 Task: Find connections with filter location Hlybokaye with filter topic #healthylifestyle with filter profile language German with filter current company Unisys with filter school M.G.M's Jawaharlal Nehru College of Engineering with filter industry Abrasives and Nonmetallic Minerals Manufacturing with filter service category Tax Preparation with filter keywords title Painter
Action: Mouse moved to (232, 285)
Screenshot: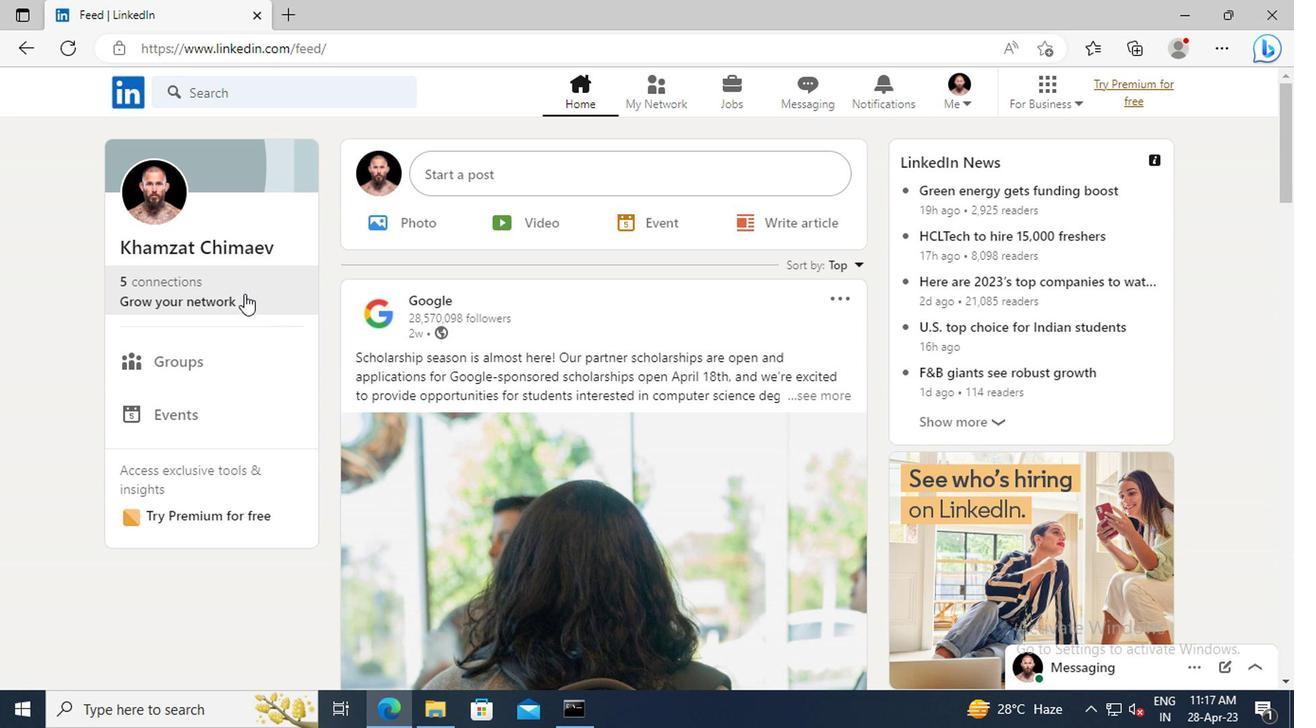 
Action: Mouse pressed left at (232, 285)
Screenshot: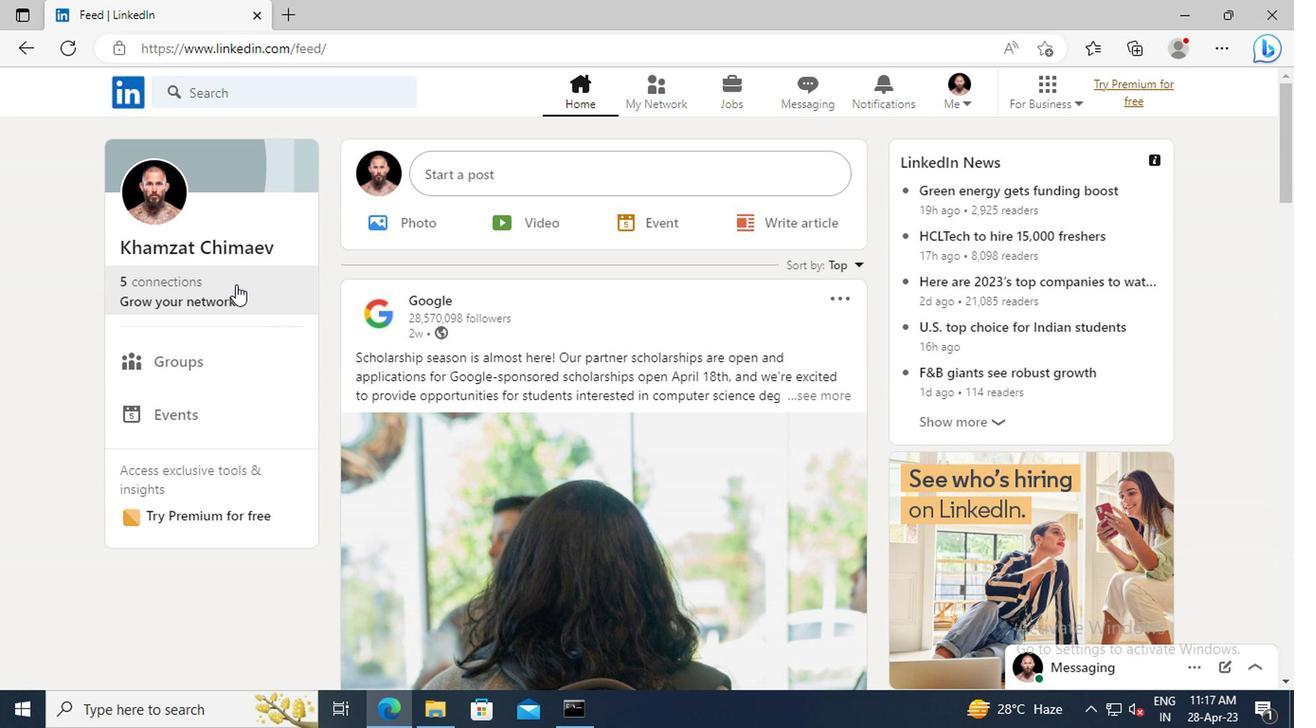 
Action: Mouse moved to (217, 202)
Screenshot: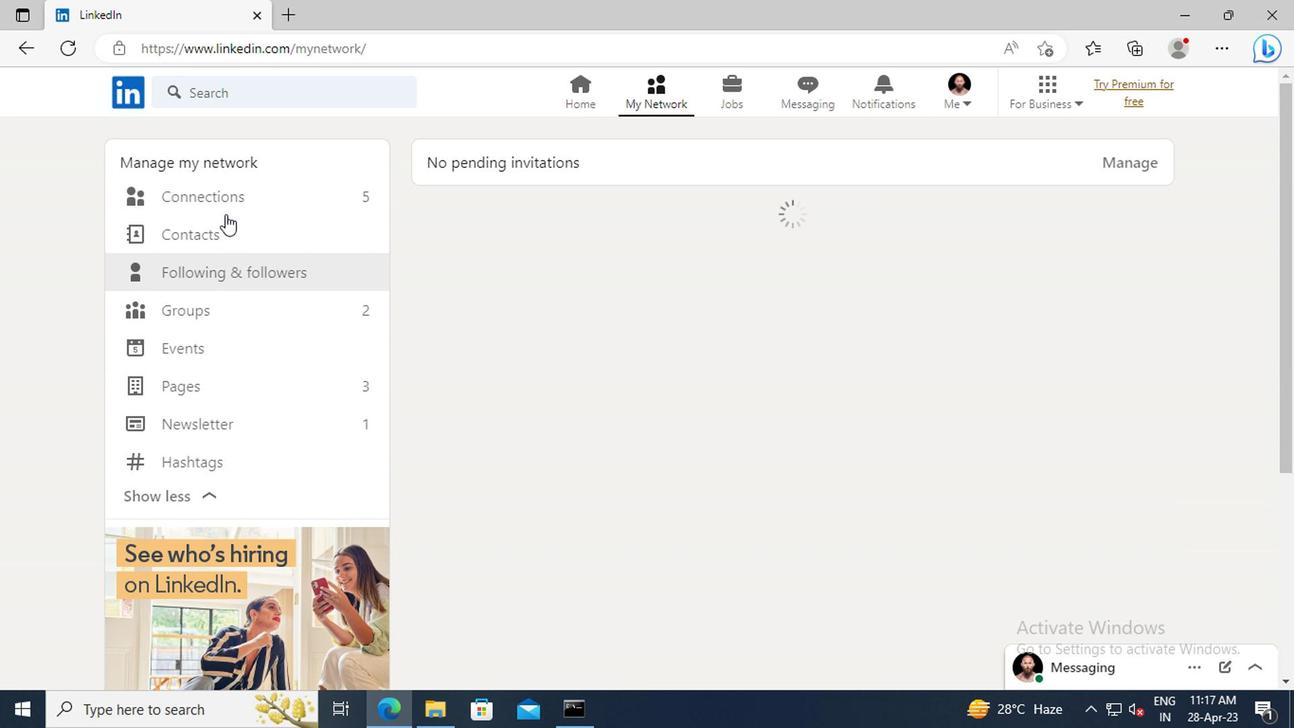 
Action: Mouse pressed left at (217, 202)
Screenshot: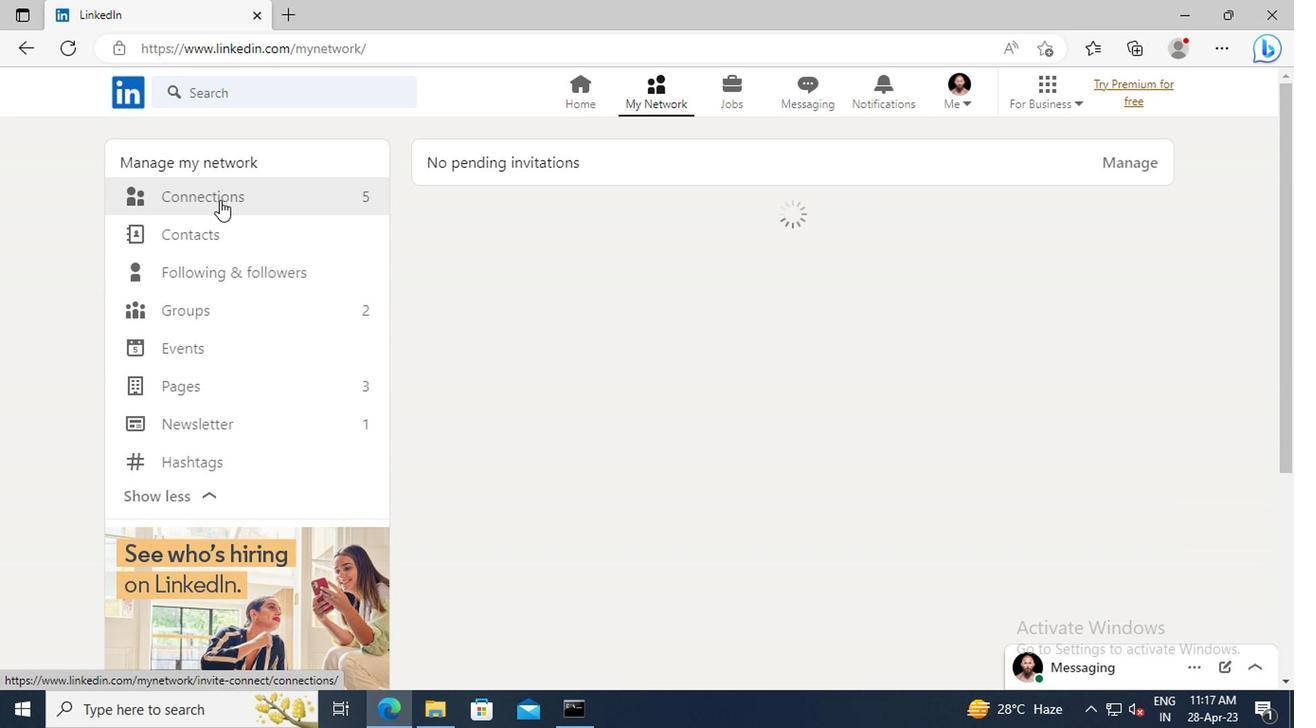 
Action: Mouse moved to (757, 206)
Screenshot: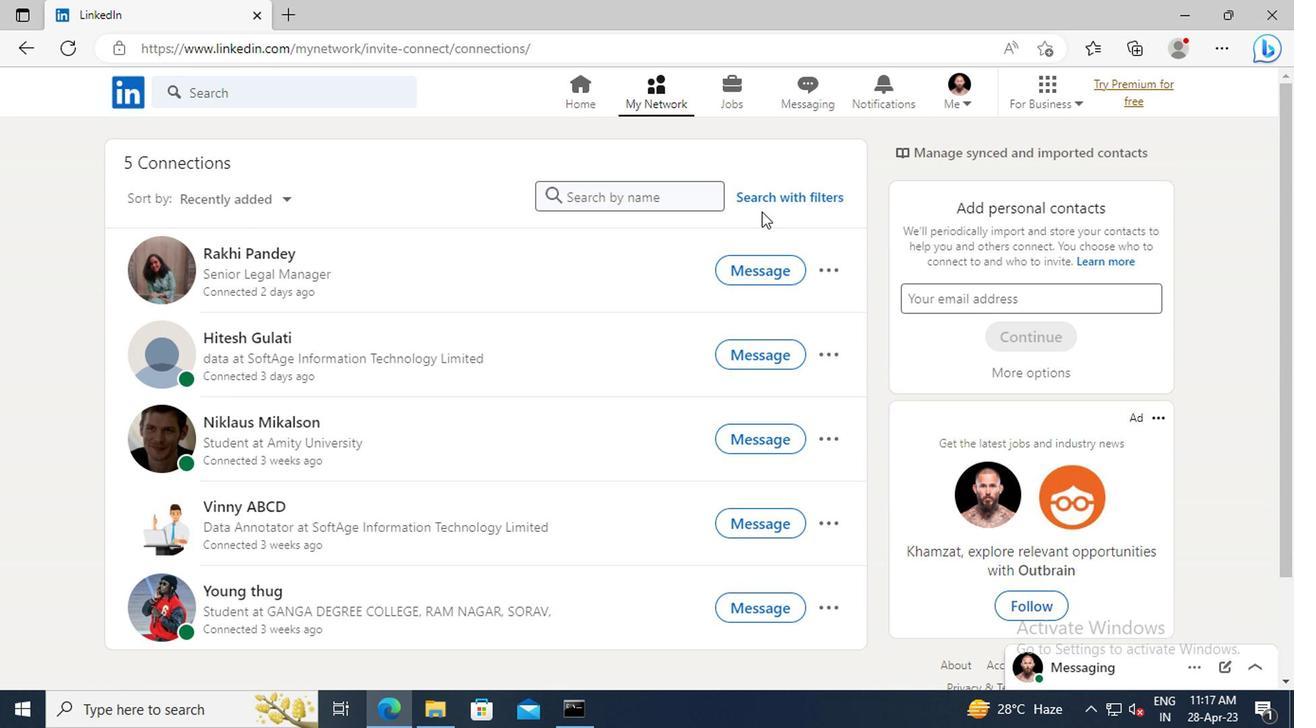 
Action: Mouse pressed left at (757, 206)
Screenshot: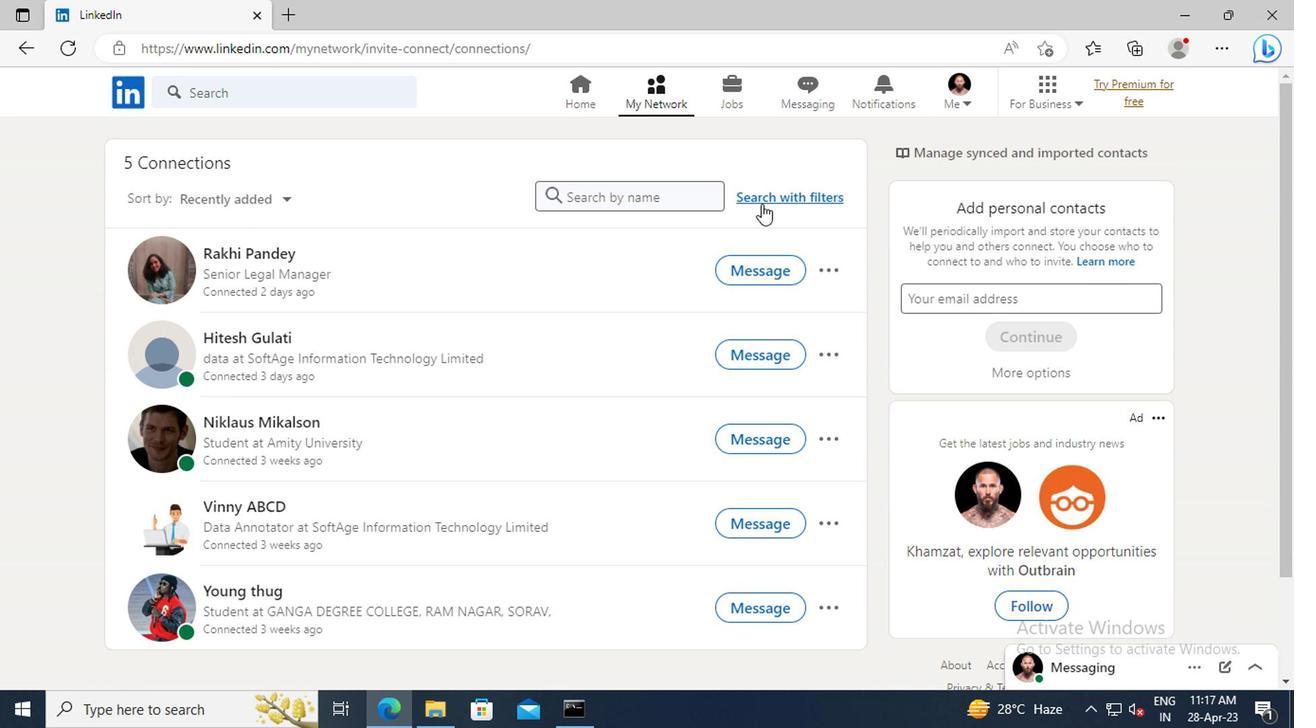 
Action: Mouse moved to (719, 153)
Screenshot: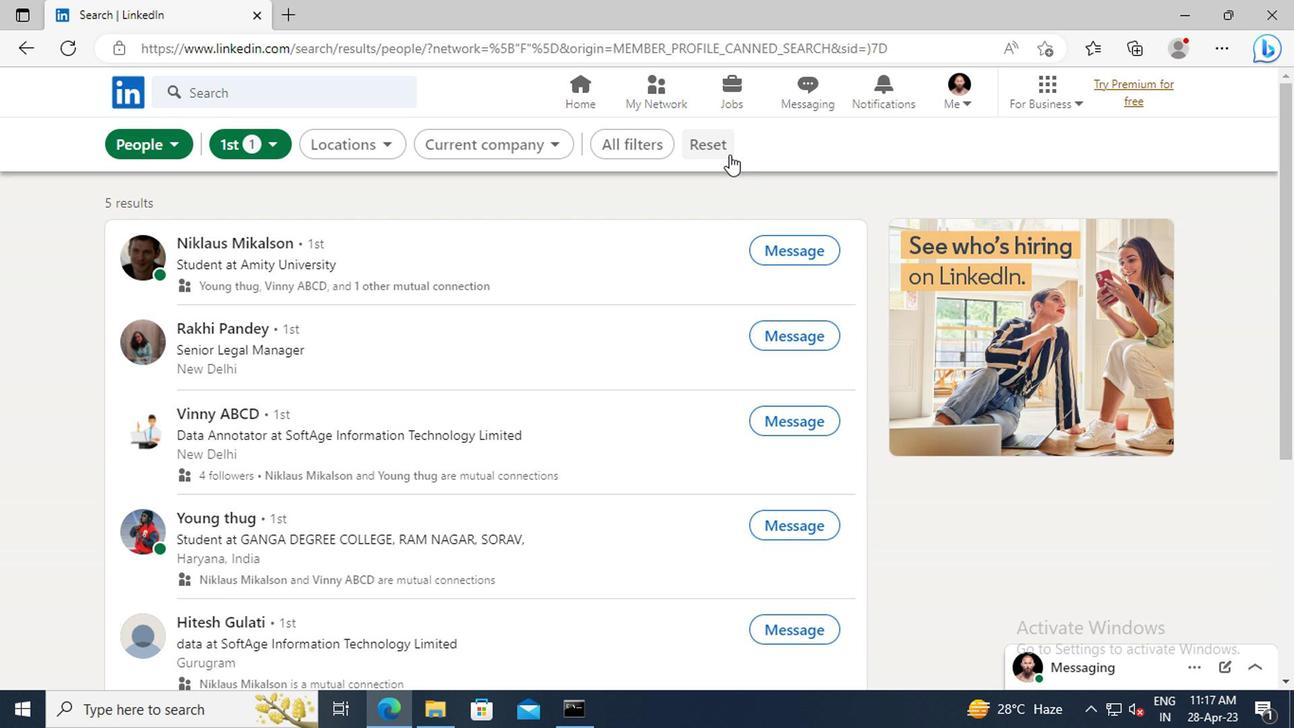 
Action: Mouse pressed left at (719, 153)
Screenshot: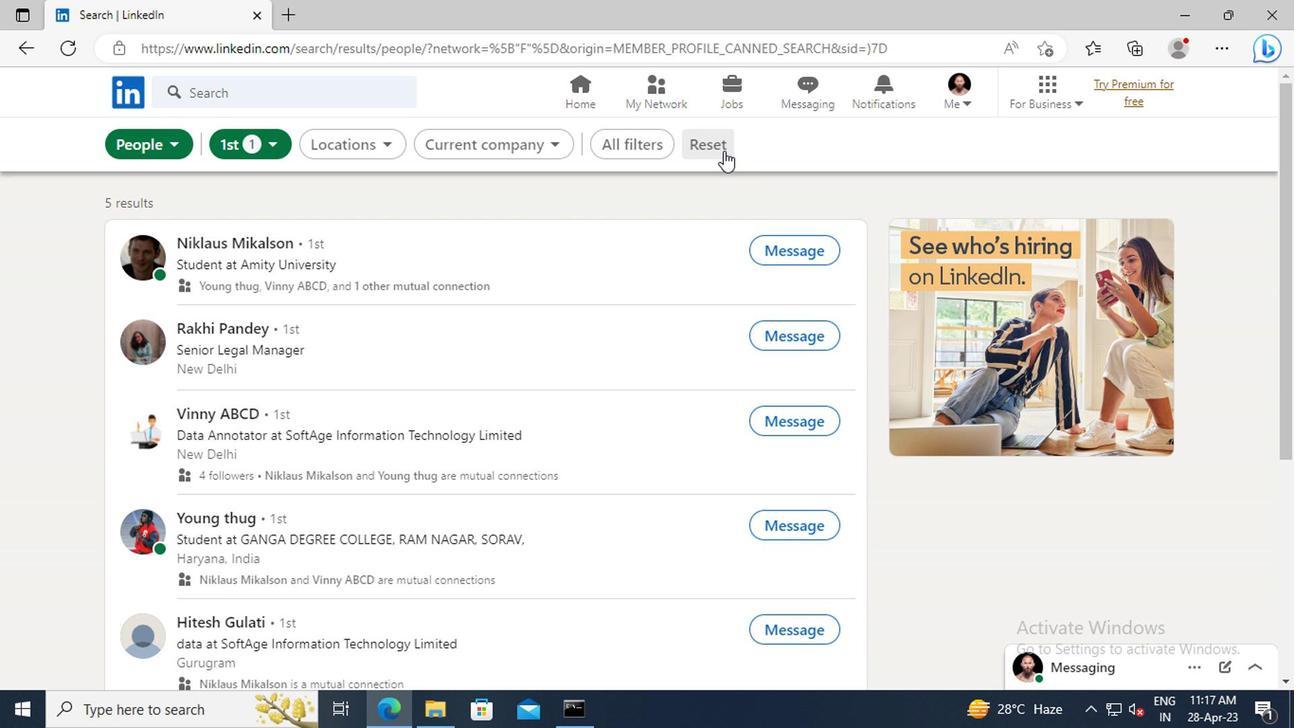
Action: Mouse moved to (688, 150)
Screenshot: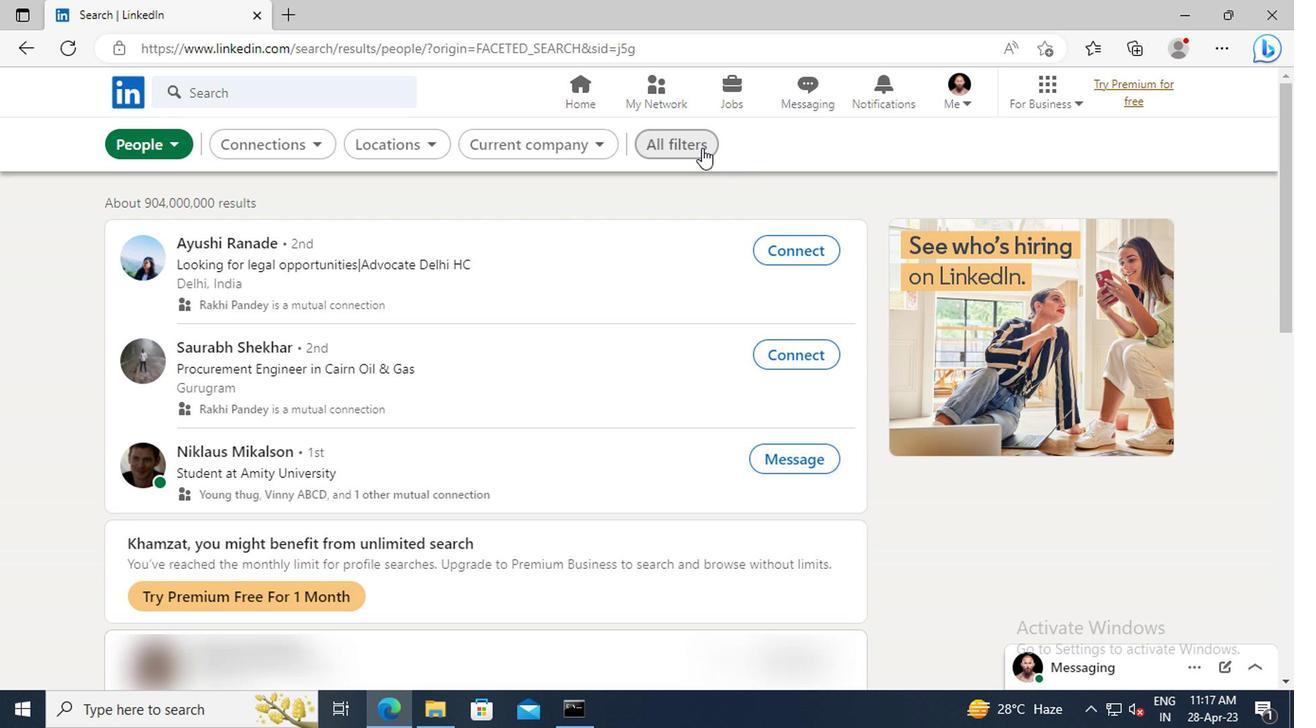 
Action: Mouse pressed left at (688, 150)
Screenshot: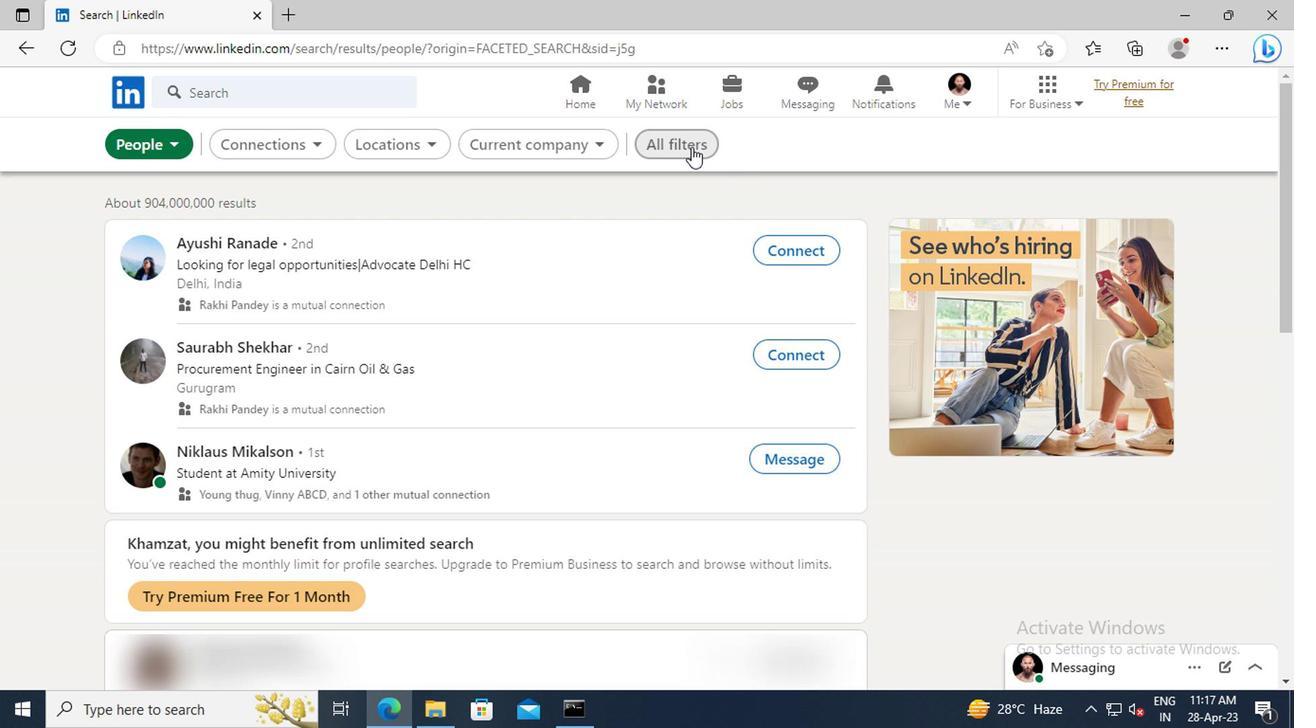 
Action: Mouse moved to (1110, 366)
Screenshot: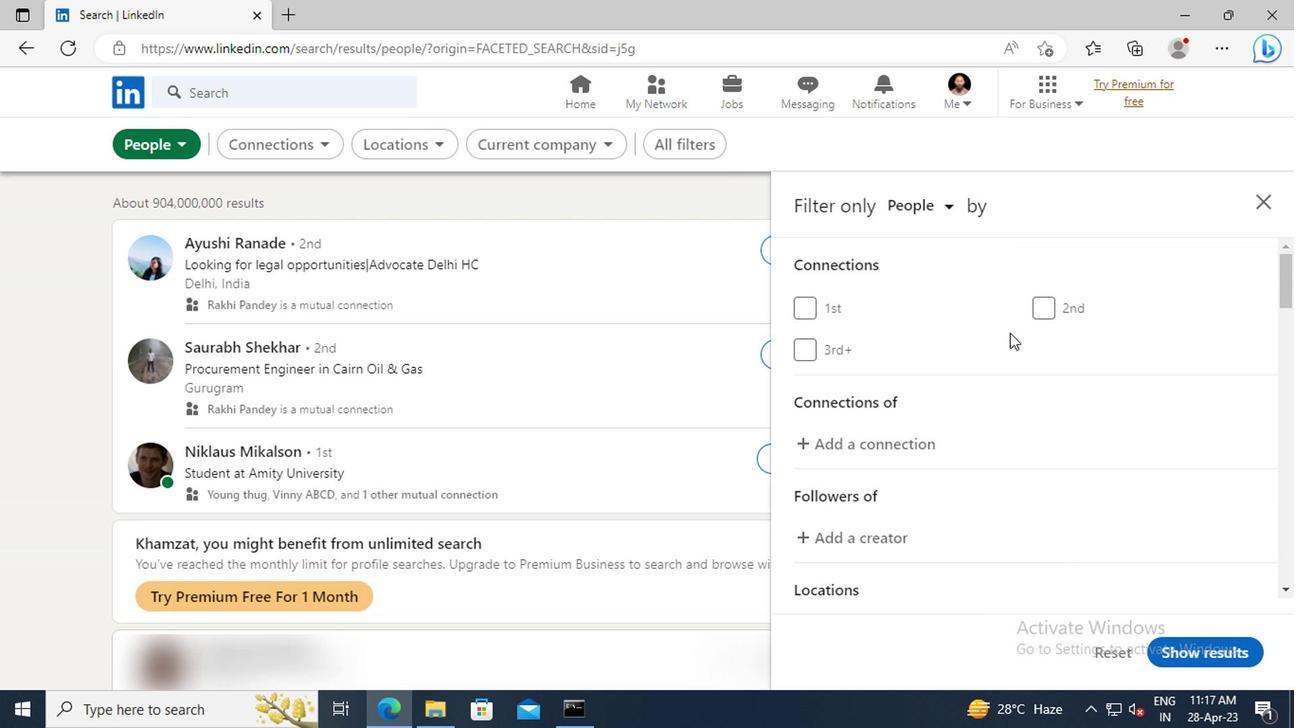 
Action: Mouse scrolled (1110, 364) with delta (0, -1)
Screenshot: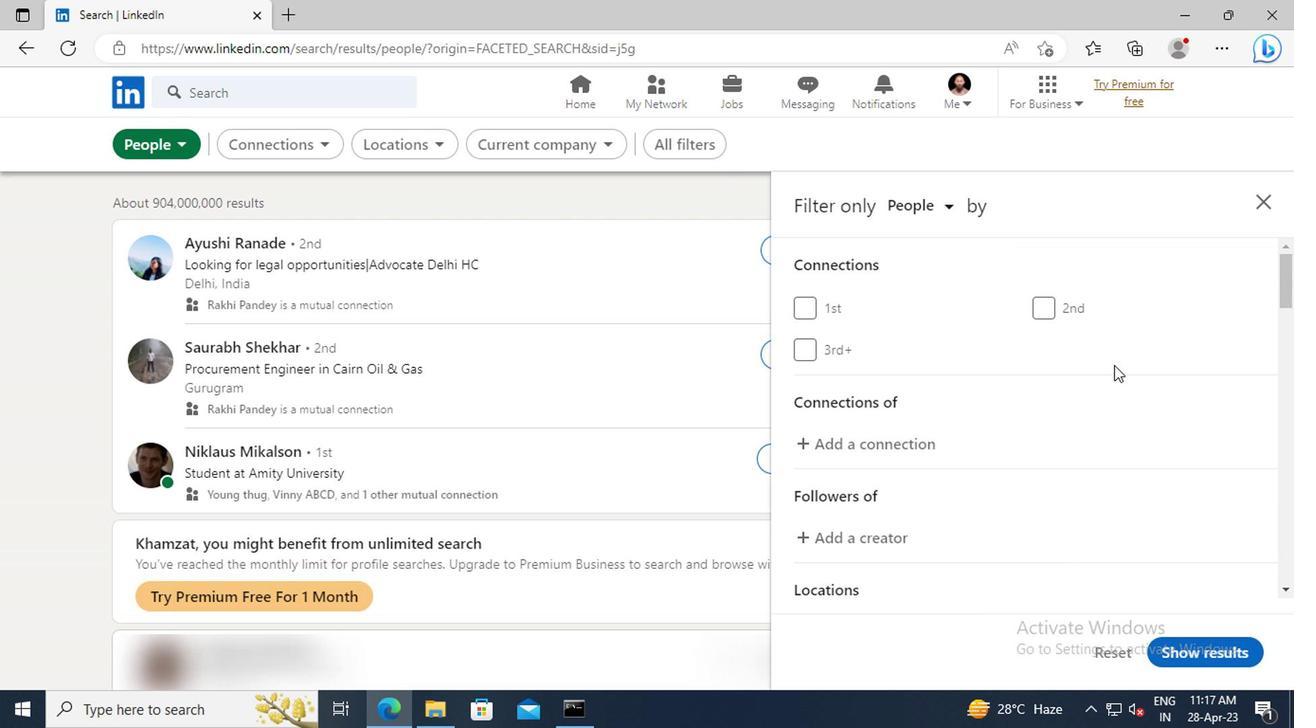 
Action: Mouse scrolled (1110, 364) with delta (0, -1)
Screenshot: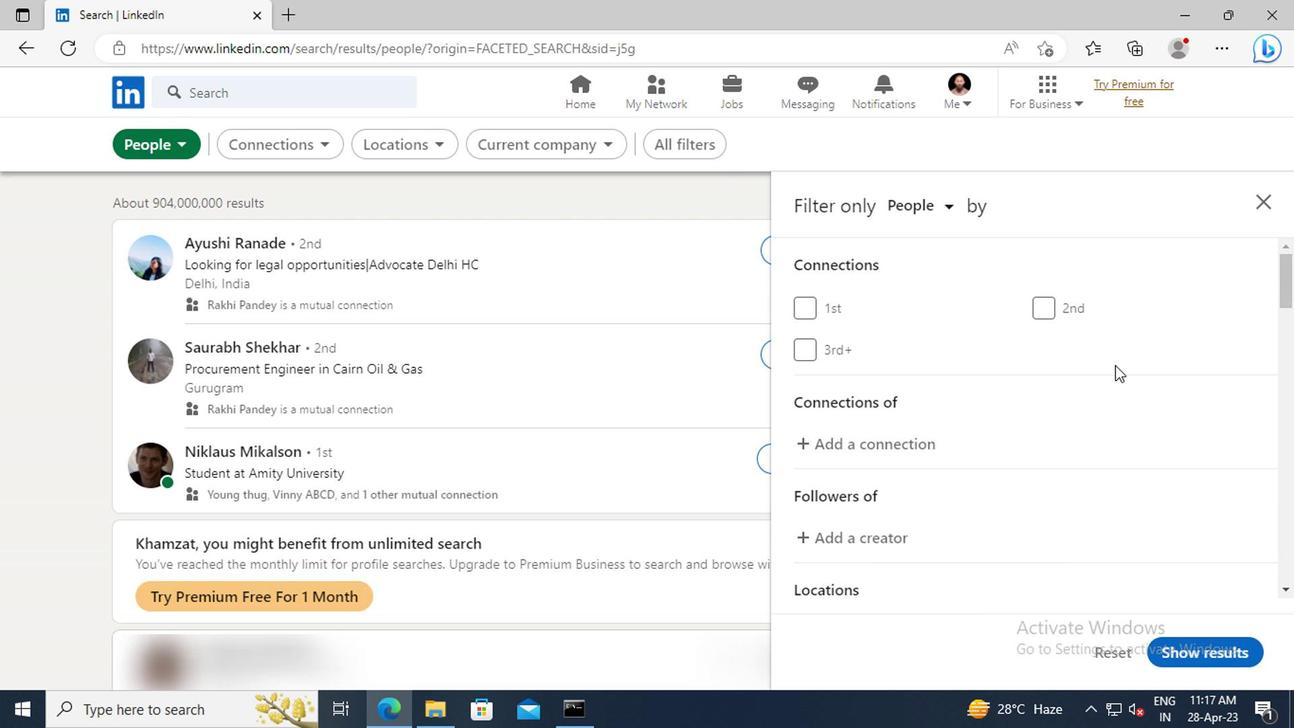 
Action: Mouse scrolled (1110, 364) with delta (0, -1)
Screenshot: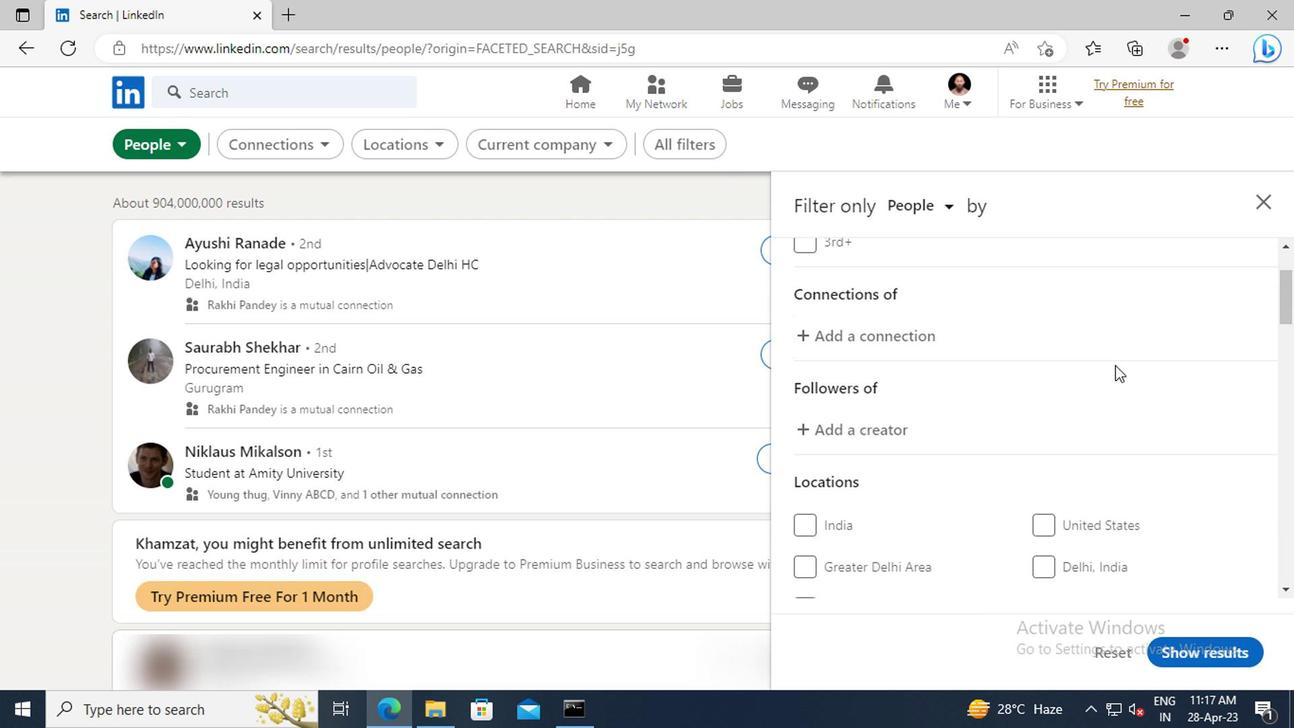 
Action: Mouse scrolled (1110, 364) with delta (0, -1)
Screenshot: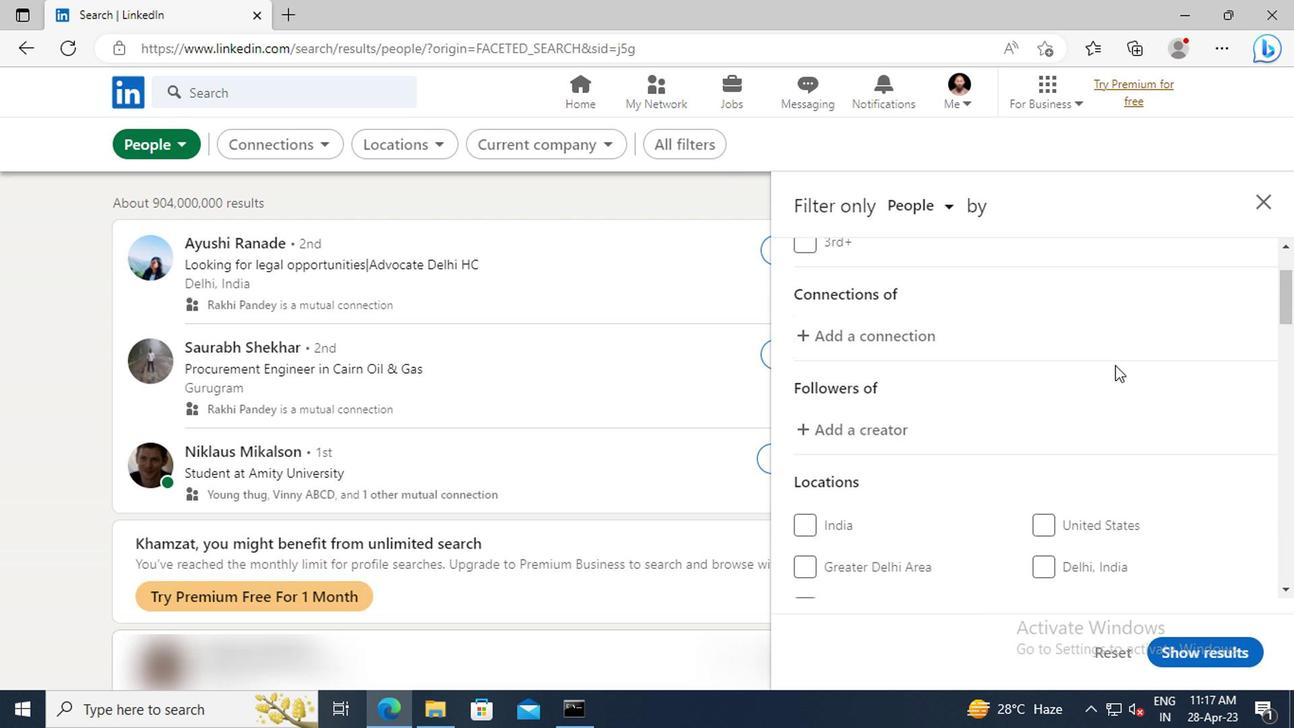 
Action: Mouse scrolled (1110, 364) with delta (0, -1)
Screenshot: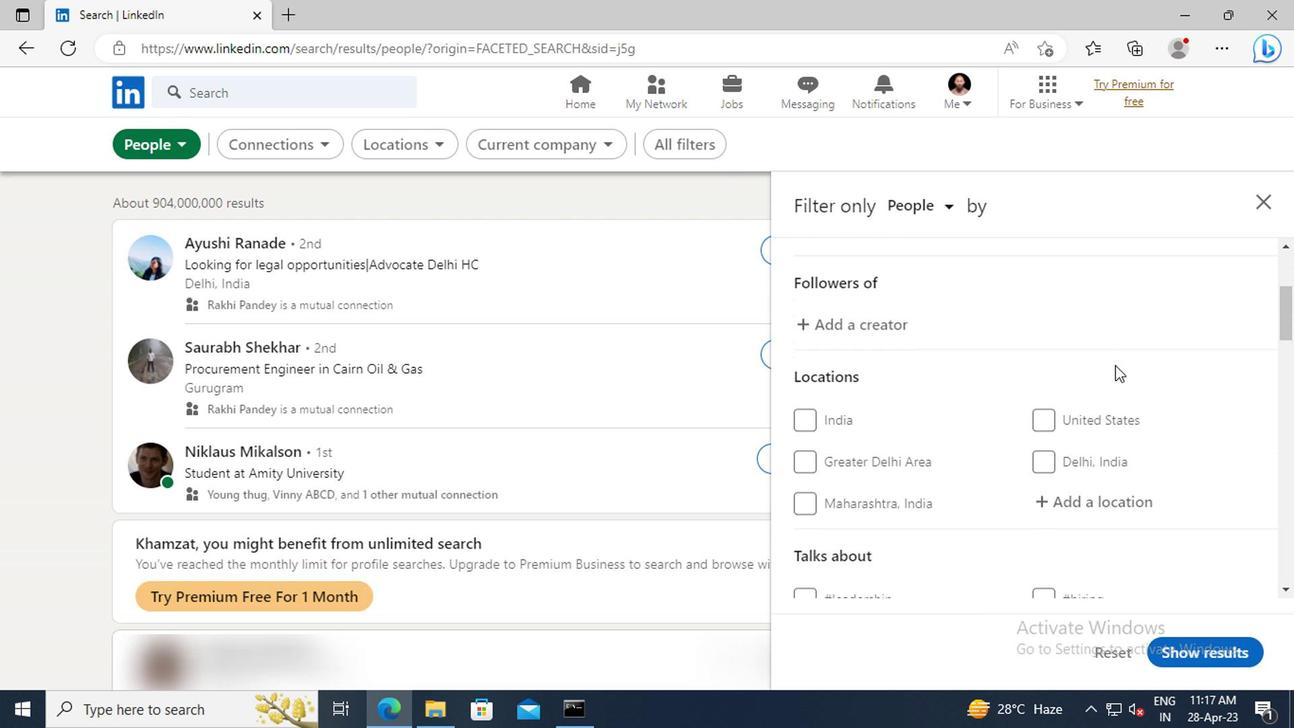 
Action: Mouse scrolled (1110, 364) with delta (0, -1)
Screenshot: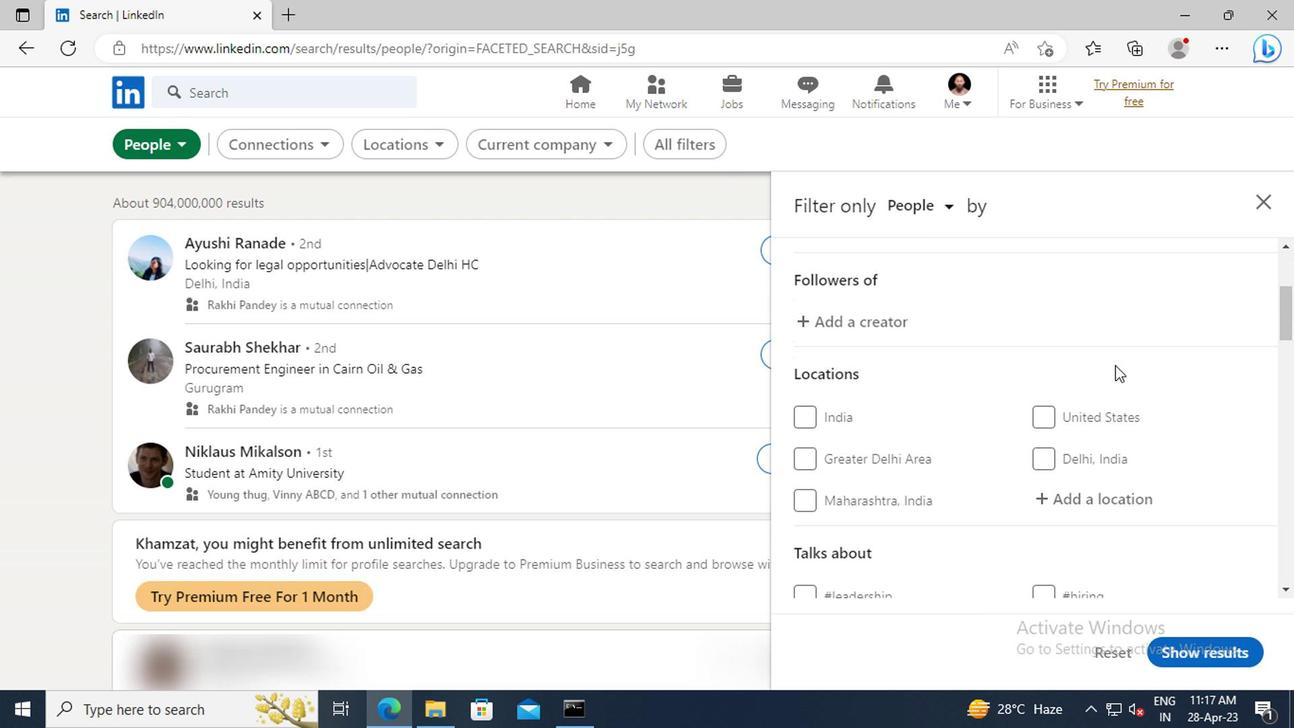 
Action: Mouse moved to (1065, 385)
Screenshot: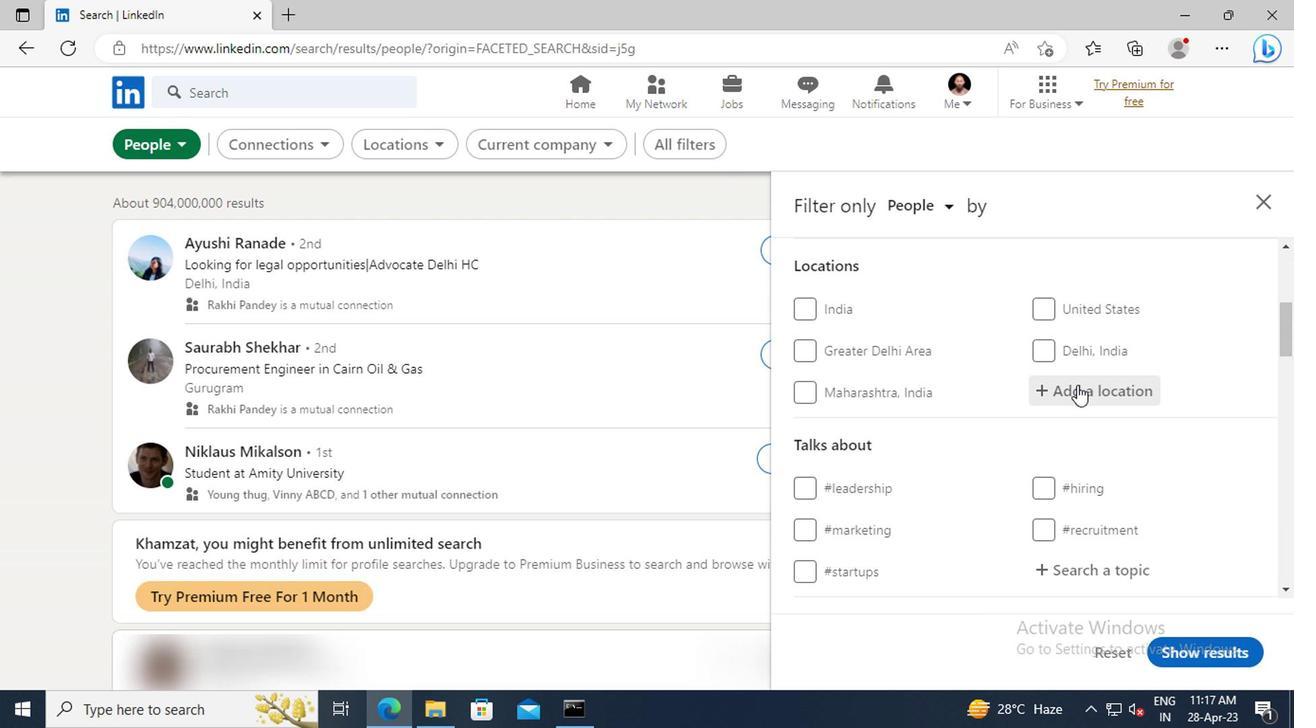 
Action: Mouse pressed left at (1065, 385)
Screenshot: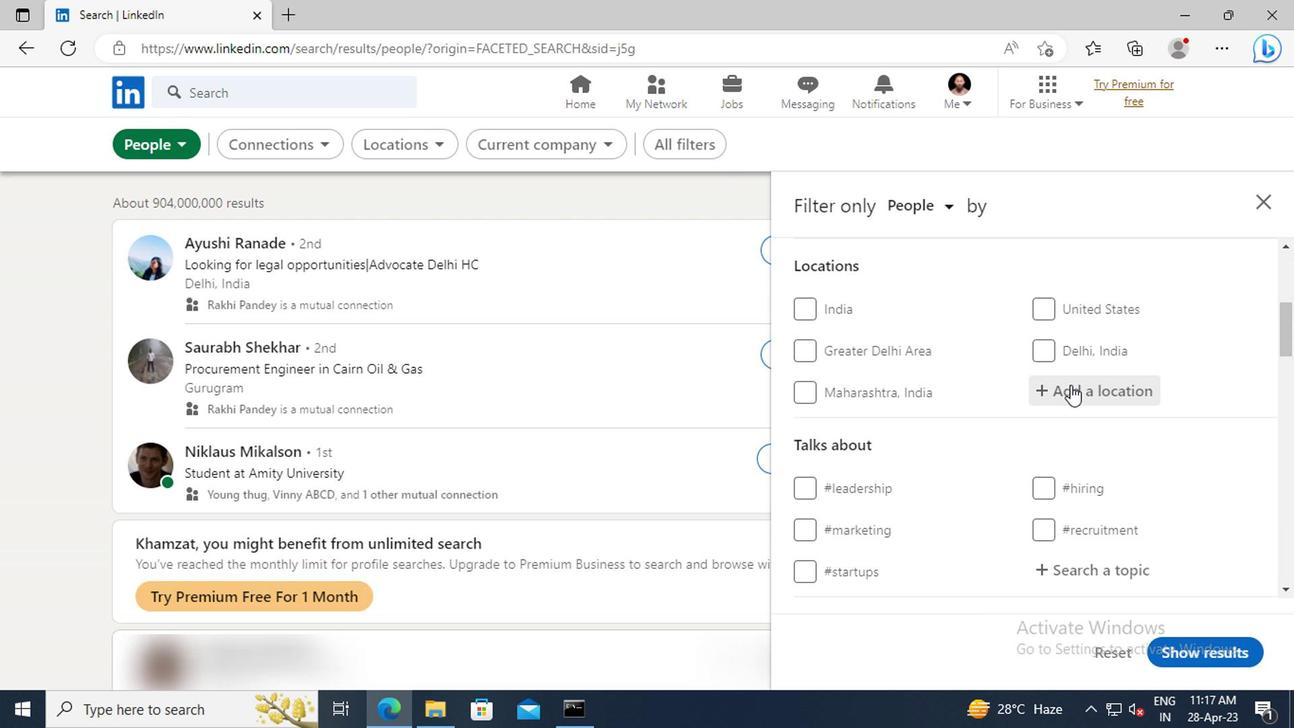 
Action: Key pressed <Key.shift>HLYBOKAYE<Key.enter>
Screenshot: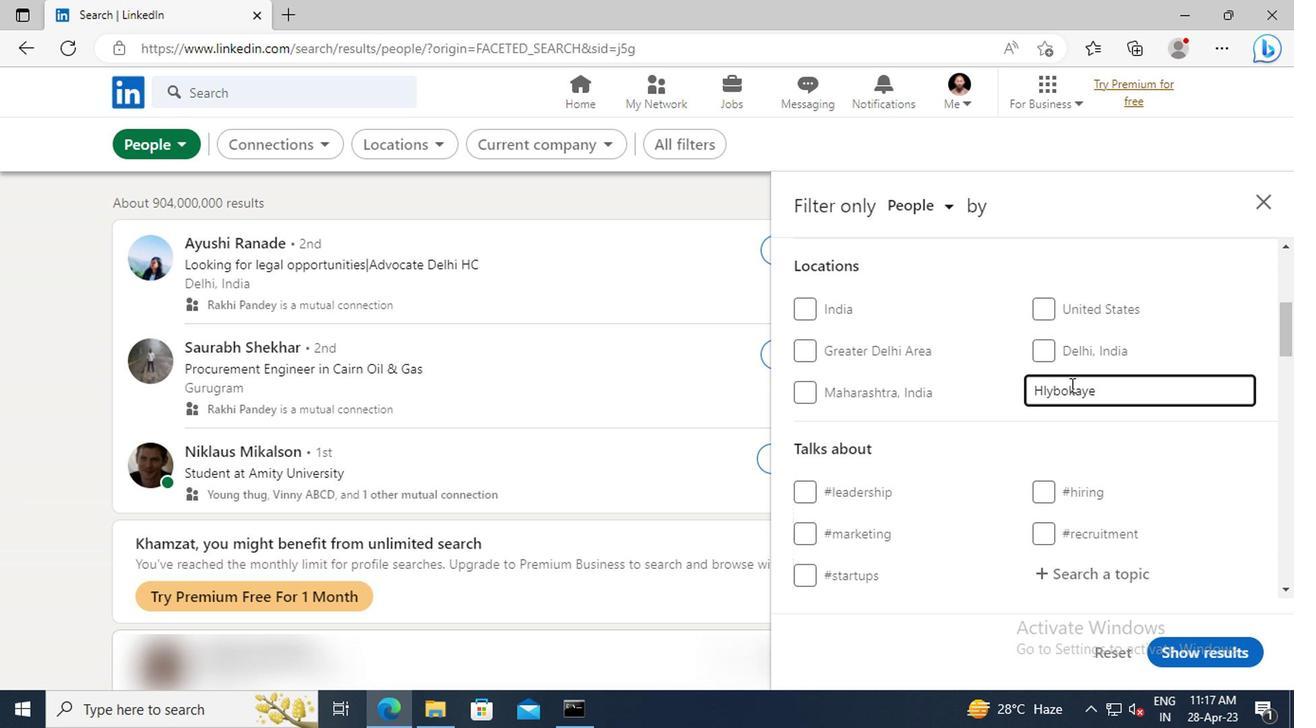 
Action: Mouse moved to (1077, 395)
Screenshot: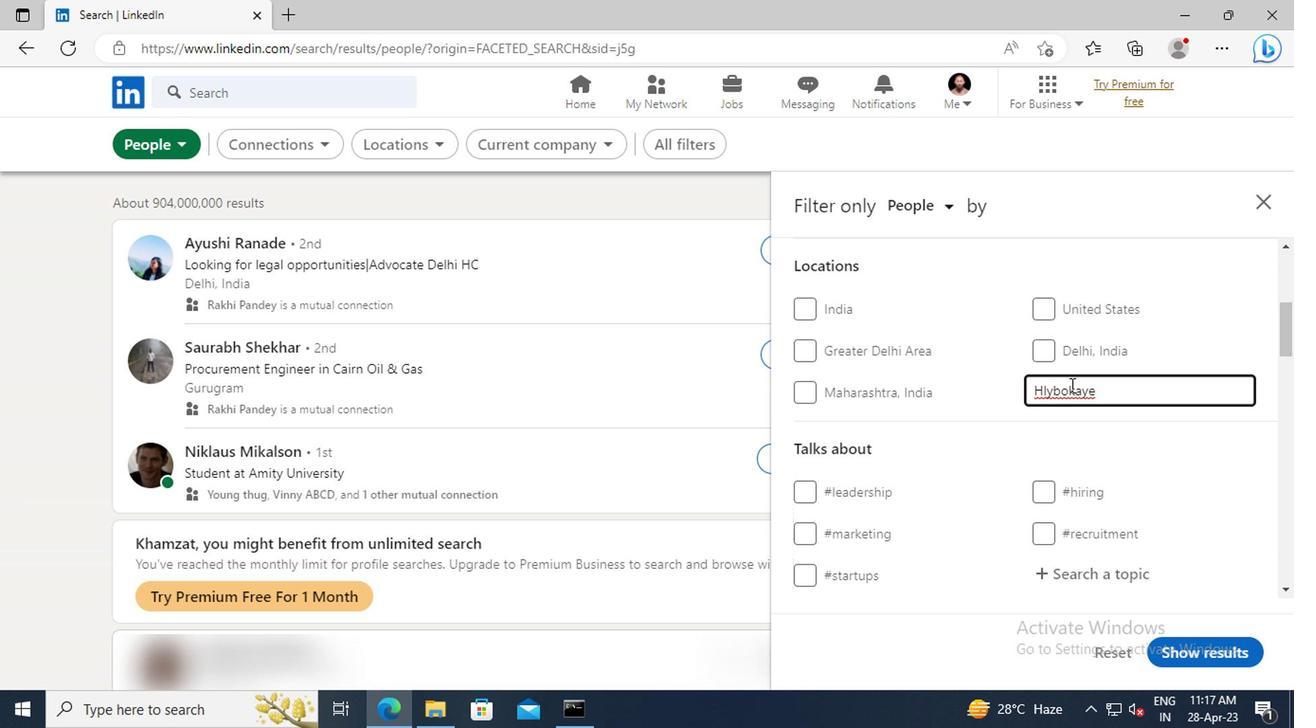 
Action: Mouse scrolled (1077, 393) with delta (0, -1)
Screenshot: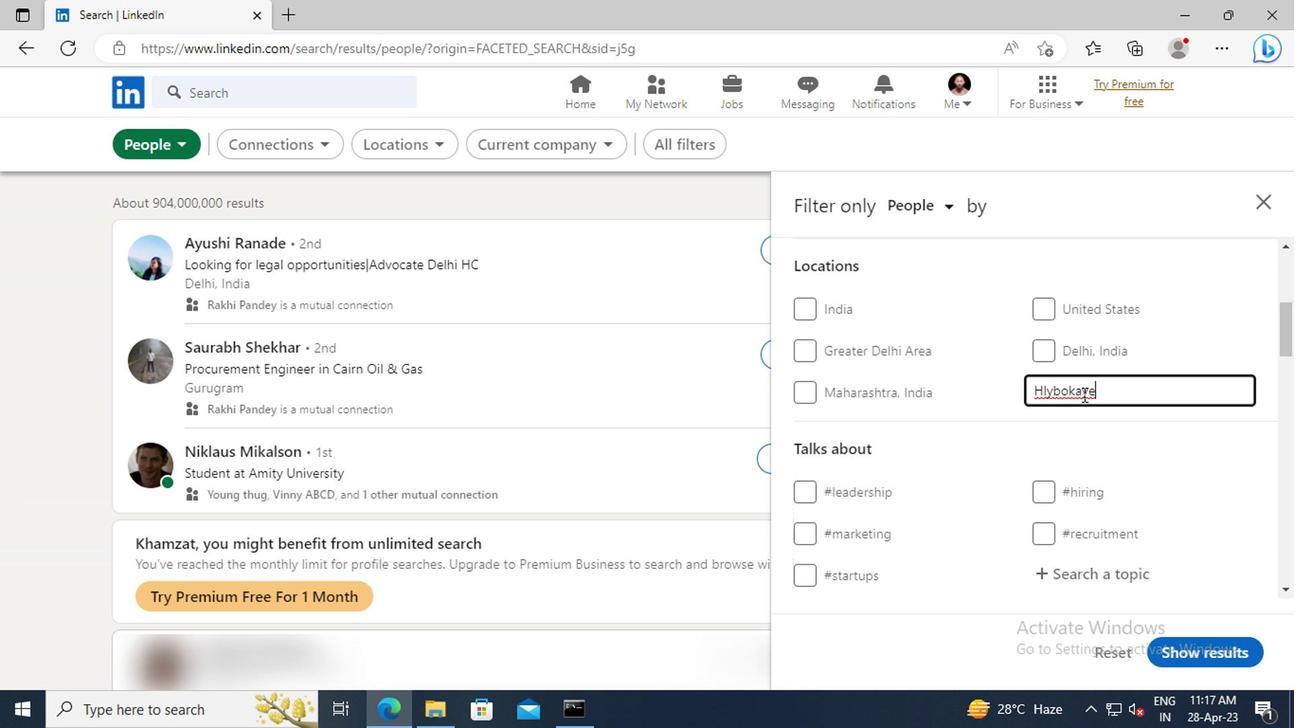
Action: Mouse scrolled (1077, 393) with delta (0, -1)
Screenshot: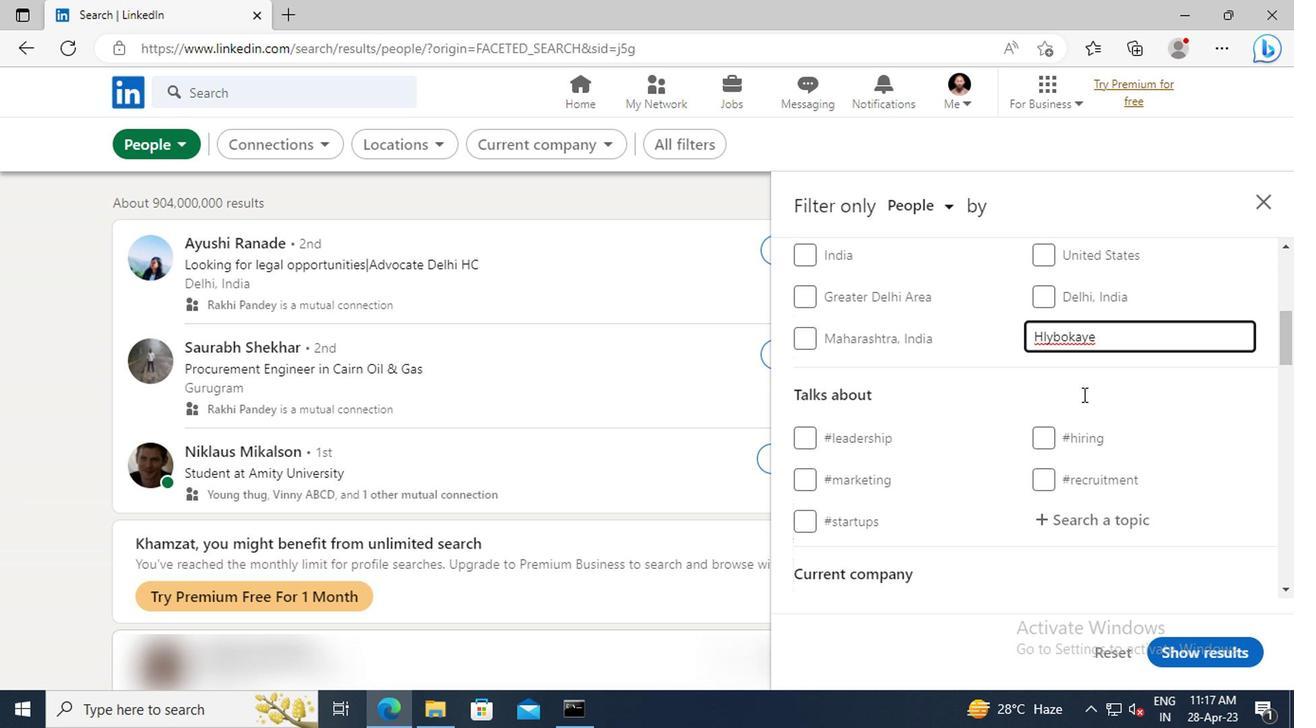 
Action: Mouse scrolled (1077, 393) with delta (0, -1)
Screenshot: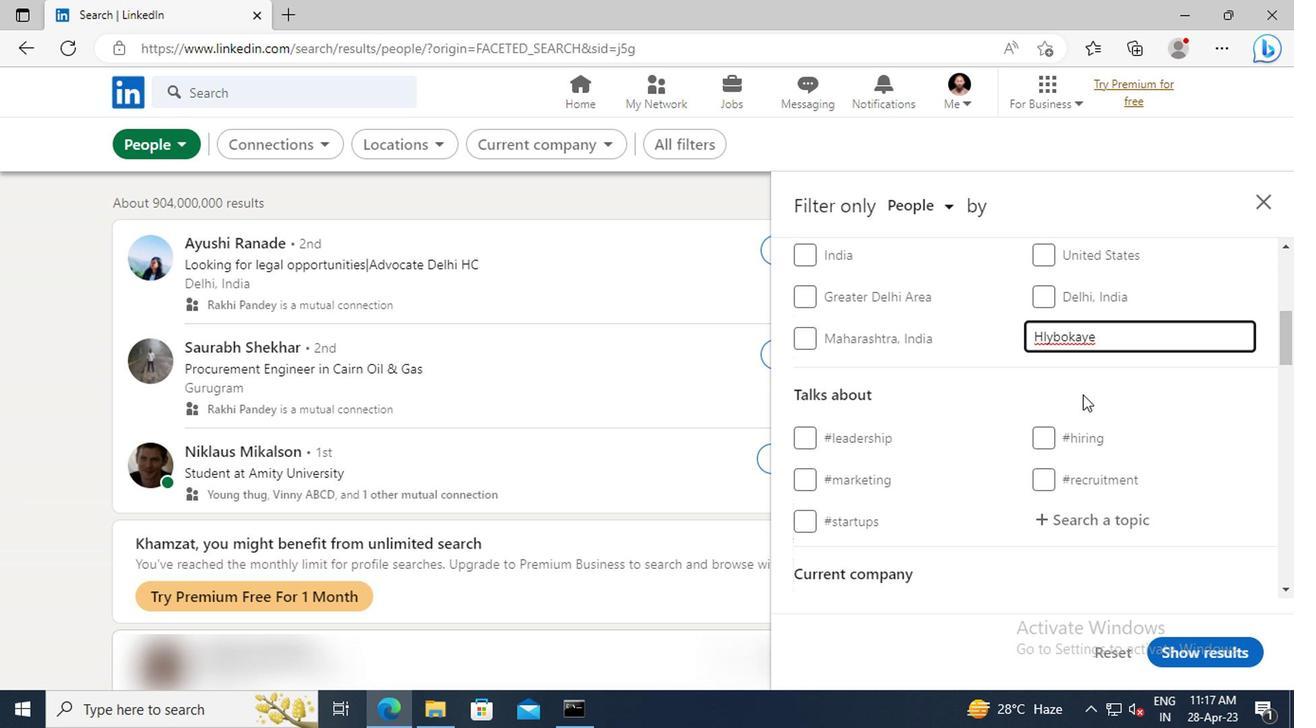 
Action: Mouse moved to (1070, 410)
Screenshot: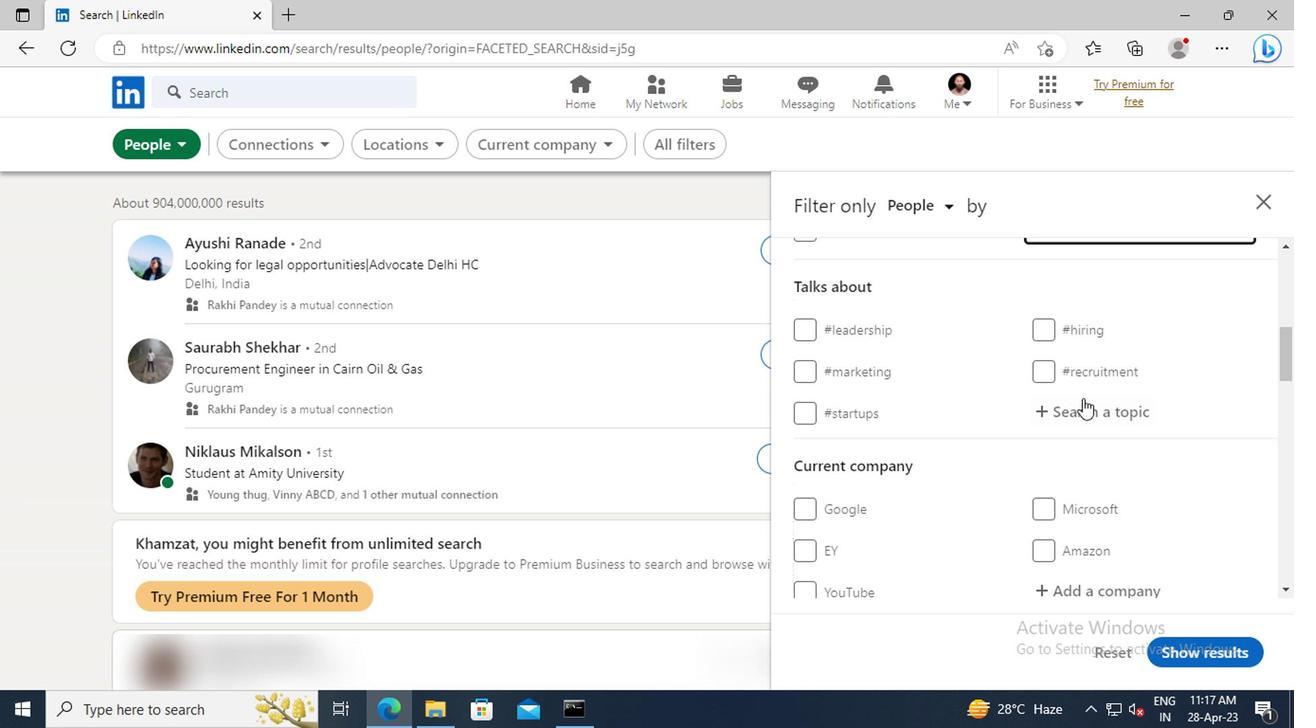 
Action: Mouse pressed left at (1070, 410)
Screenshot: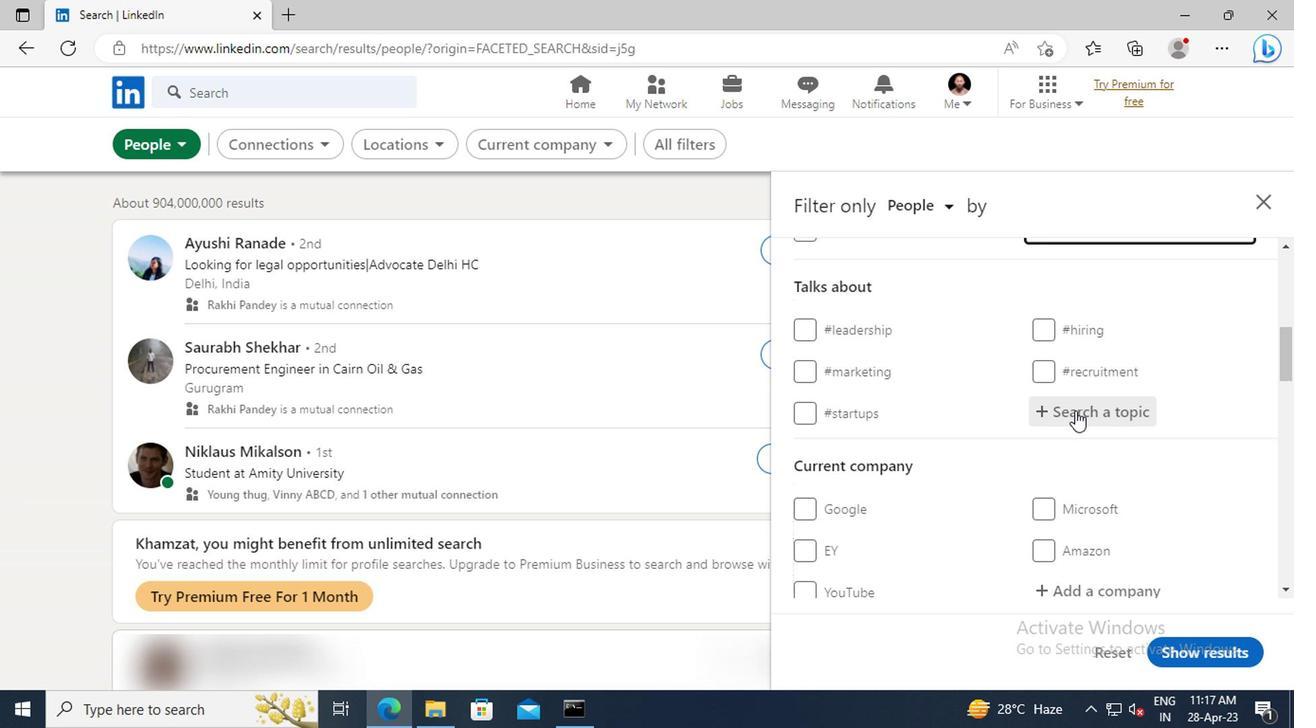 
Action: Key pressed HEALTHYLIFESTYLE
Screenshot: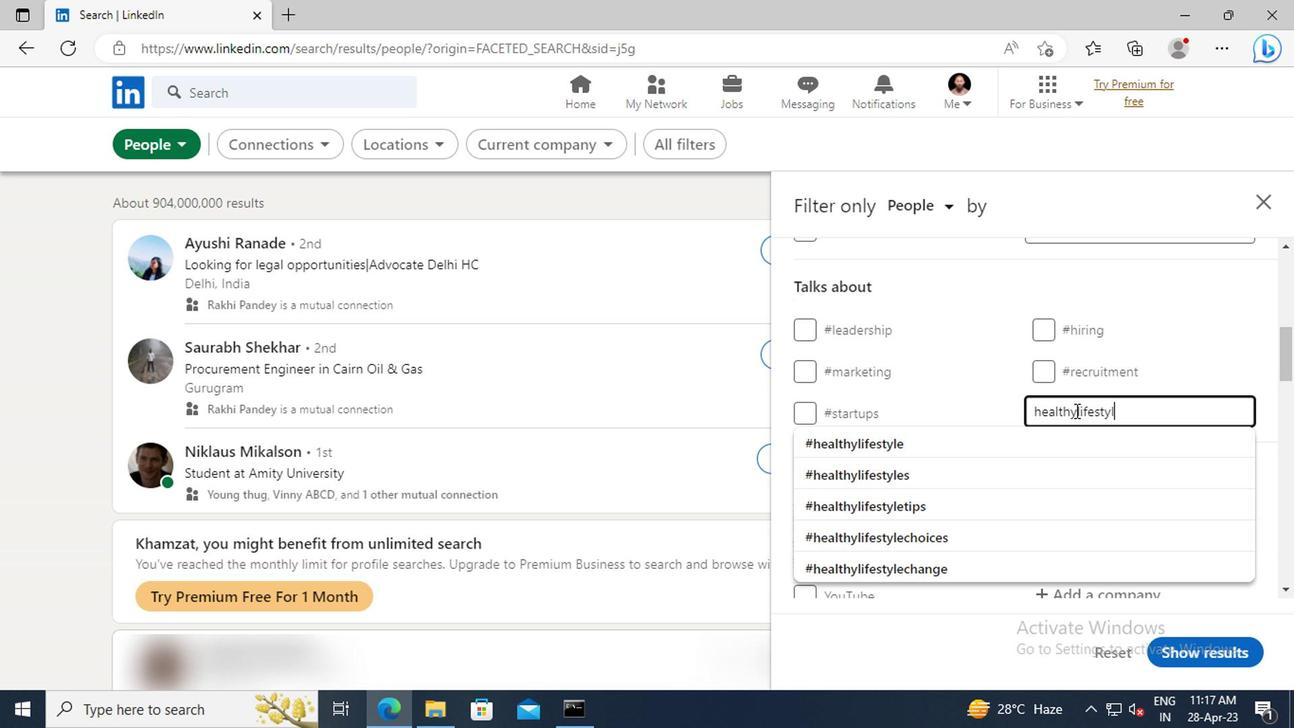 
Action: Mouse moved to (1072, 439)
Screenshot: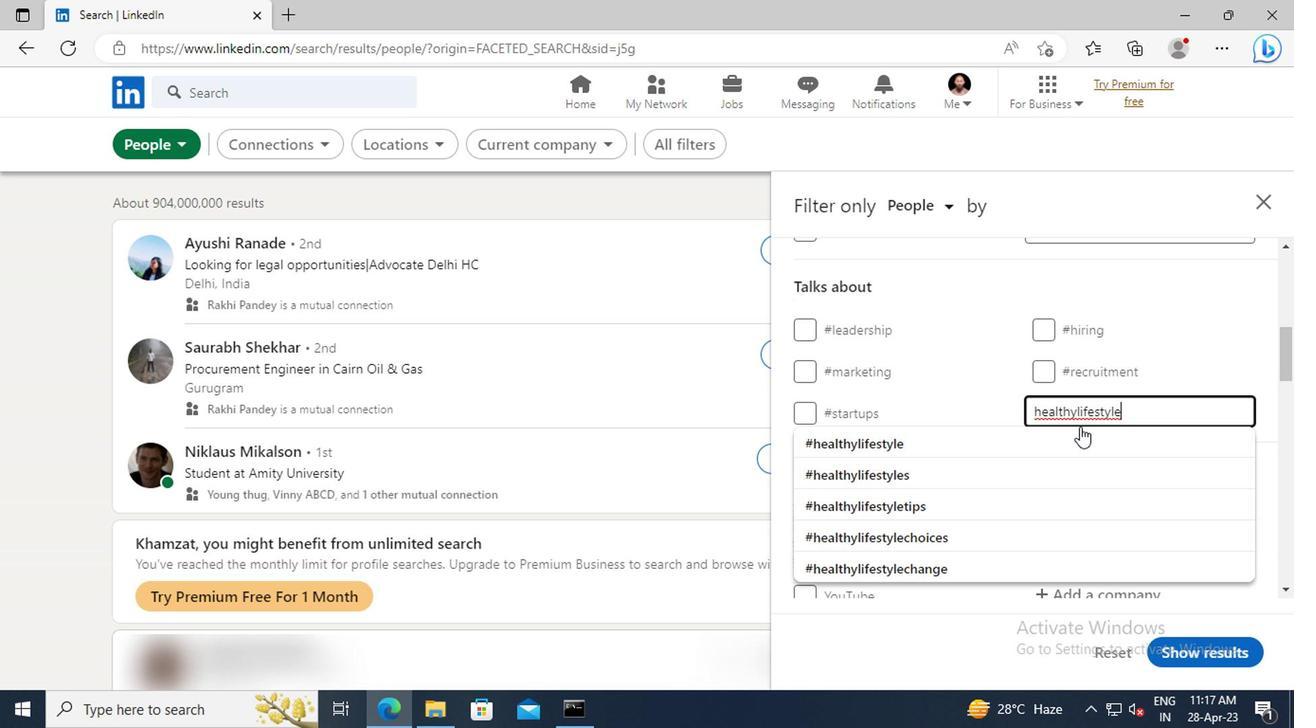 
Action: Mouse pressed left at (1072, 439)
Screenshot: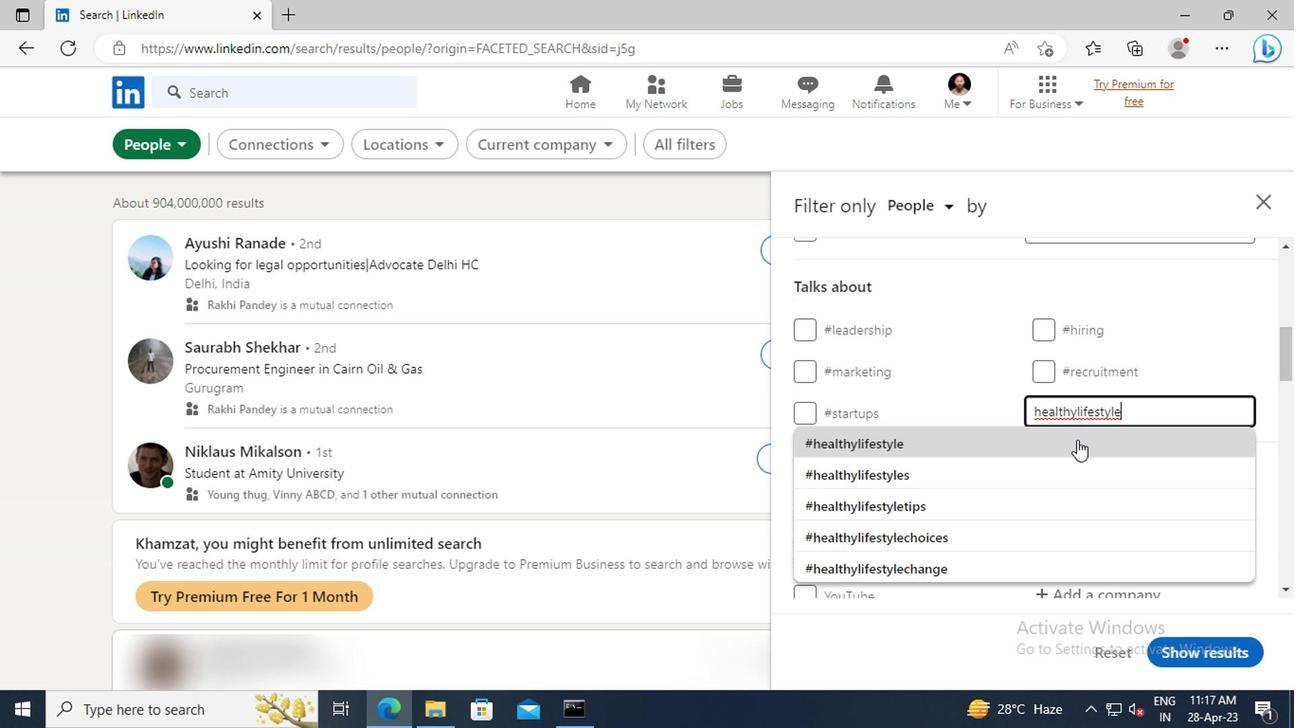 
Action: Mouse moved to (1067, 395)
Screenshot: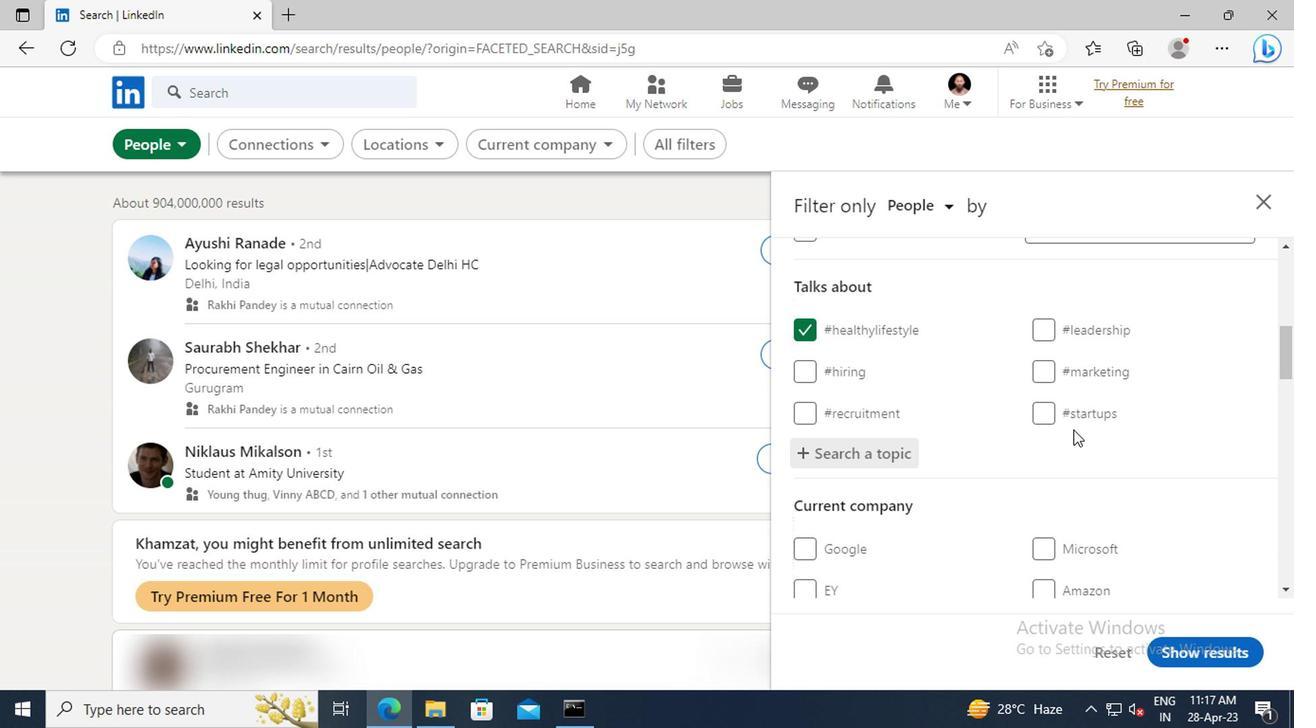 
Action: Mouse scrolled (1067, 393) with delta (0, -1)
Screenshot: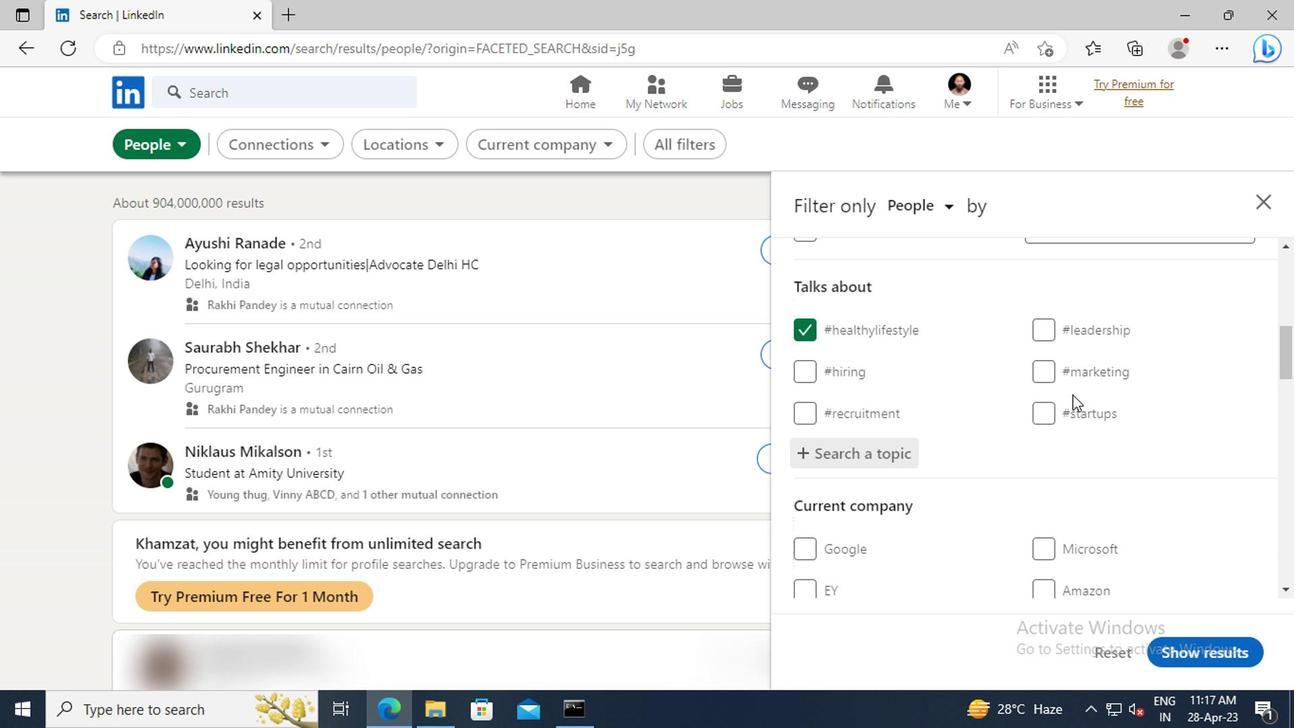 
Action: Mouse scrolled (1067, 393) with delta (0, -1)
Screenshot: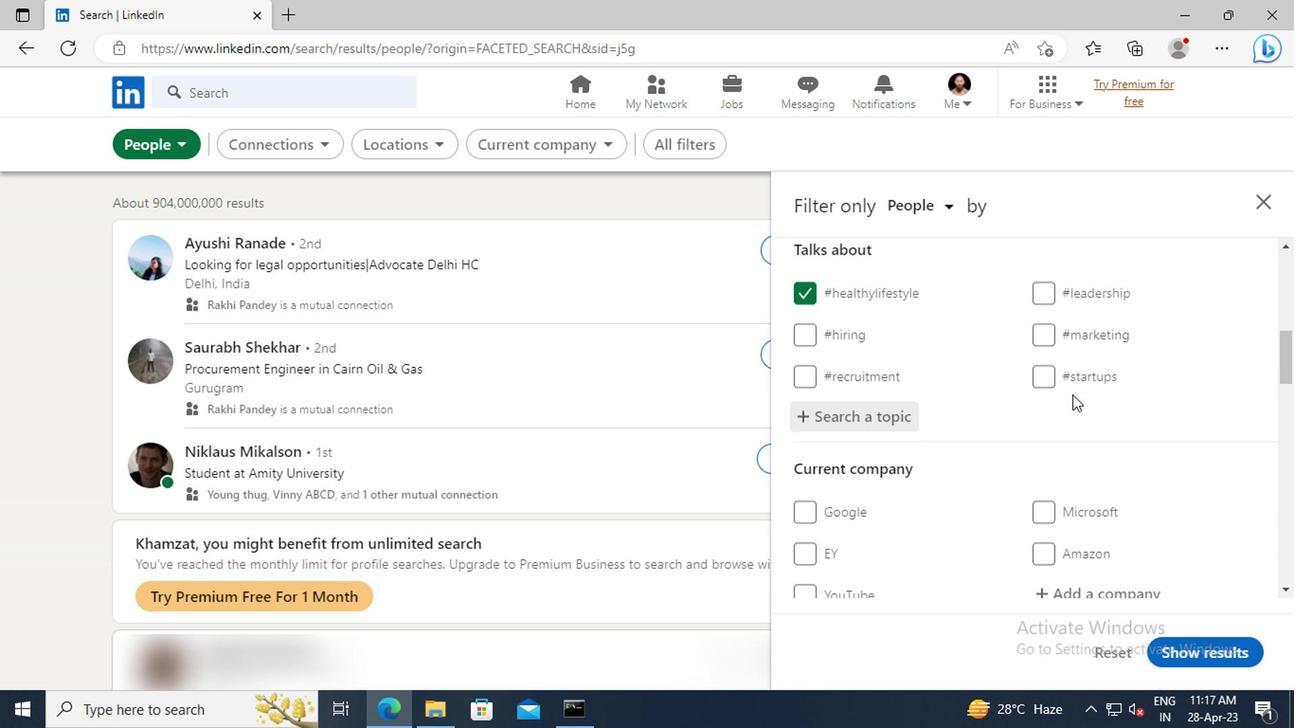 
Action: Mouse scrolled (1067, 393) with delta (0, -1)
Screenshot: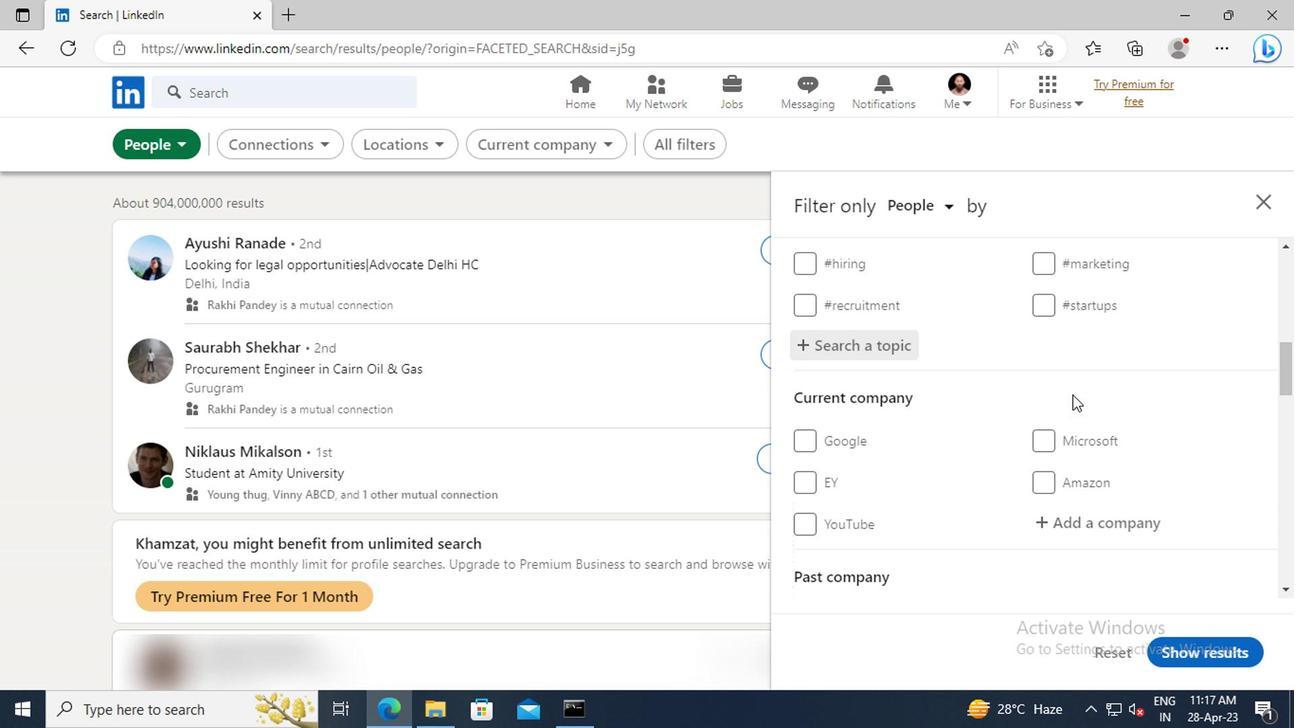
Action: Mouse scrolled (1067, 393) with delta (0, -1)
Screenshot: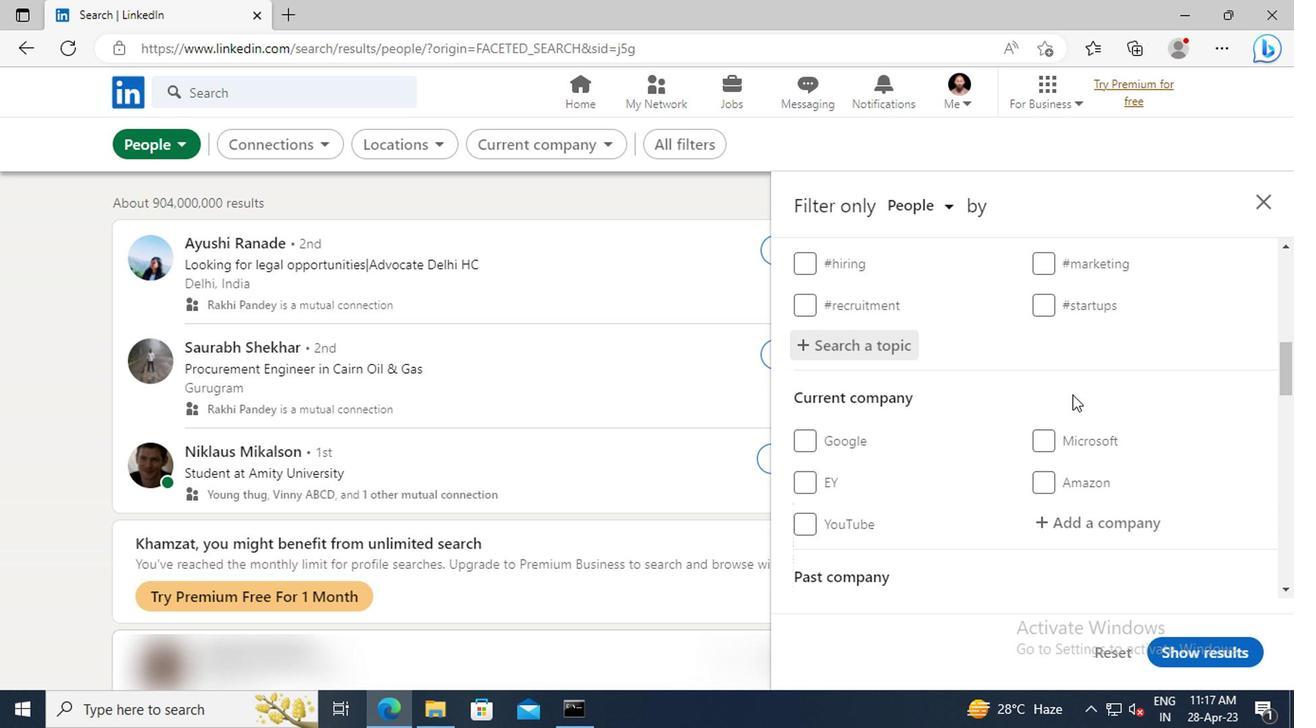 
Action: Mouse scrolled (1067, 393) with delta (0, -1)
Screenshot: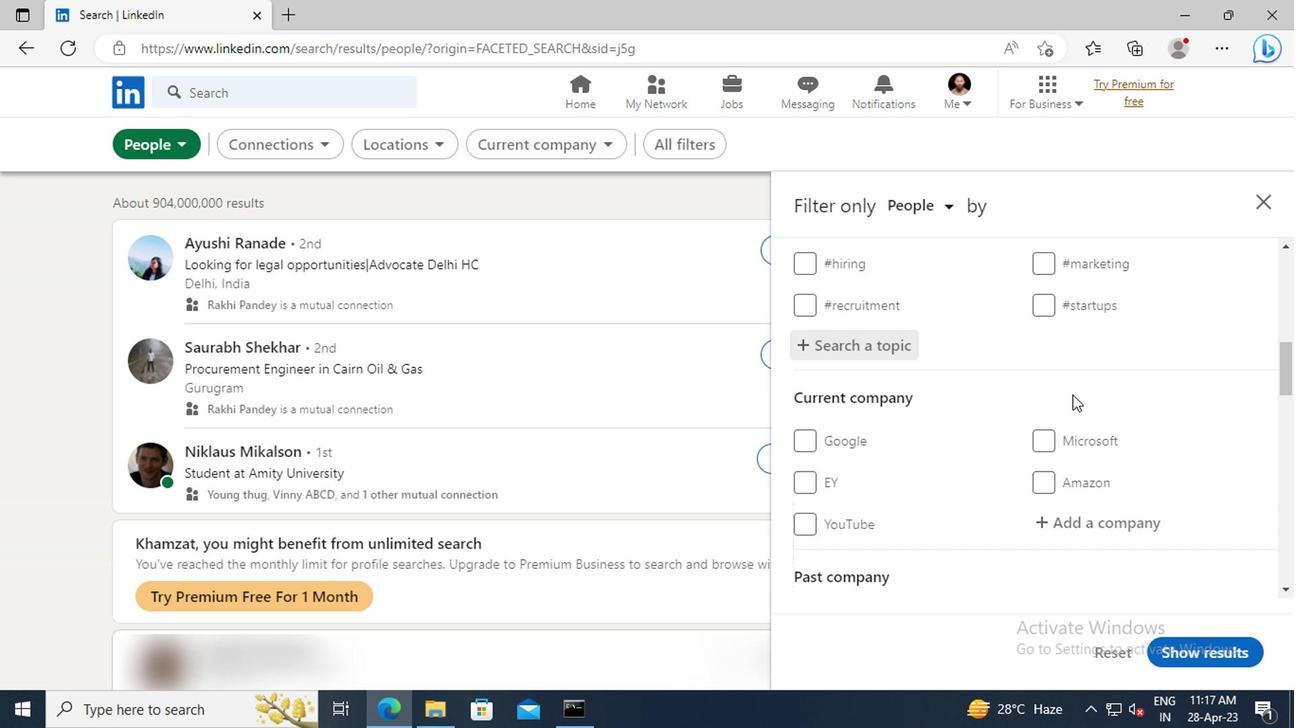 
Action: Mouse scrolled (1067, 393) with delta (0, -1)
Screenshot: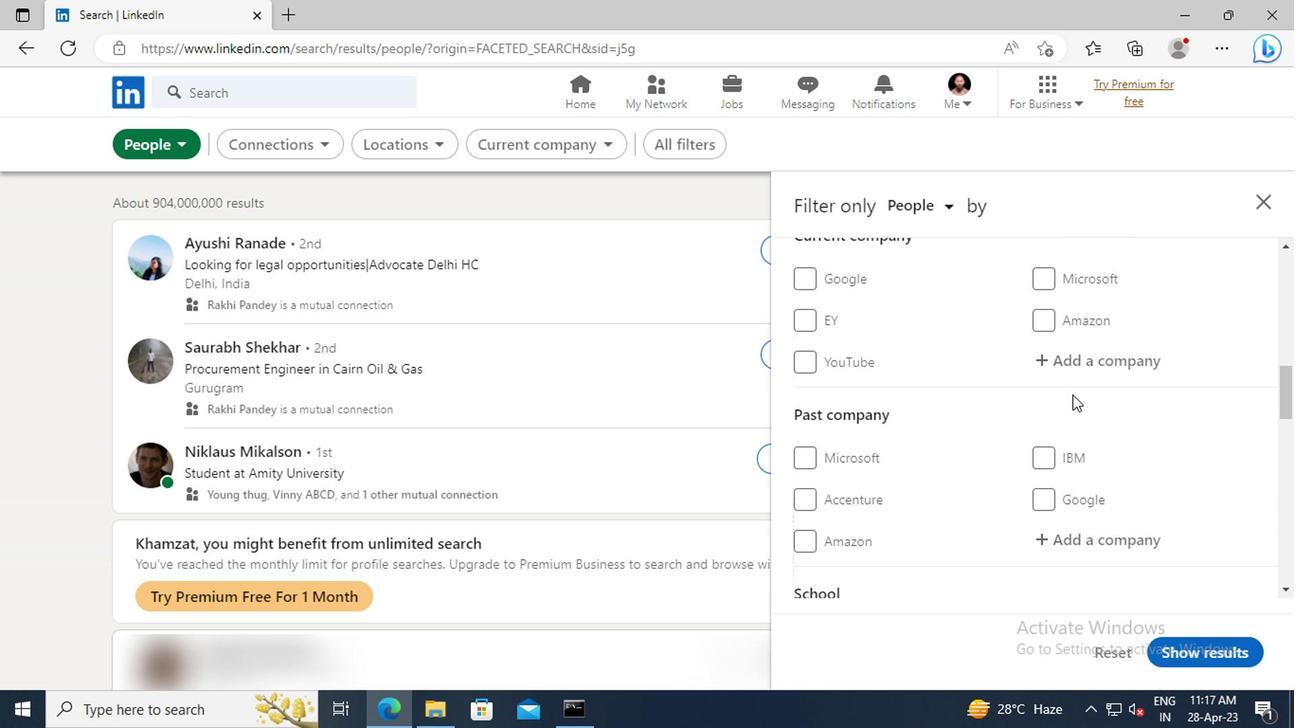 
Action: Mouse scrolled (1067, 393) with delta (0, -1)
Screenshot: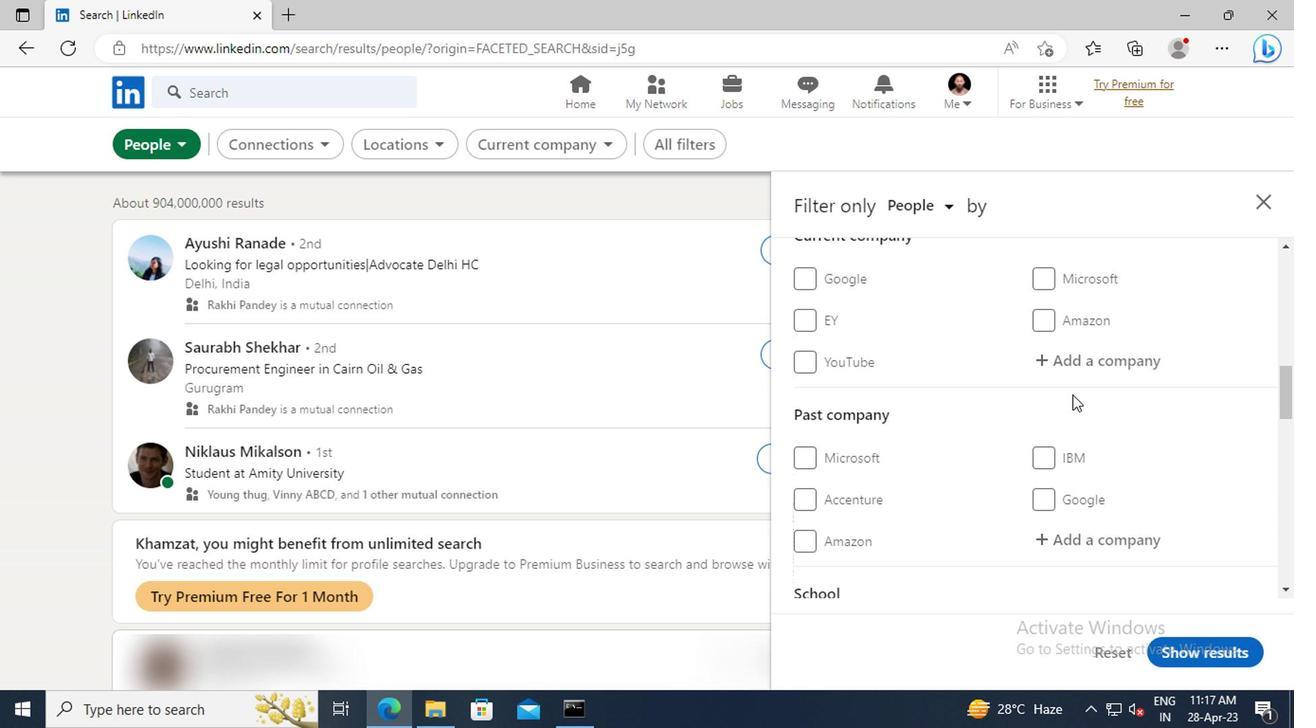 
Action: Mouse scrolled (1067, 393) with delta (0, -1)
Screenshot: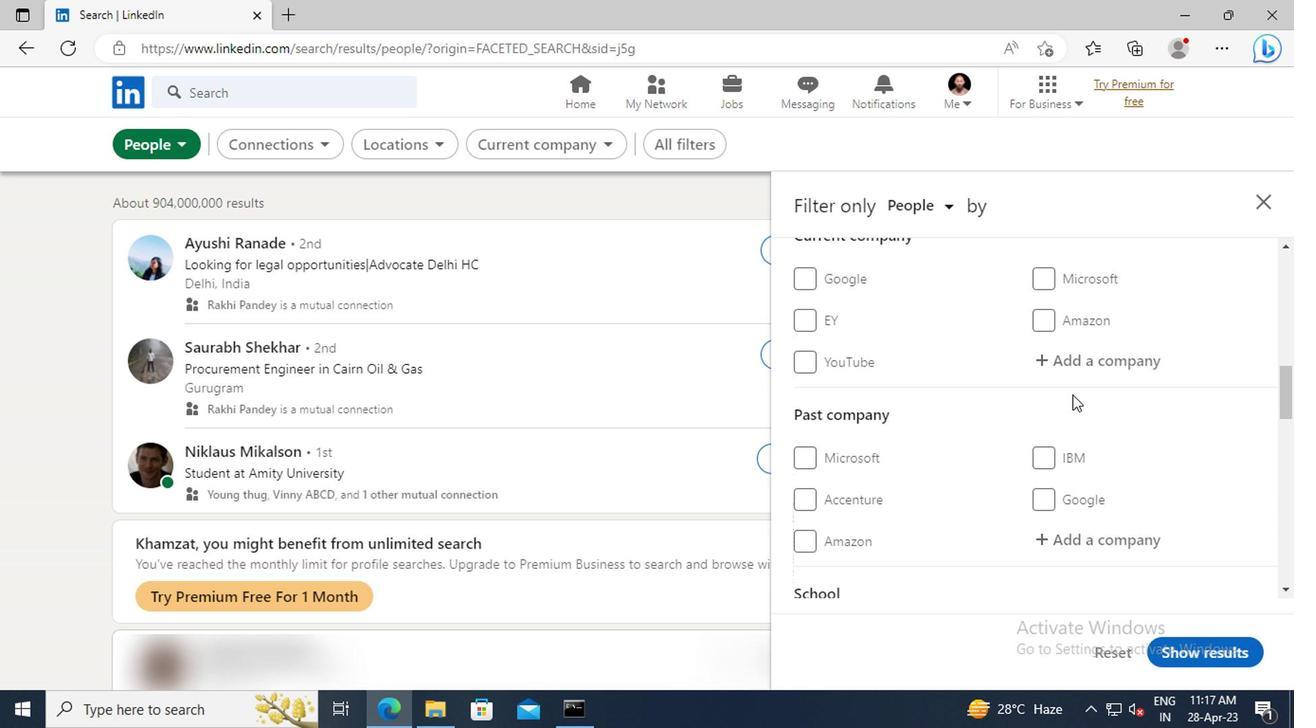 
Action: Mouse scrolled (1067, 393) with delta (0, -1)
Screenshot: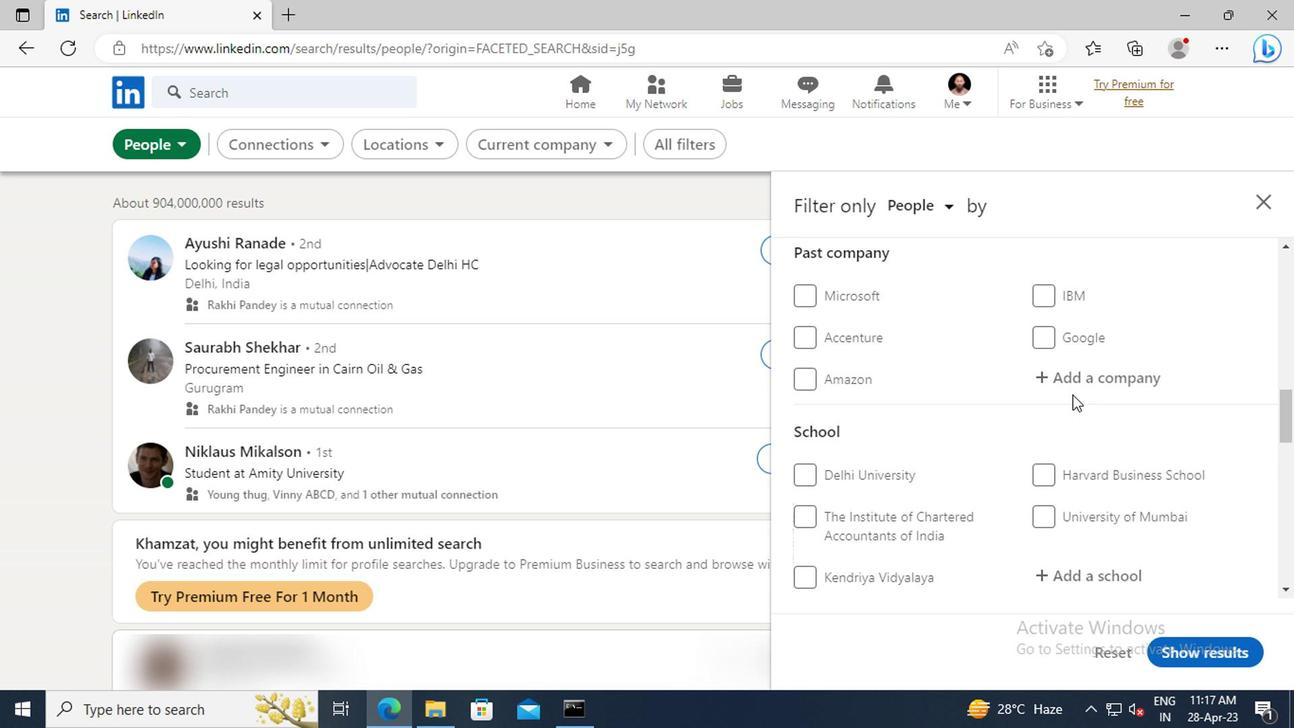 
Action: Mouse scrolled (1067, 393) with delta (0, -1)
Screenshot: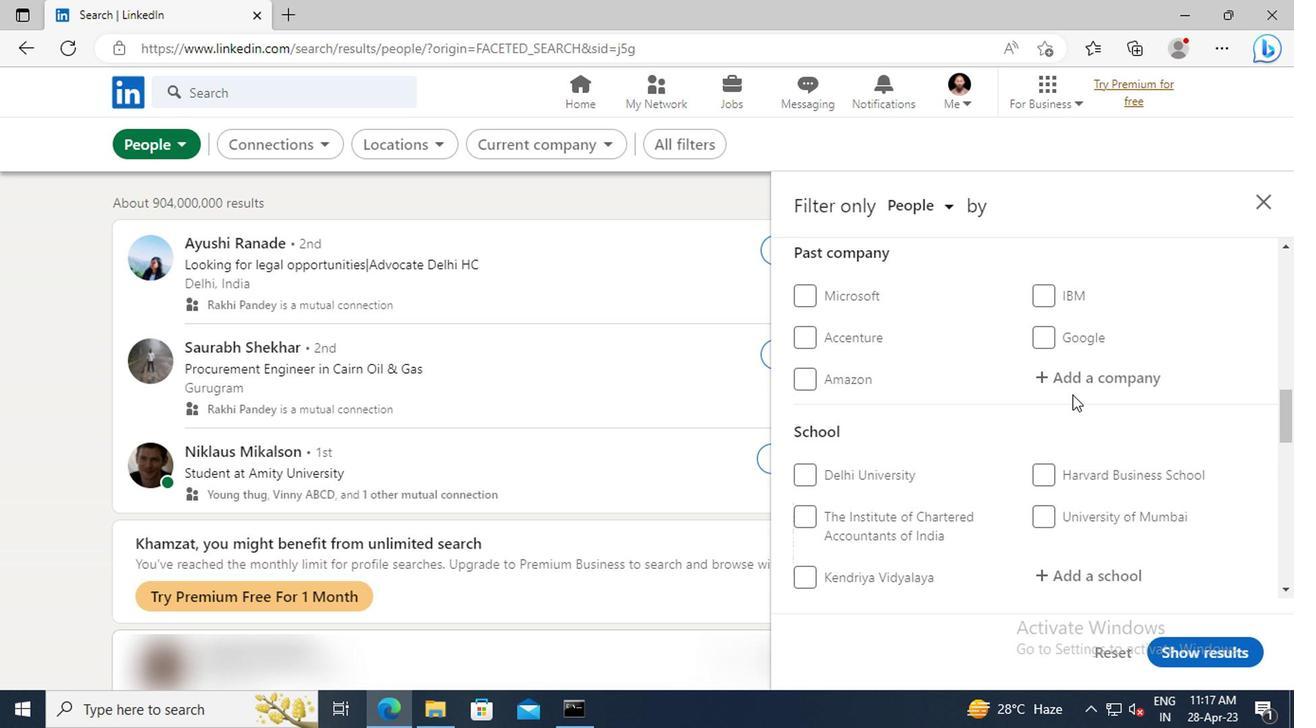 
Action: Mouse scrolled (1067, 393) with delta (0, -1)
Screenshot: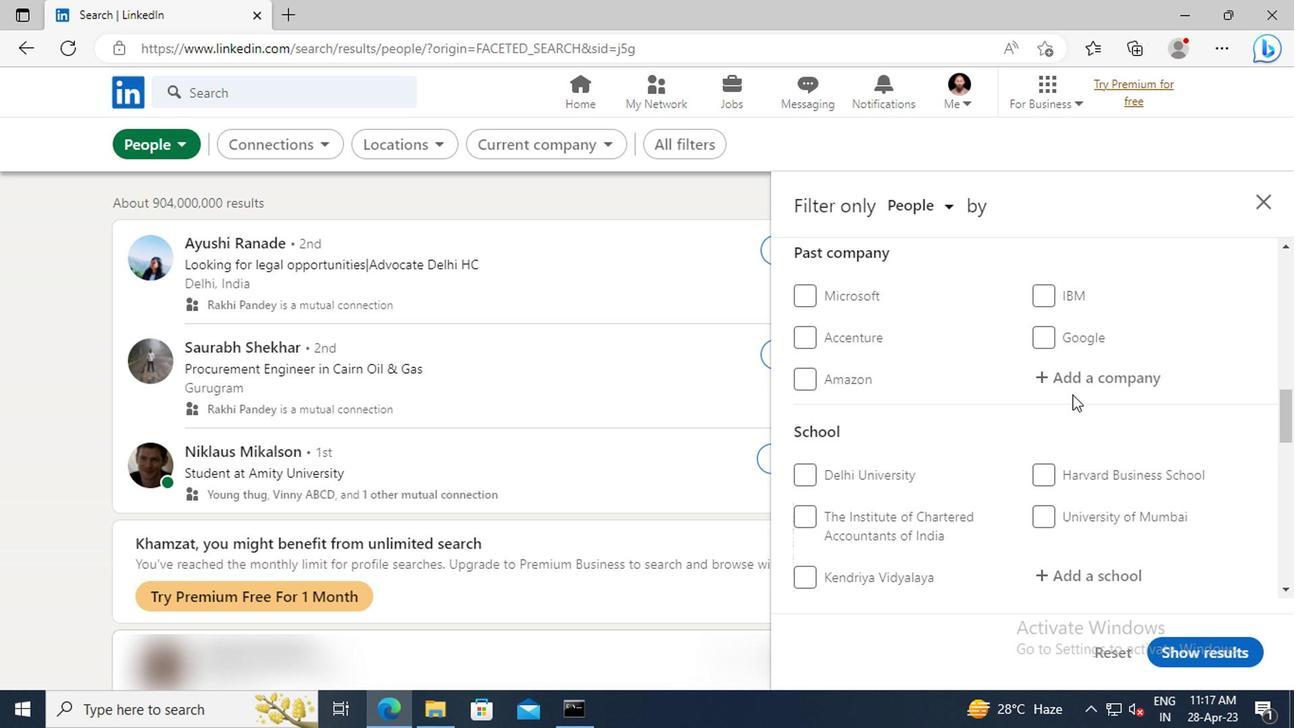 
Action: Mouse scrolled (1067, 393) with delta (0, -1)
Screenshot: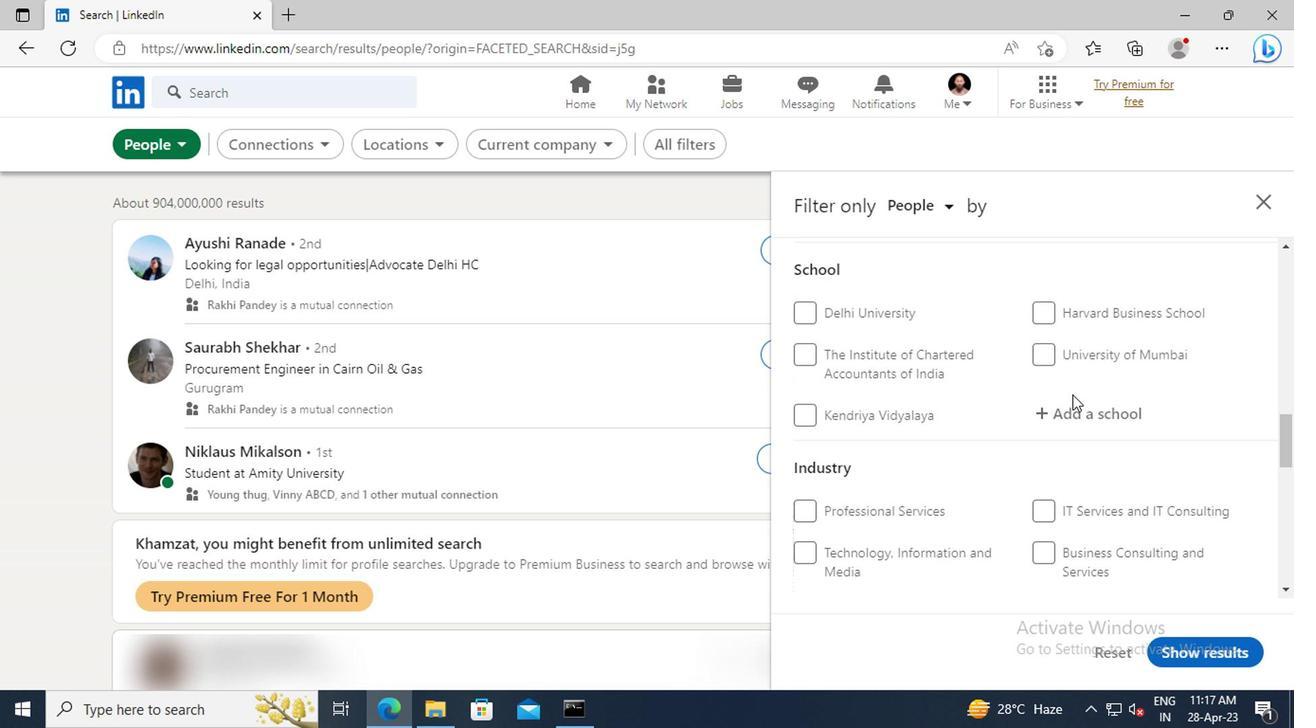 
Action: Mouse scrolled (1067, 393) with delta (0, -1)
Screenshot: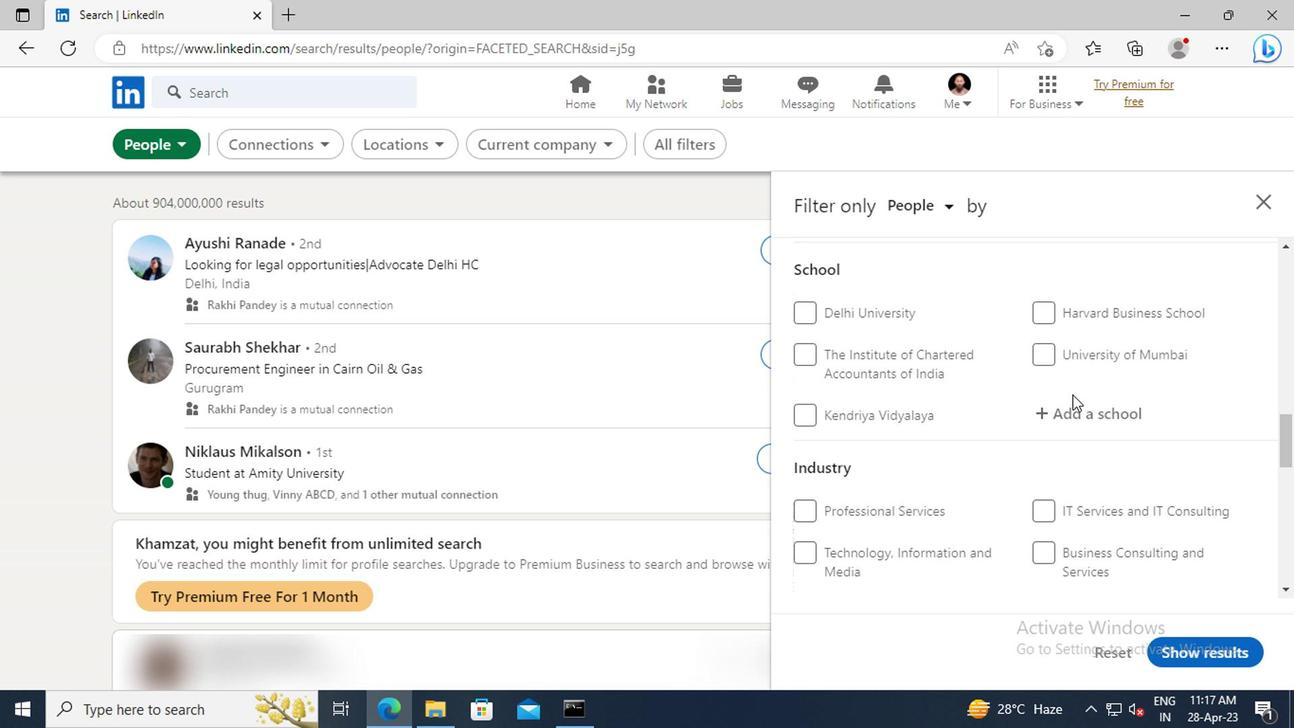 
Action: Mouse scrolled (1067, 393) with delta (0, -1)
Screenshot: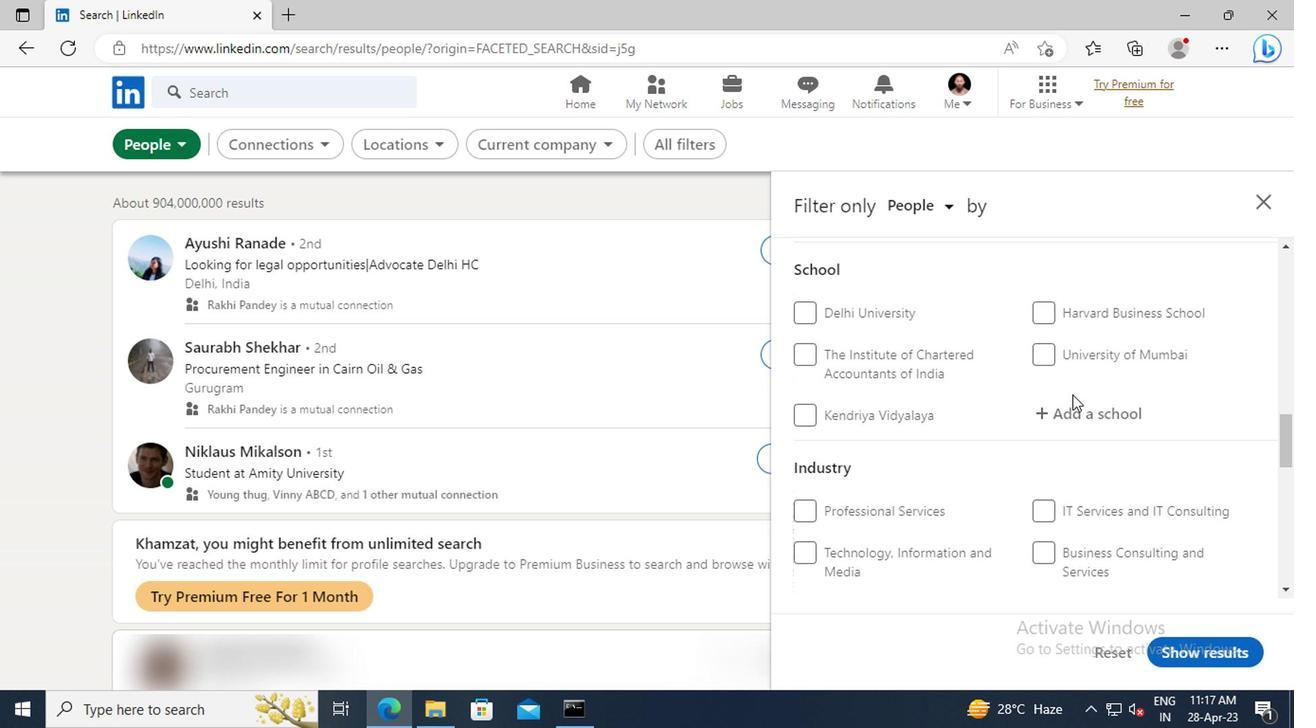 
Action: Mouse scrolled (1067, 393) with delta (0, -1)
Screenshot: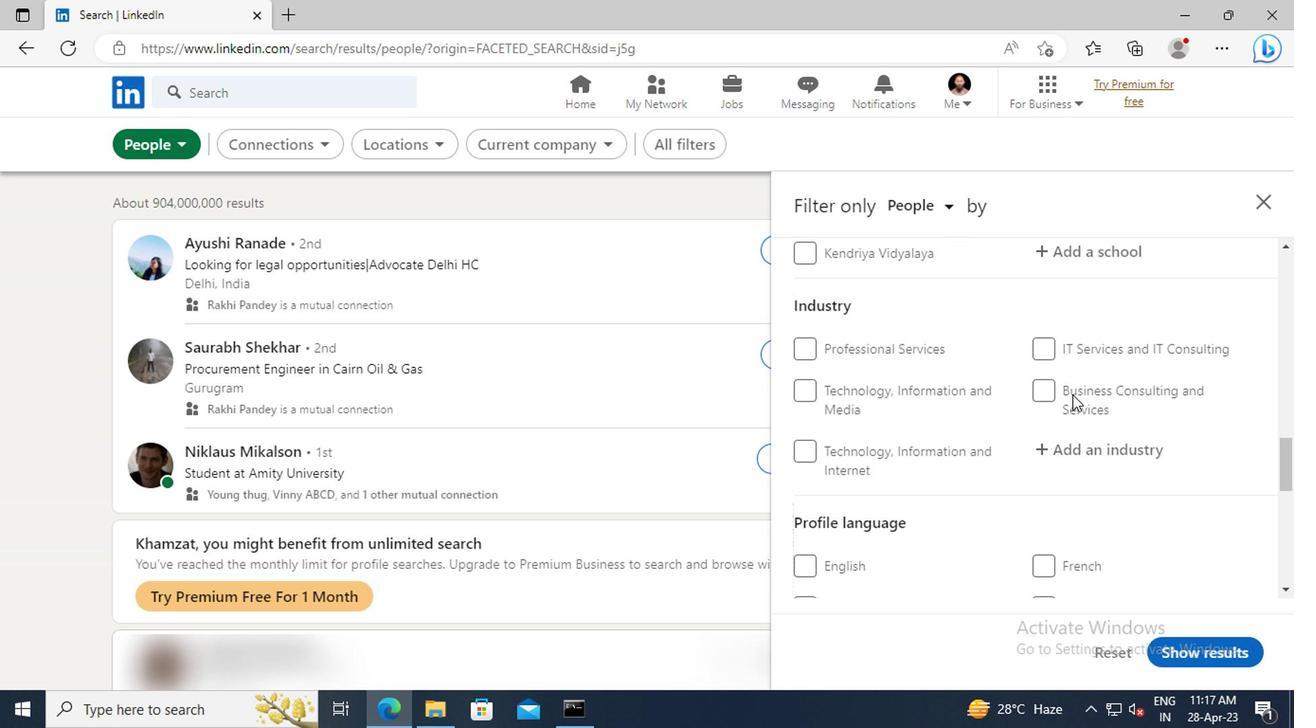 
Action: Mouse scrolled (1067, 393) with delta (0, -1)
Screenshot: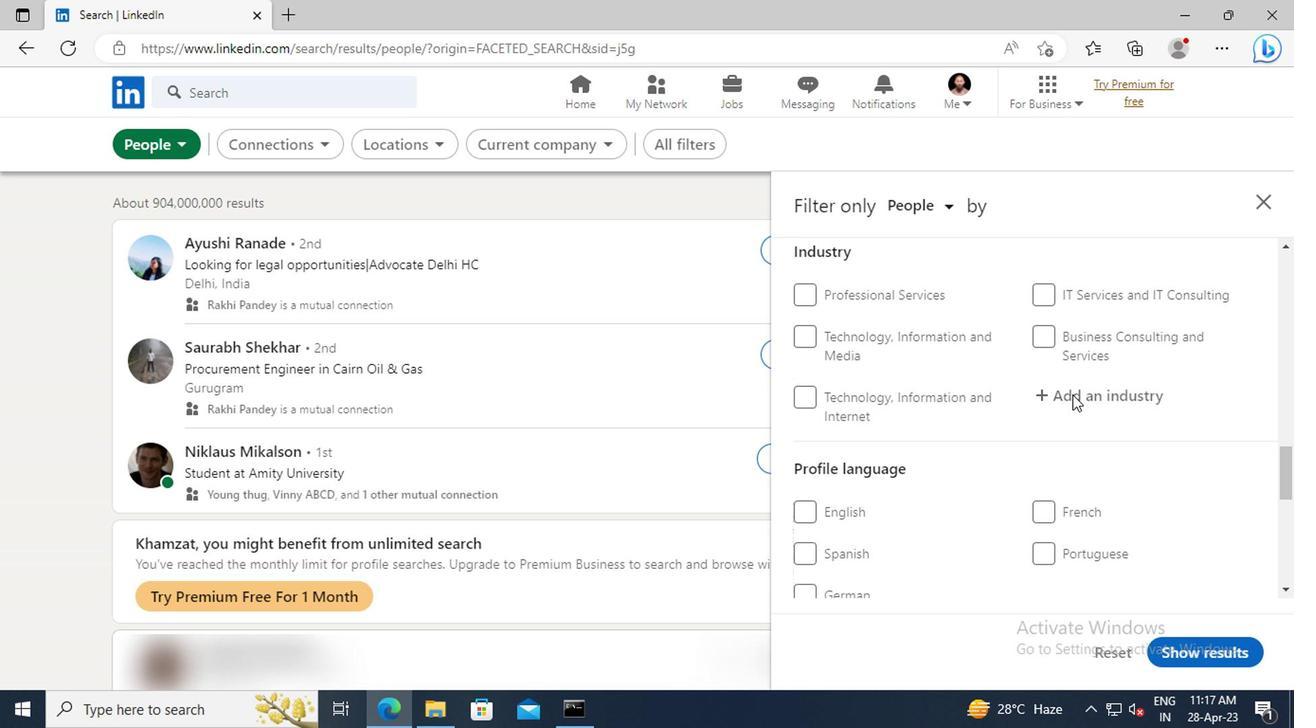 
Action: Mouse scrolled (1067, 393) with delta (0, -1)
Screenshot: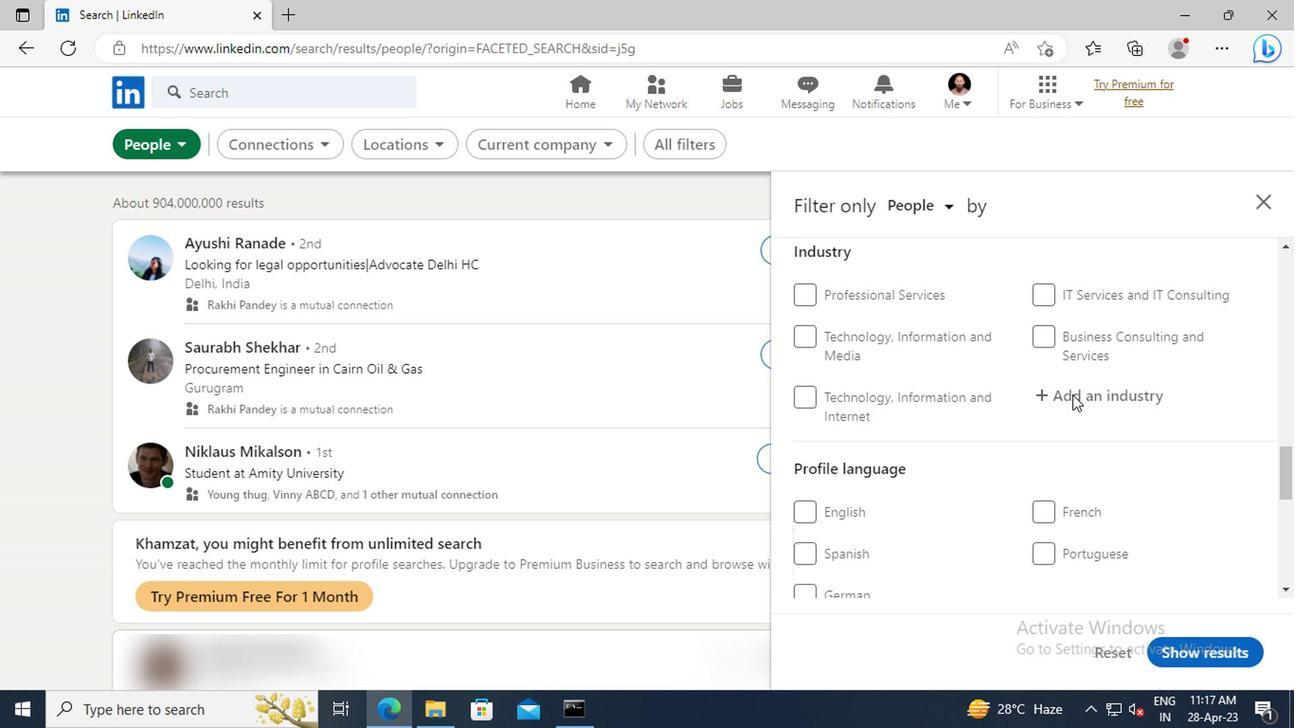 
Action: Mouse moved to (803, 492)
Screenshot: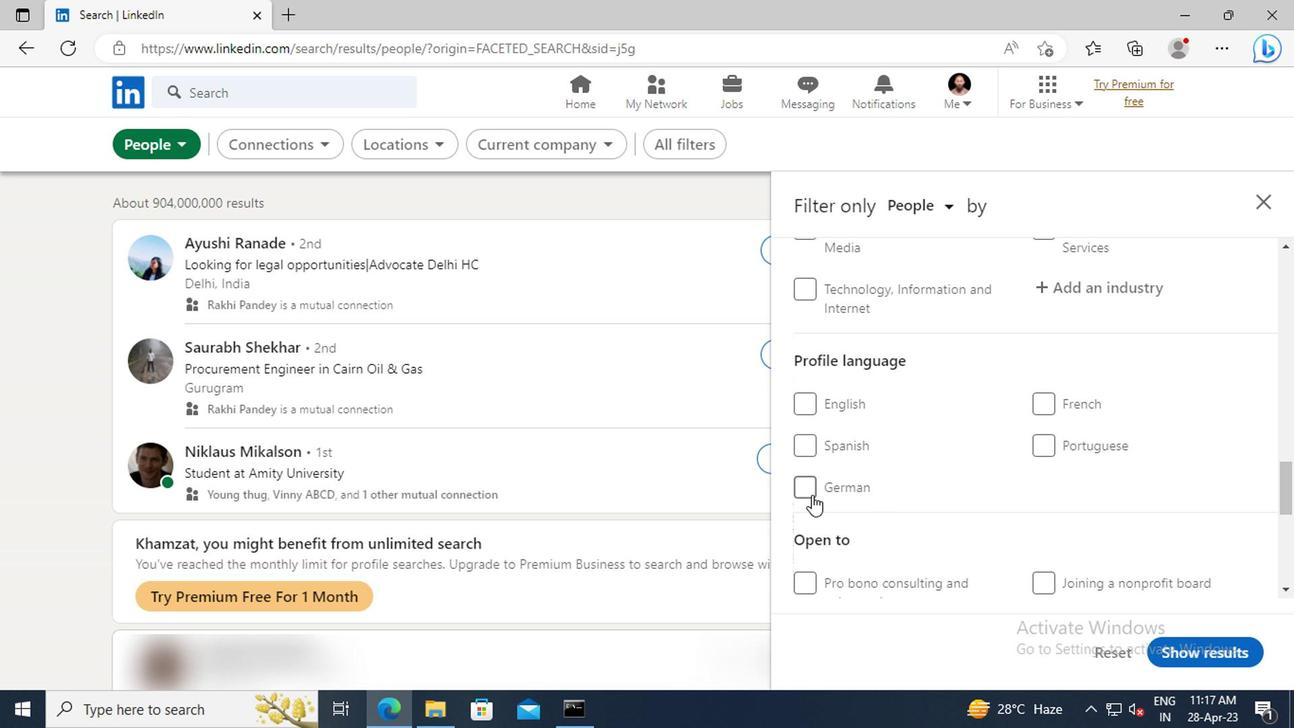 
Action: Mouse pressed left at (803, 492)
Screenshot: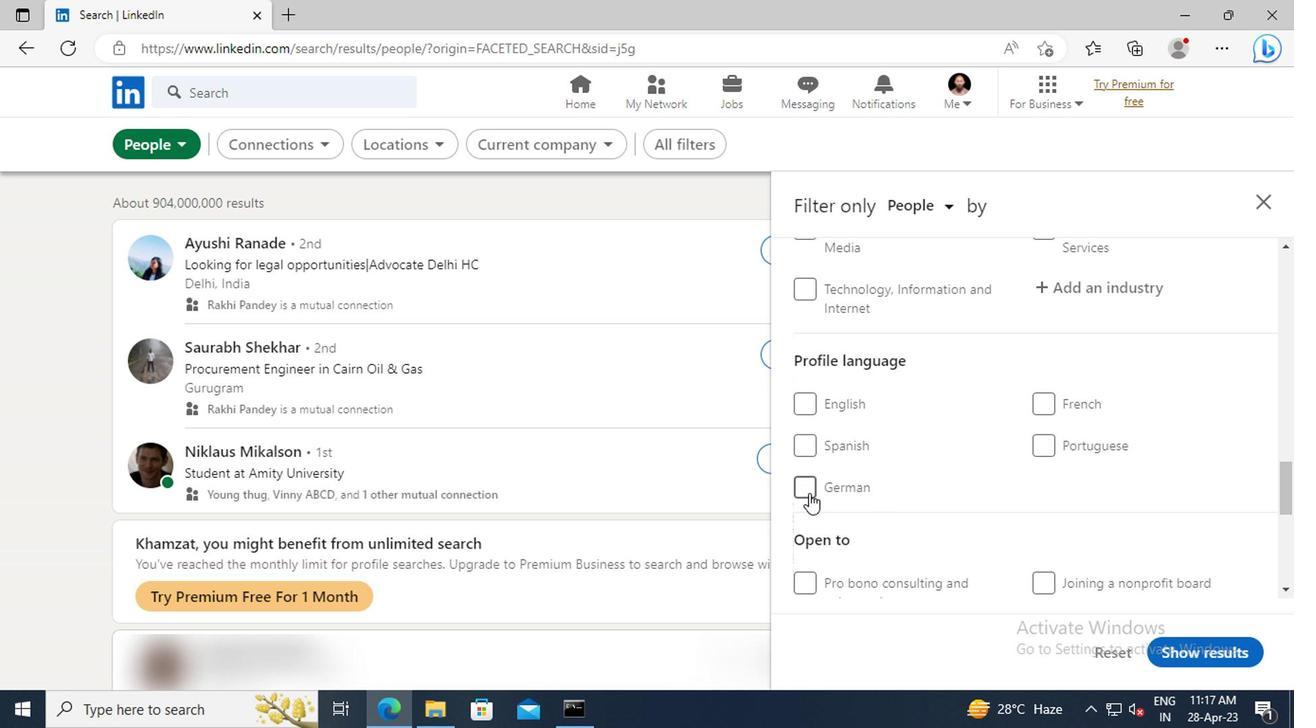 
Action: Mouse moved to (1019, 457)
Screenshot: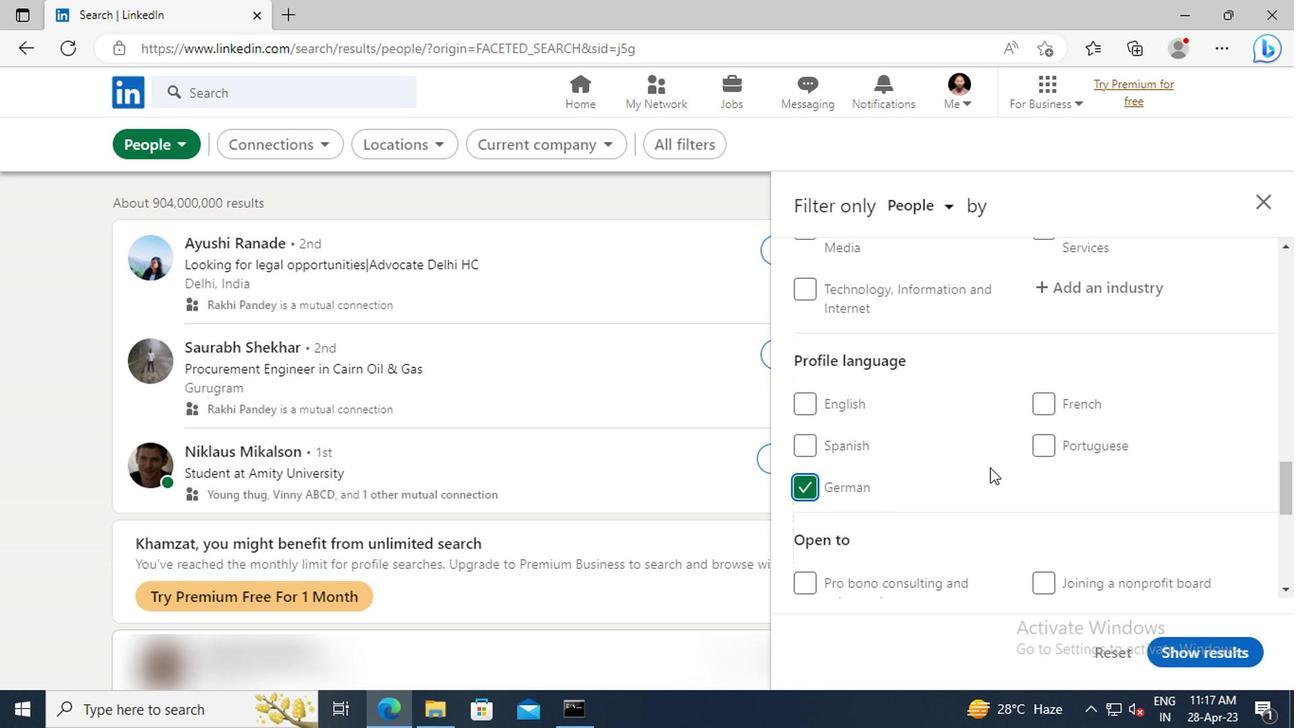 
Action: Mouse scrolled (1019, 458) with delta (0, 0)
Screenshot: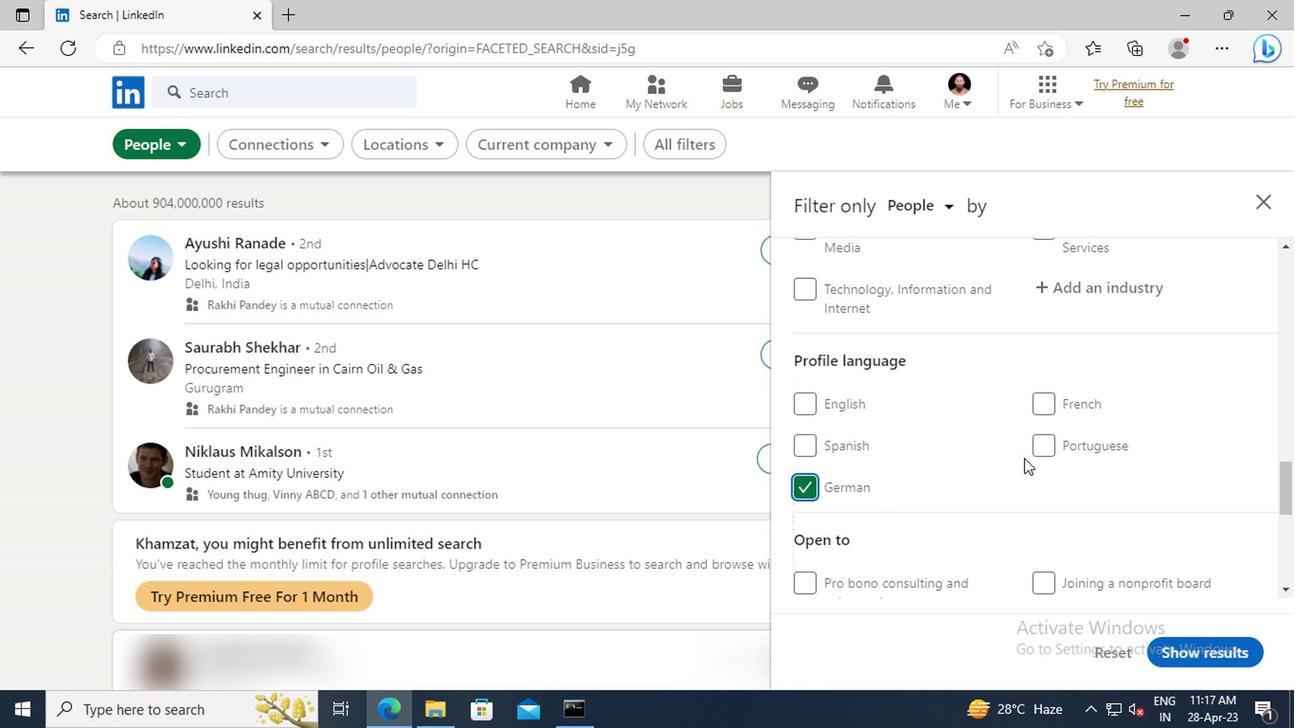 
Action: Mouse scrolled (1019, 458) with delta (0, 0)
Screenshot: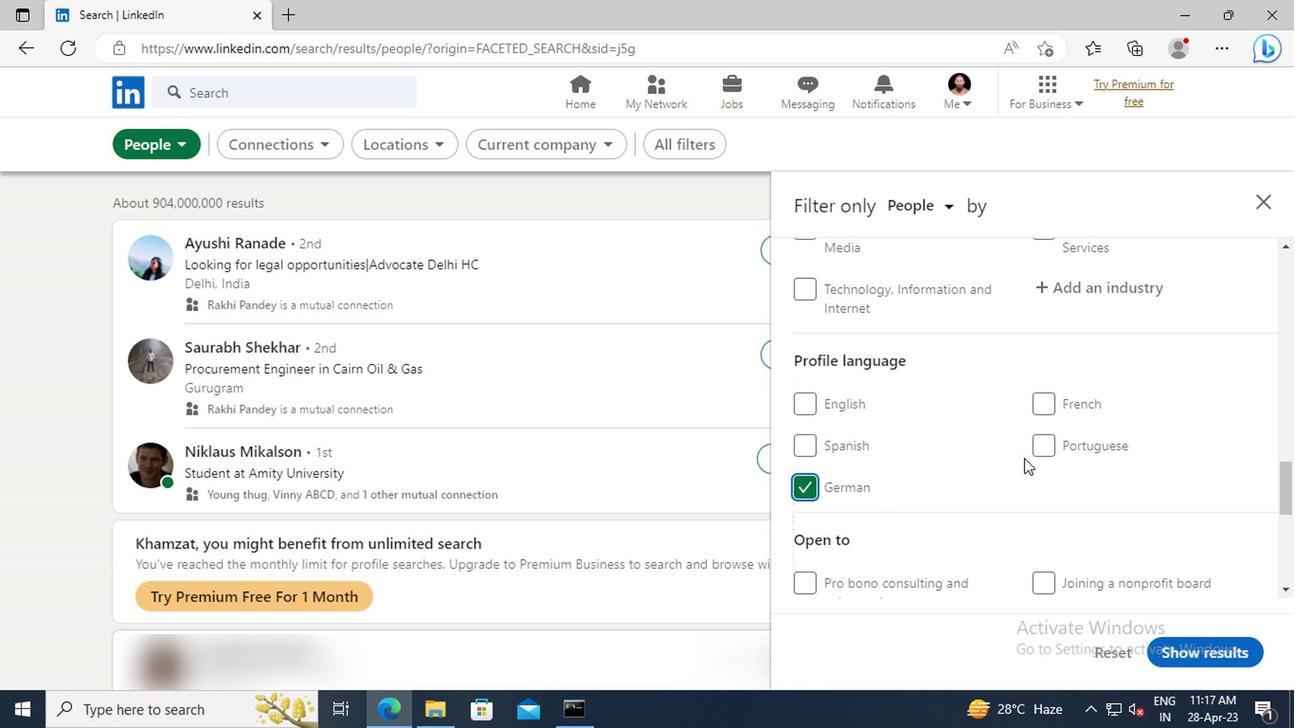 
Action: Mouse scrolled (1019, 458) with delta (0, 0)
Screenshot: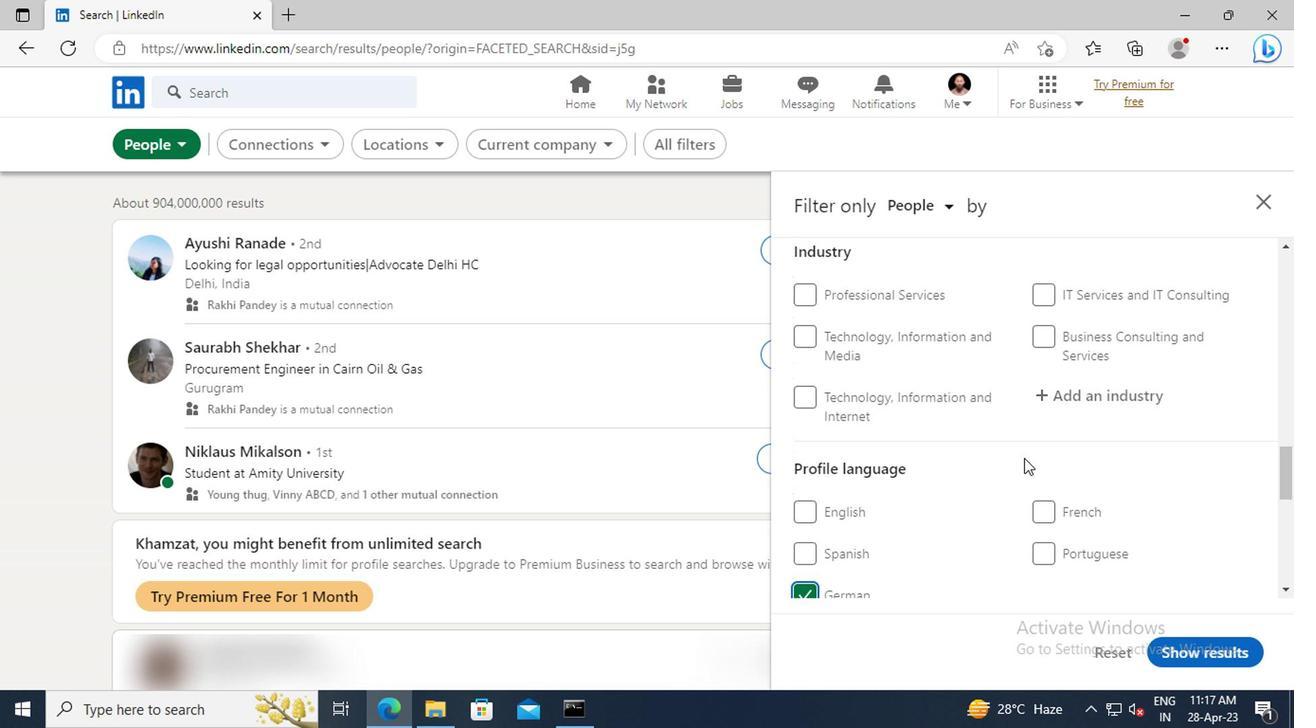 
Action: Mouse scrolled (1019, 458) with delta (0, 0)
Screenshot: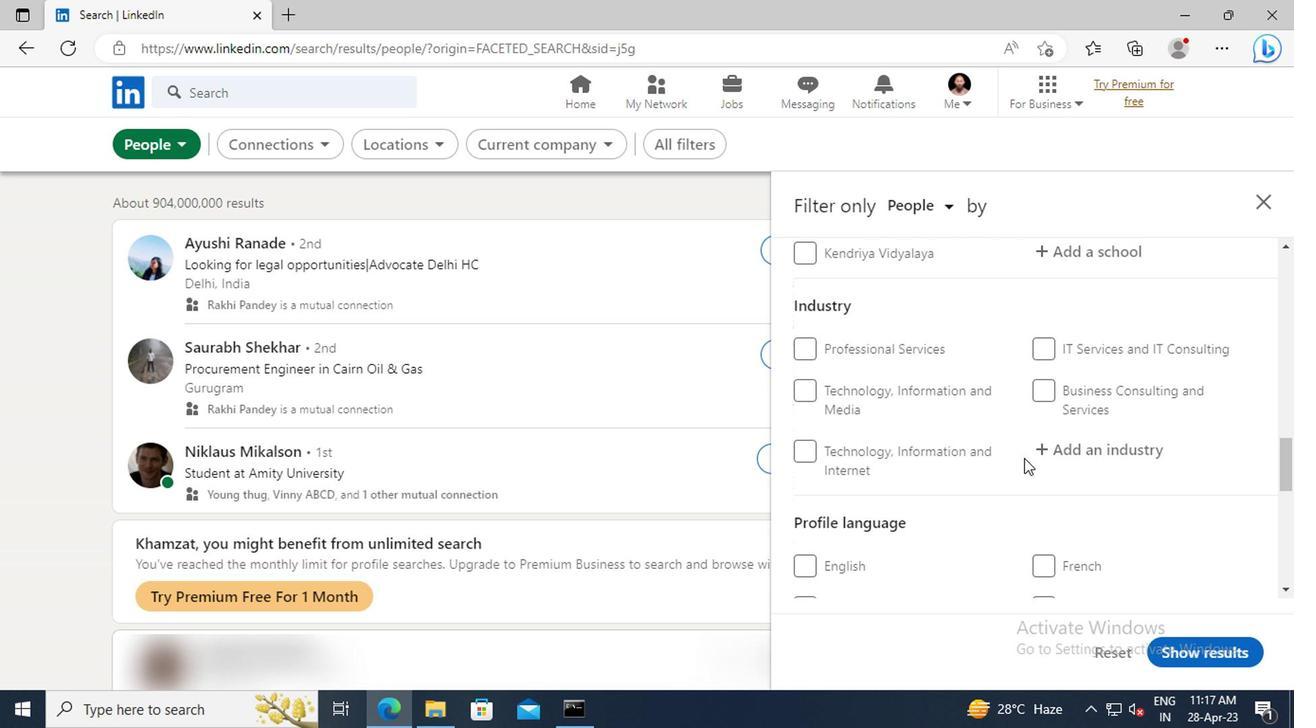 
Action: Mouse scrolled (1019, 458) with delta (0, 0)
Screenshot: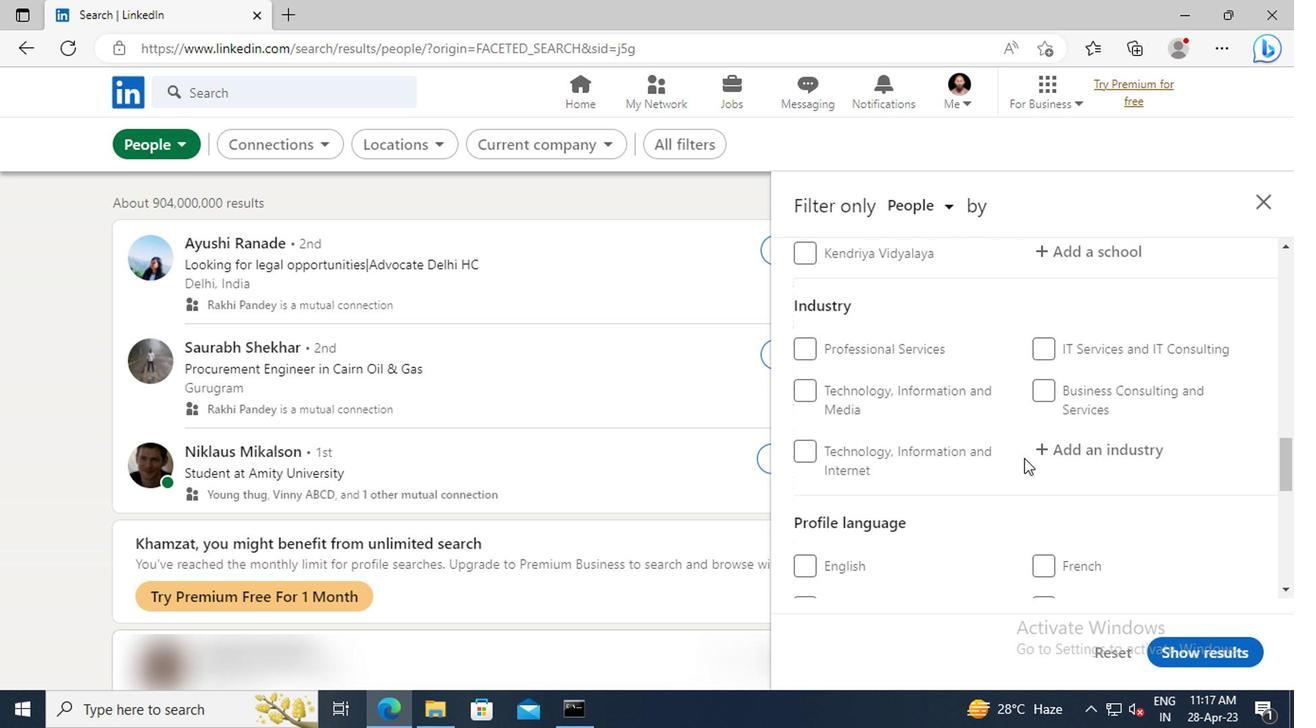 
Action: Mouse scrolled (1019, 458) with delta (0, 0)
Screenshot: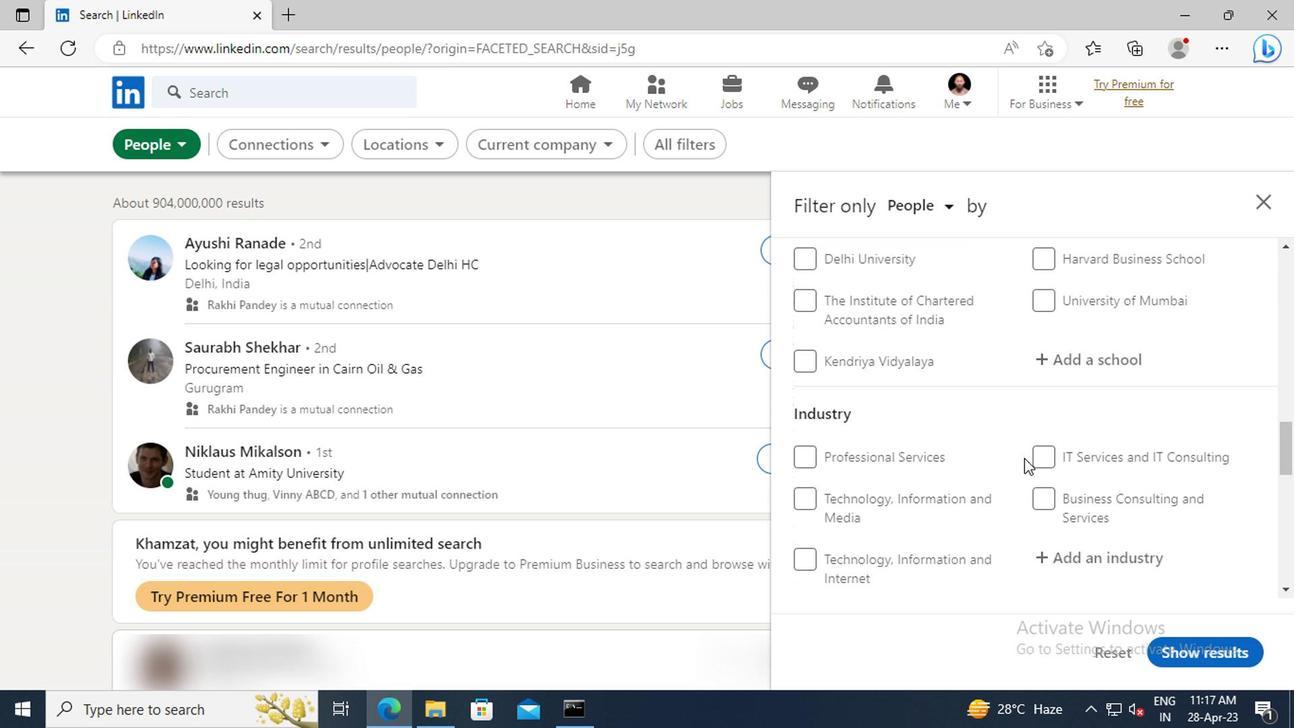 
Action: Mouse scrolled (1019, 458) with delta (0, 0)
Screenshot: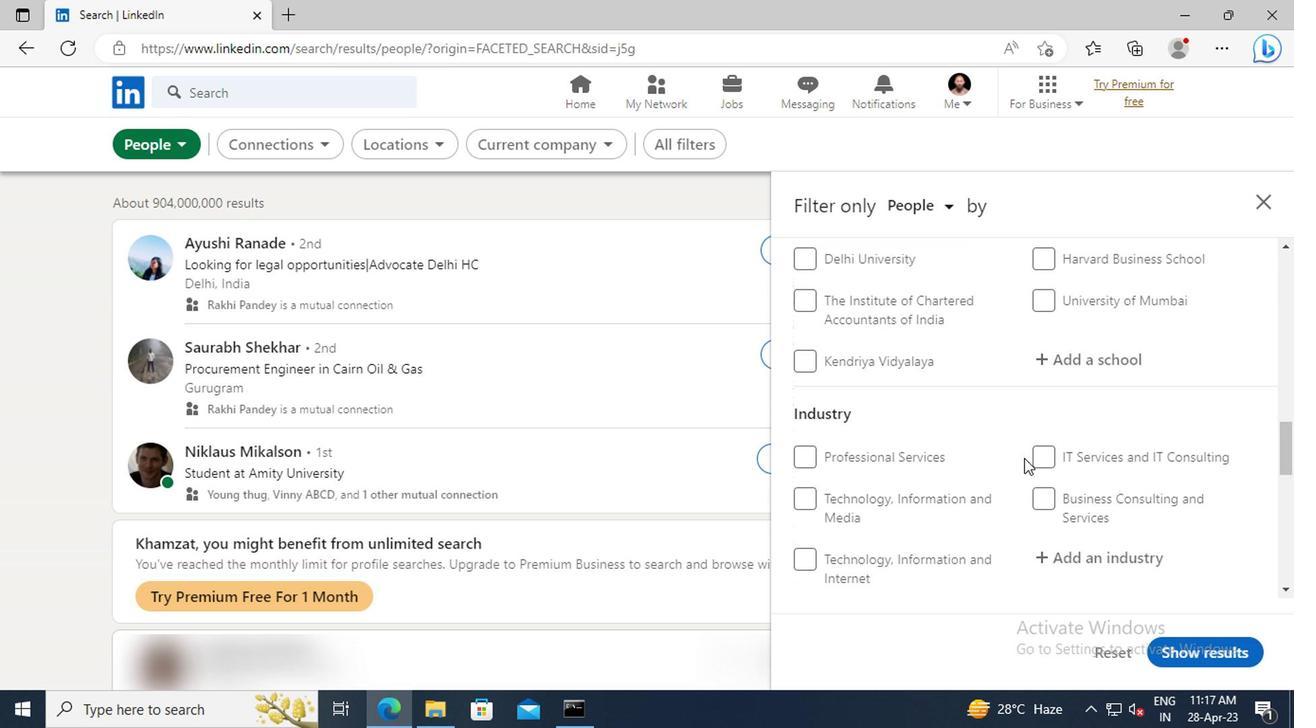 
Action: Mouse scrolled (1019, 458) with delta (0, 0)
Screenshot: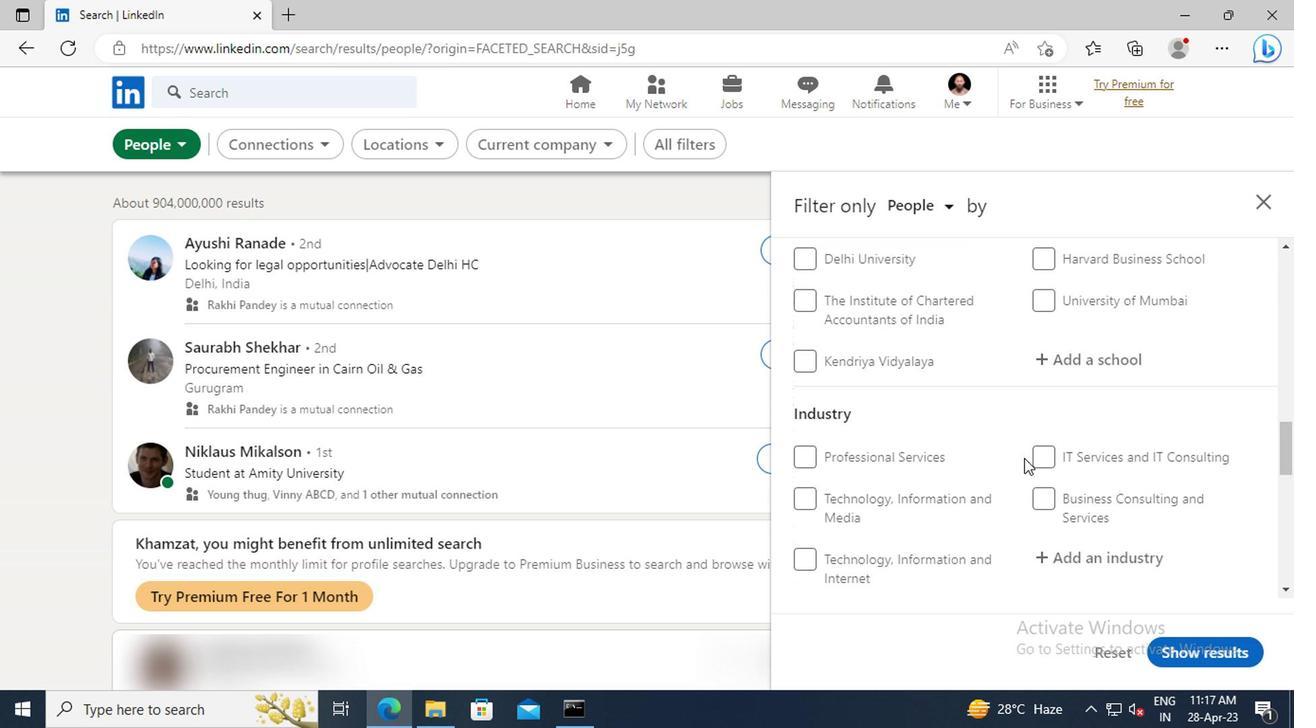 
Action: Mouse scrolled (1019, 458) with delta (0, 0)
Screenshot: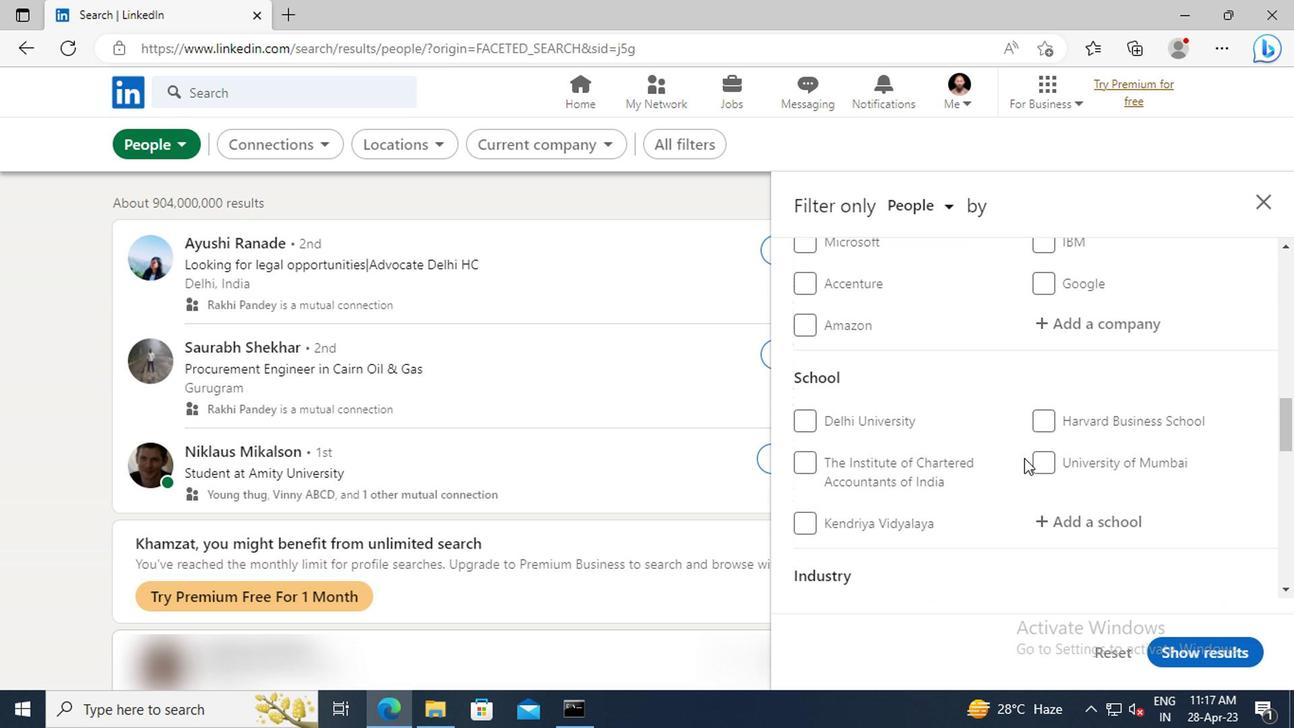 
Action: Mouse scrolled (1019, 458) with delta (0, 0)
Screenshot: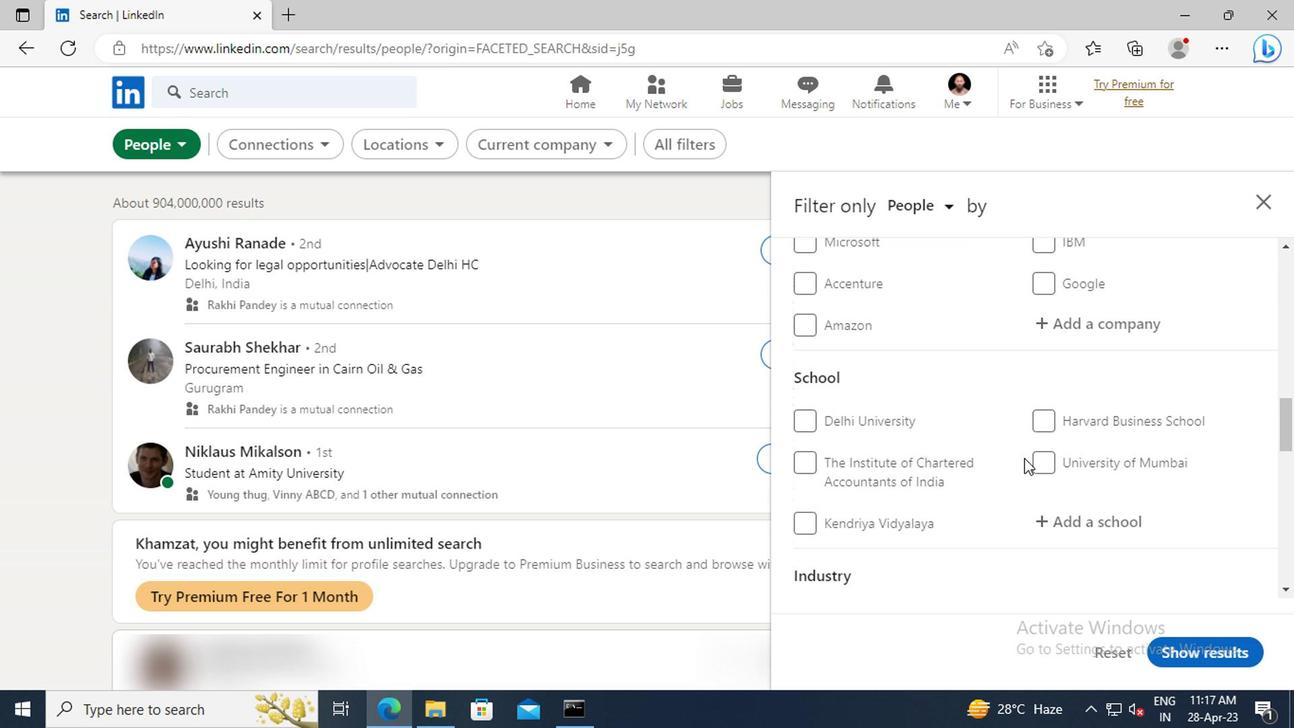 
Action: Mouse scrolled (1019, 458) with delta (0, 0)
Screenshot: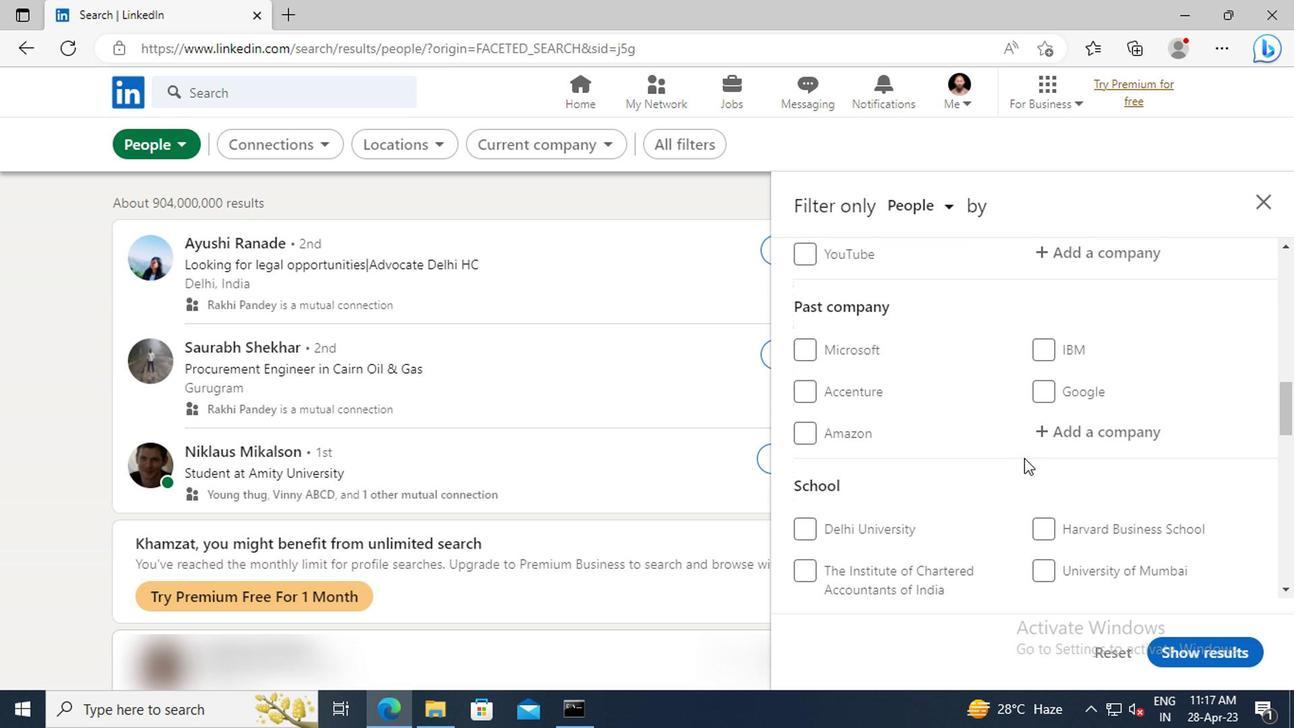 
Action: Mouse scrolled (1019, 458) with delta (0, 0)
Screenshot: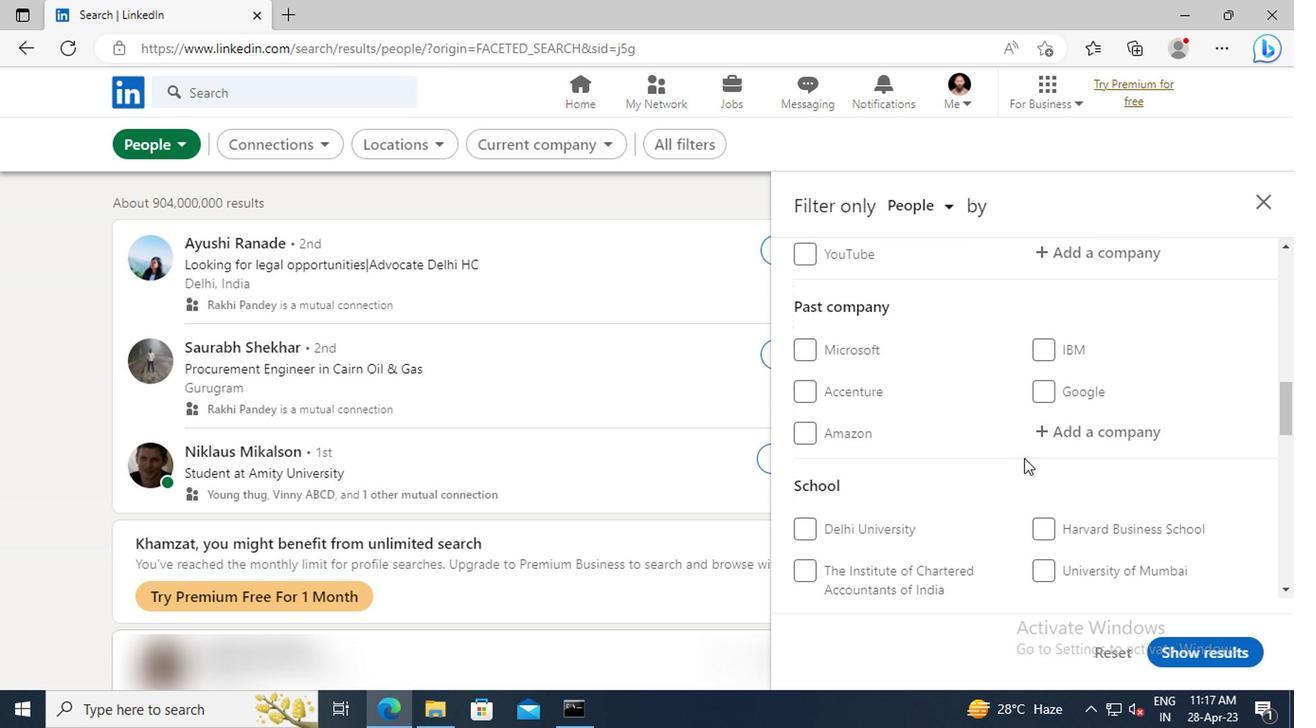 
Action: Mouse moved to (1017, 443)
Screenshot: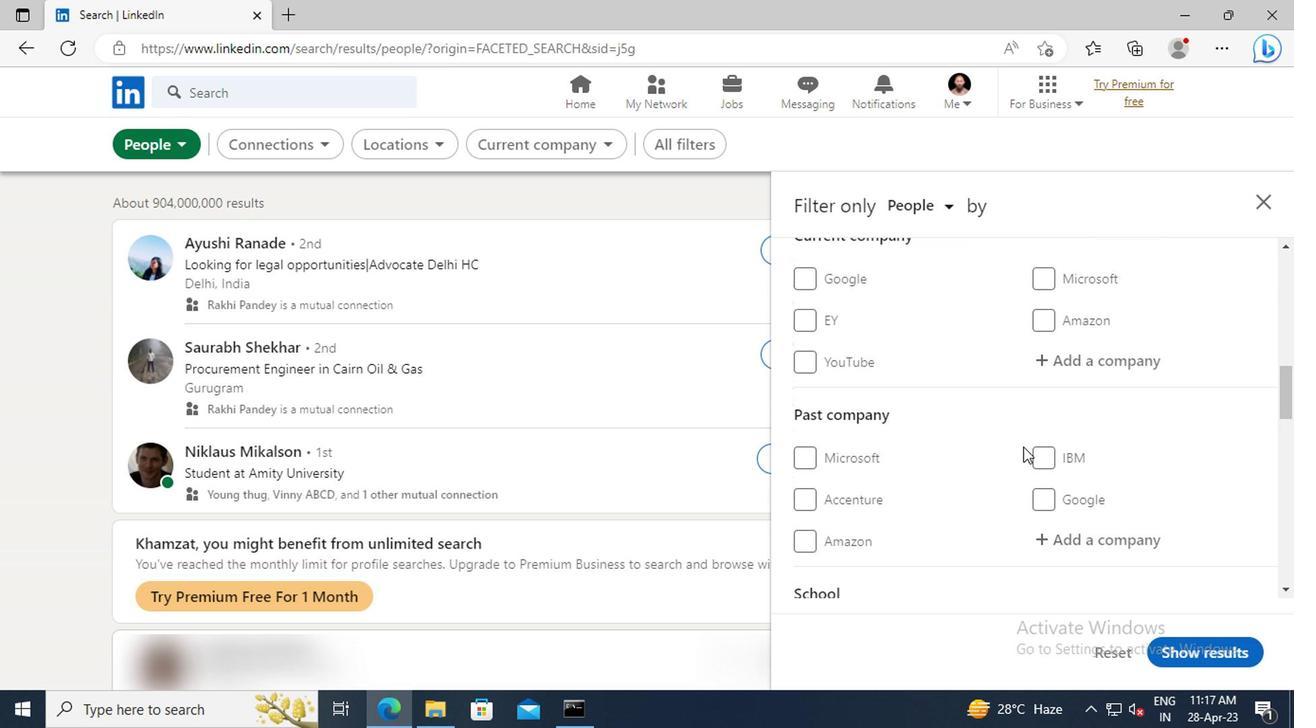 
Action: Mouse scrolled (1017, 444) with delta (0, 0)
Screenshot: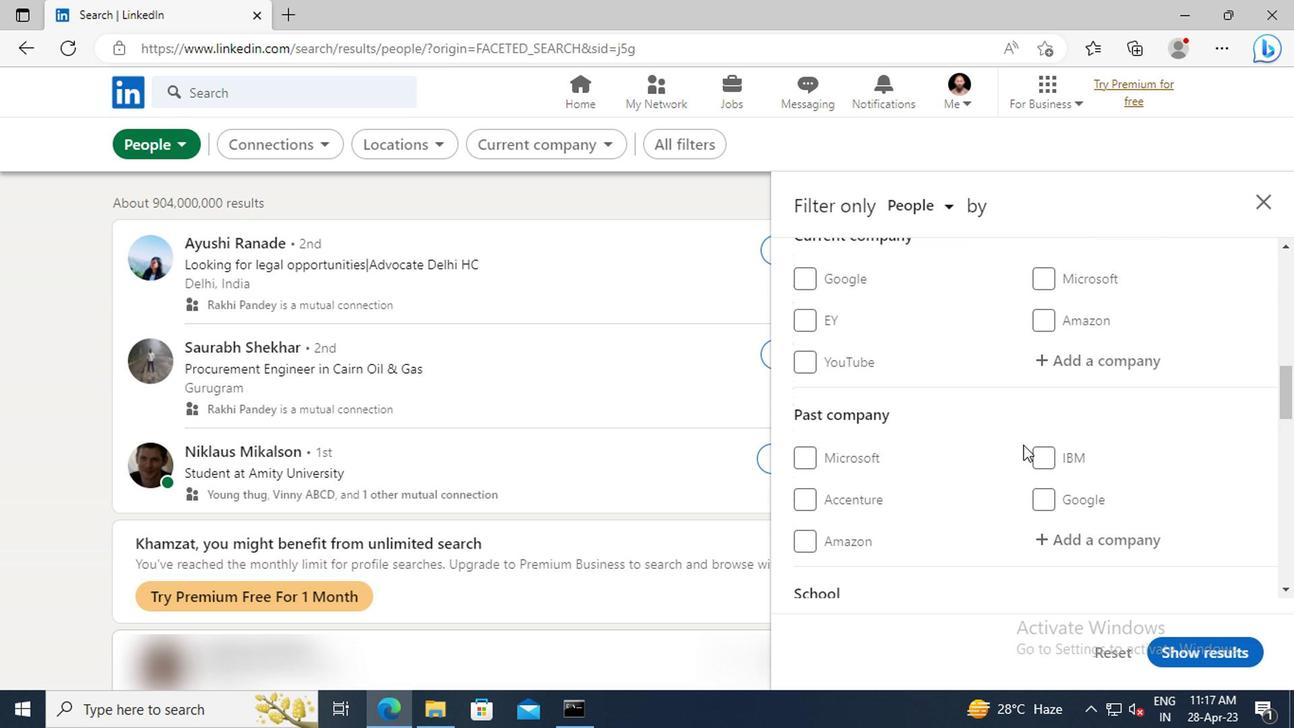 
Action: Mouse scrolled (1017, 444) with delta (0, 0)
Screenshot: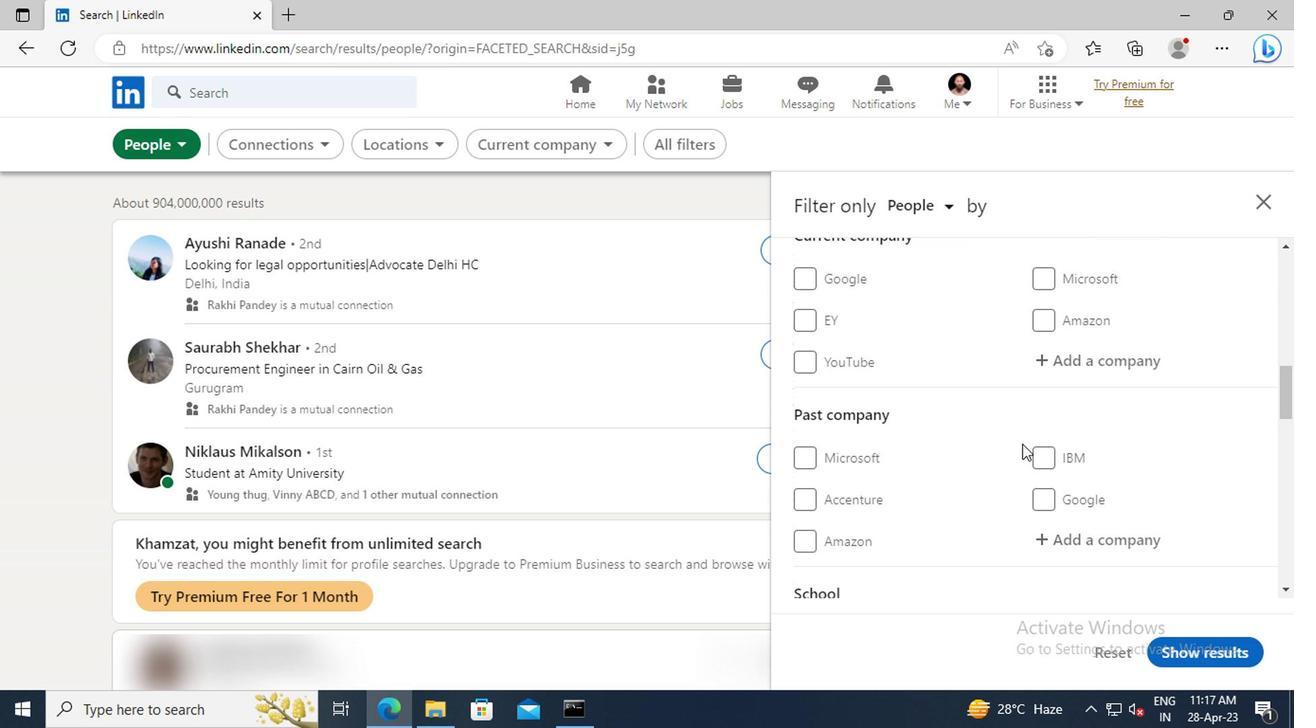 
Action: Mouse moved to (1042, 464)
Screenshot: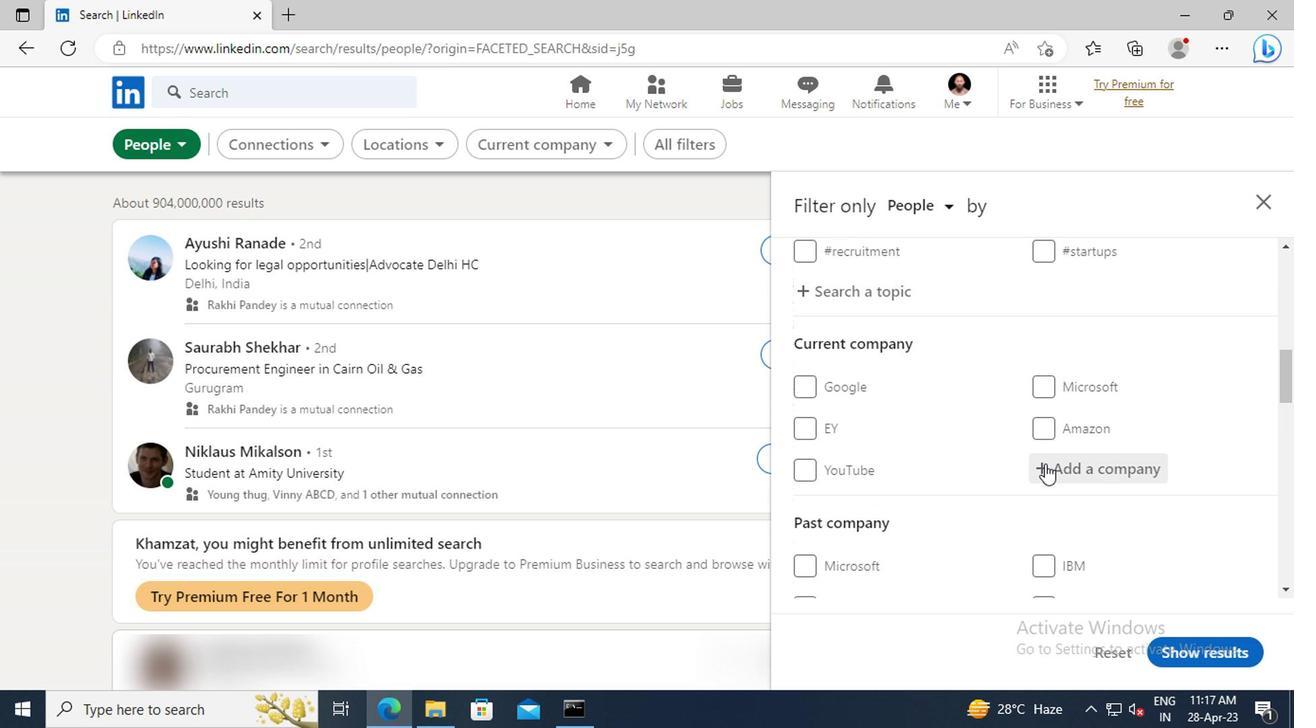 
Action: Mouse pressed left at (1042, 464)
Screenshot: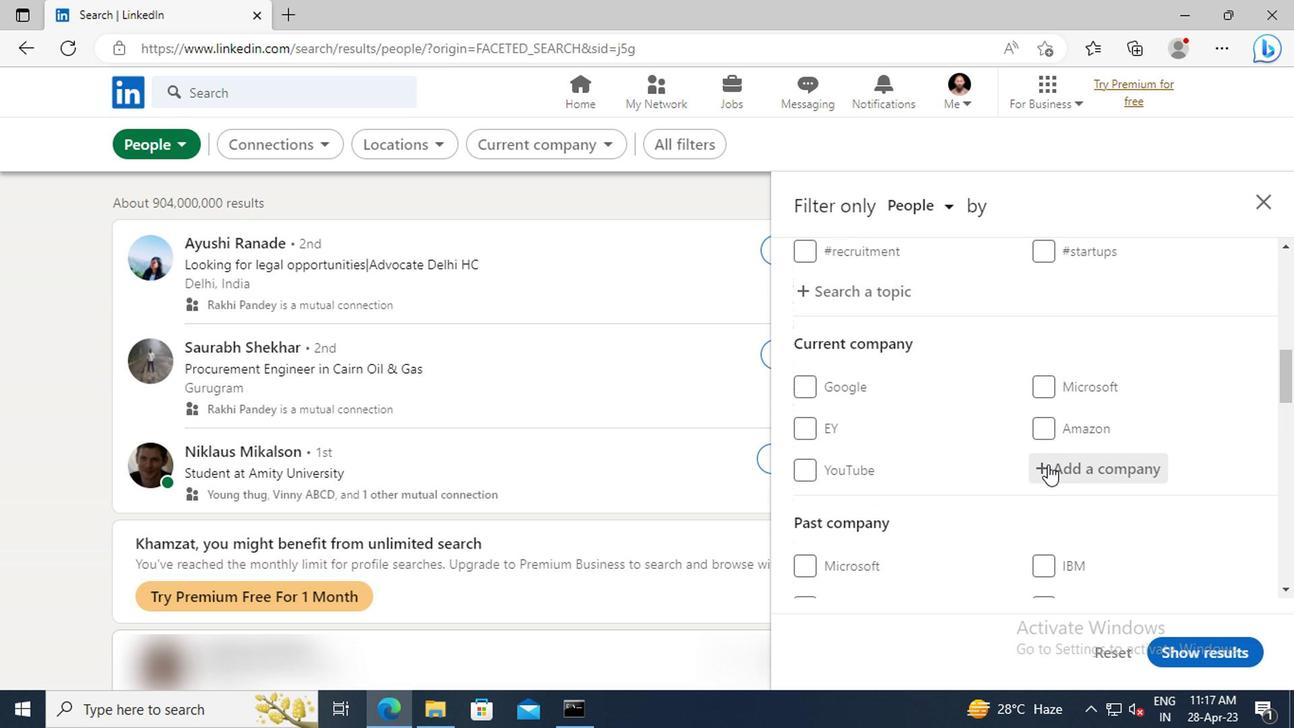 
Action: Key pressed <Key.shift>UNISYS
Screenshot: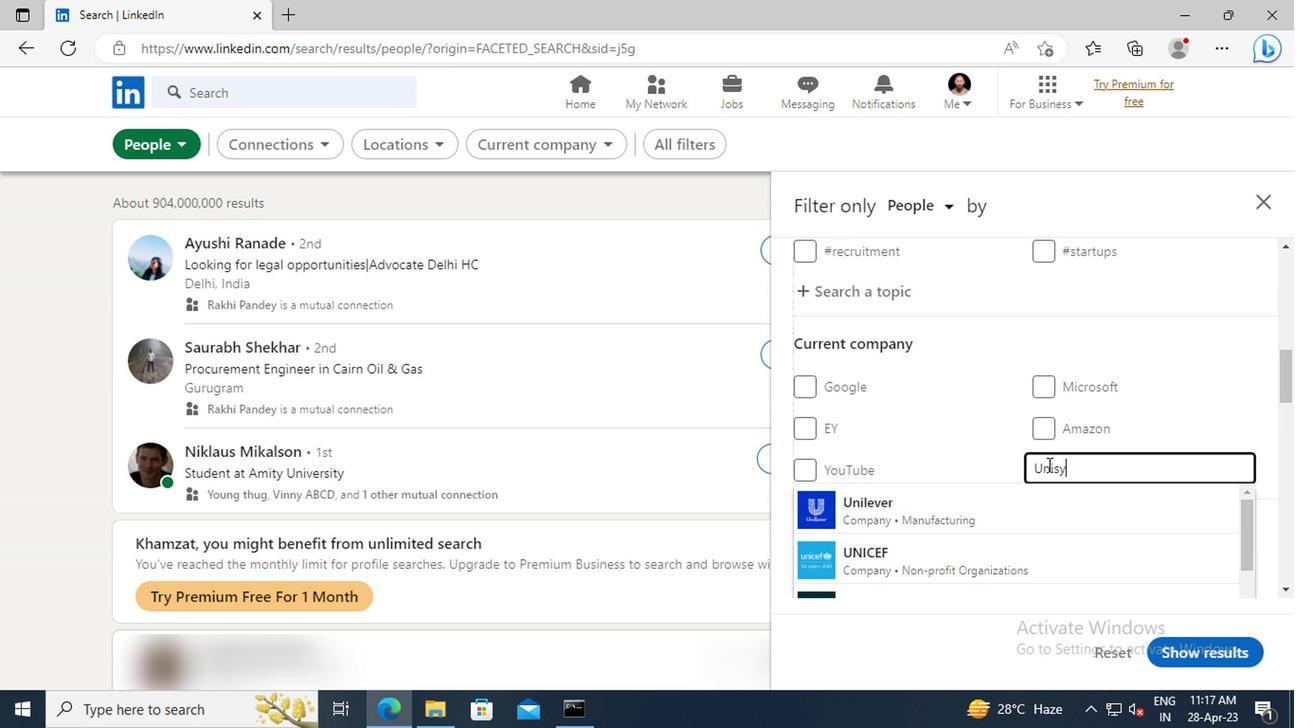 
Action: Mouse moved to (1052, 504)
Screenshot: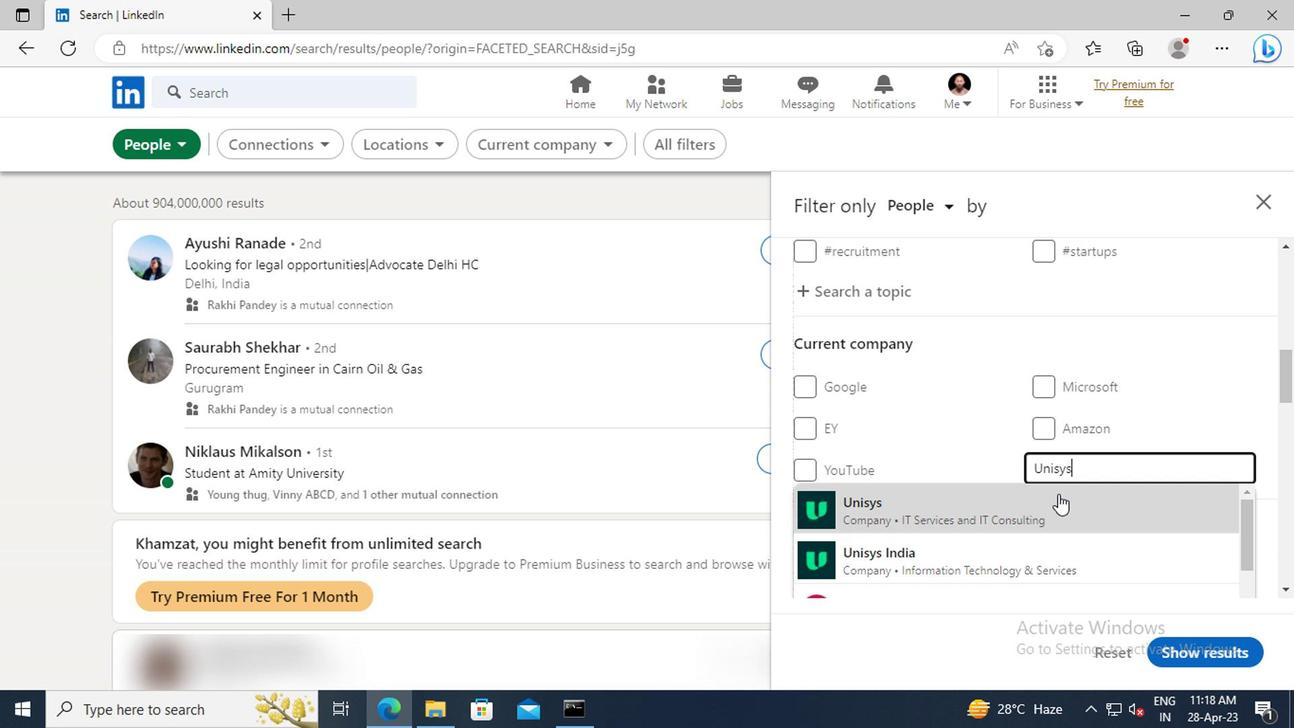 
Action: Mouse pressed left at (1052, 504)
Screenshot: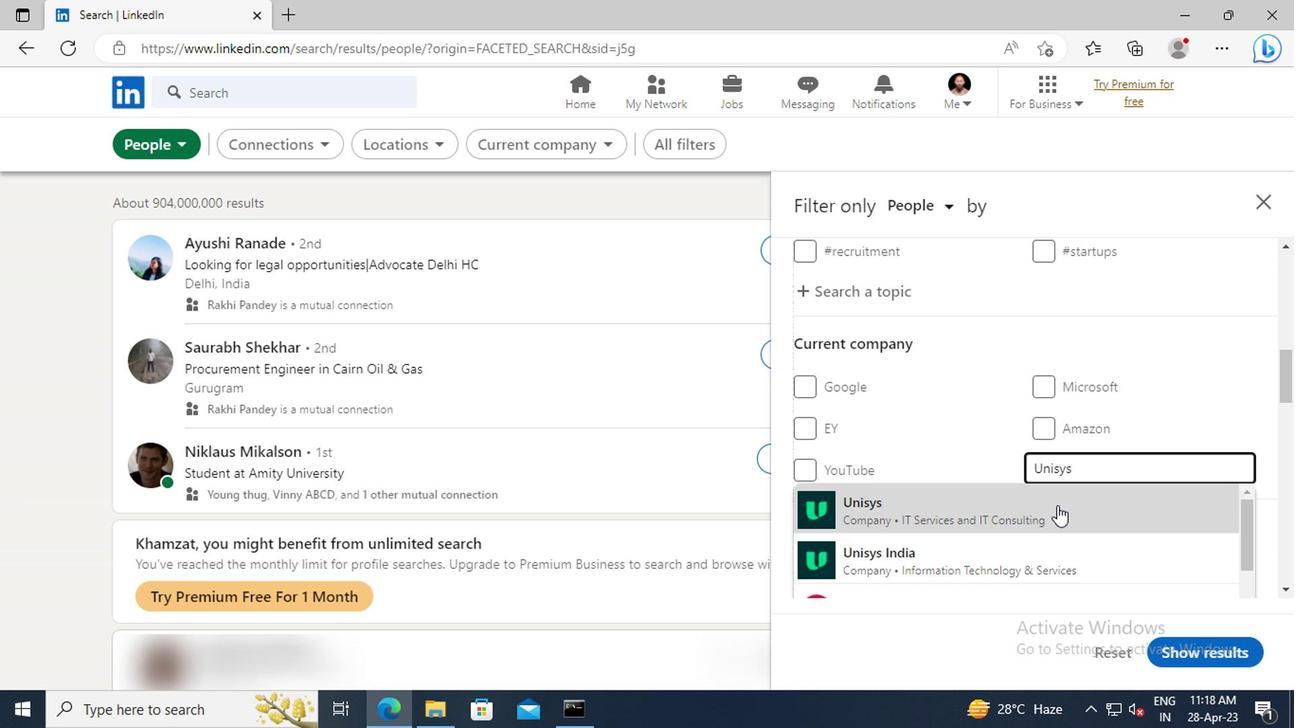
Action: Mouse moved to (1061, 414)
Screenshot: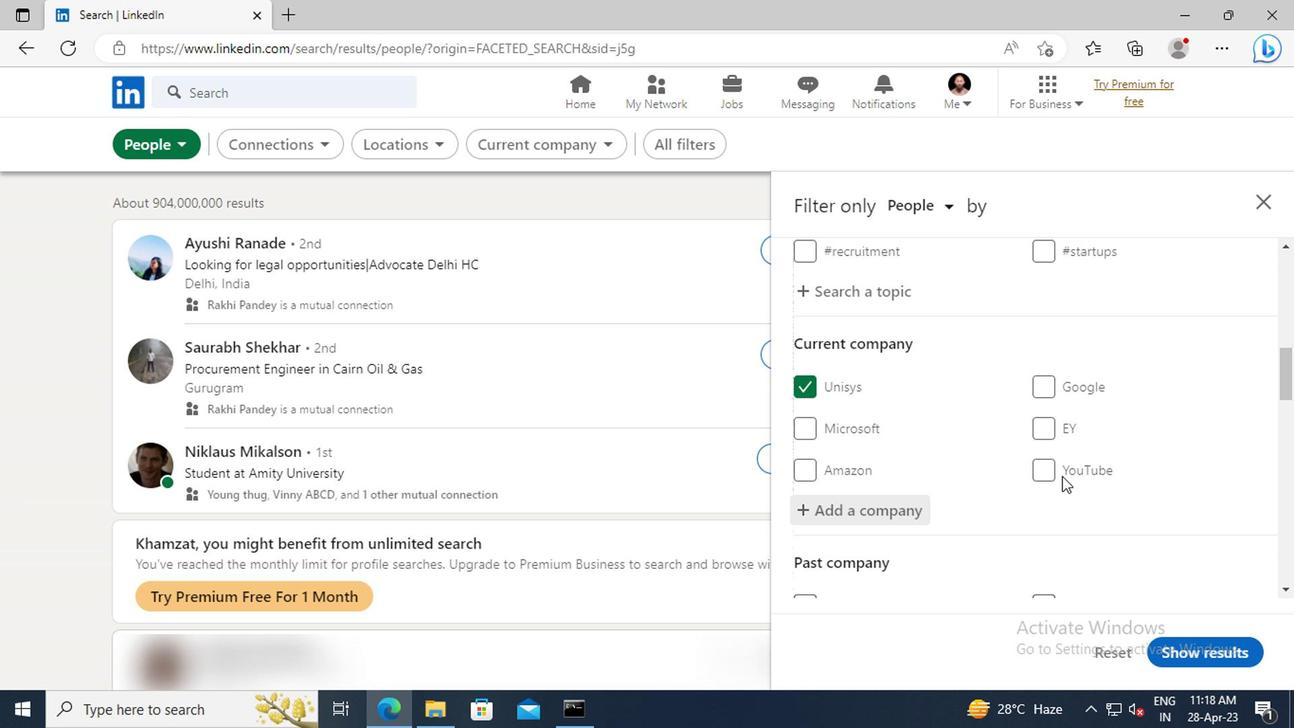 
Action: Mouse scrolled (1061, 413) with delta (0, 0)
Screenshot: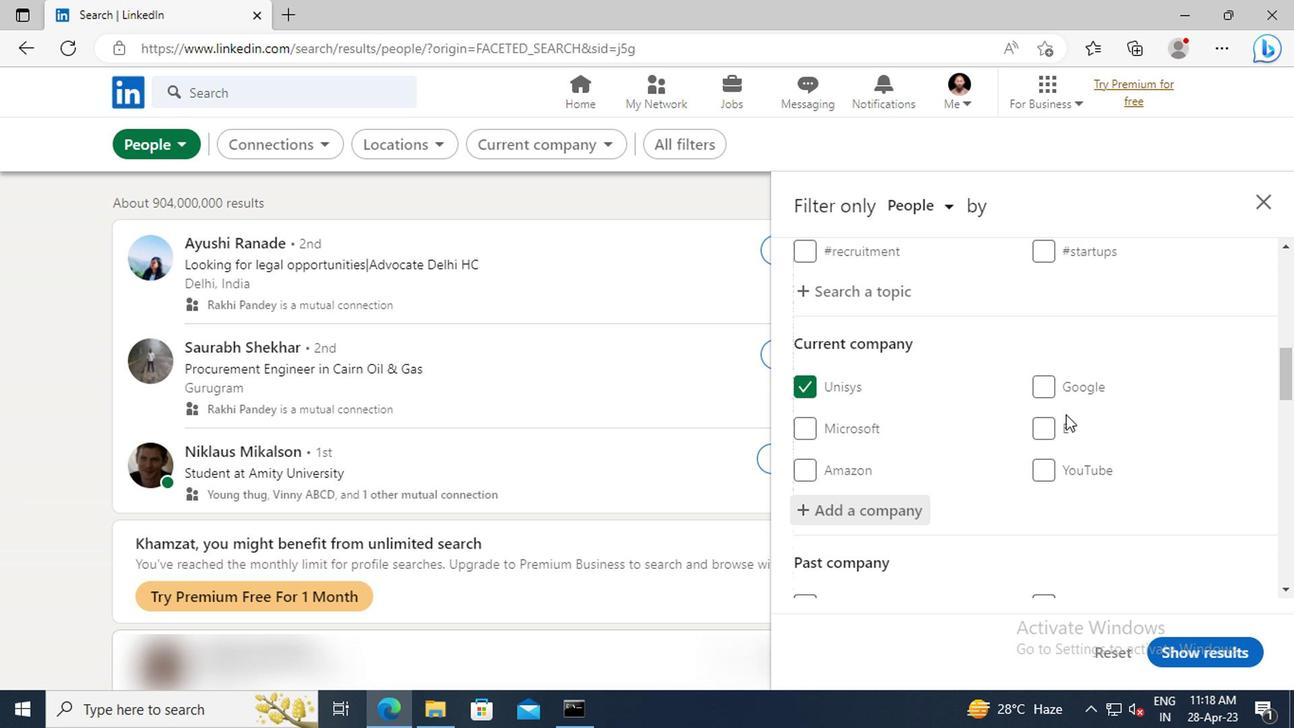 
Action: Mouse scrolled (1061, 413) with delta (0, 0)
Screenshot: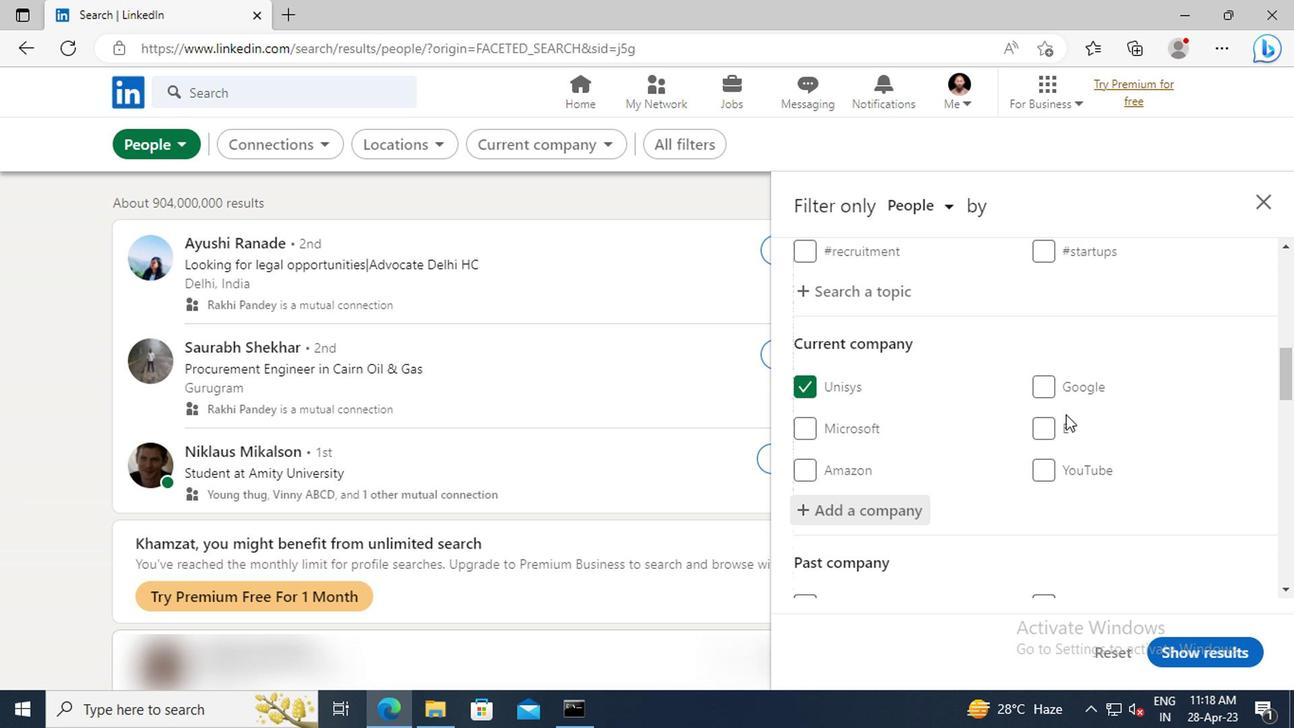 
Action: Mouse scrolled (1061, 413) with delta (0, 0)
Screenshot: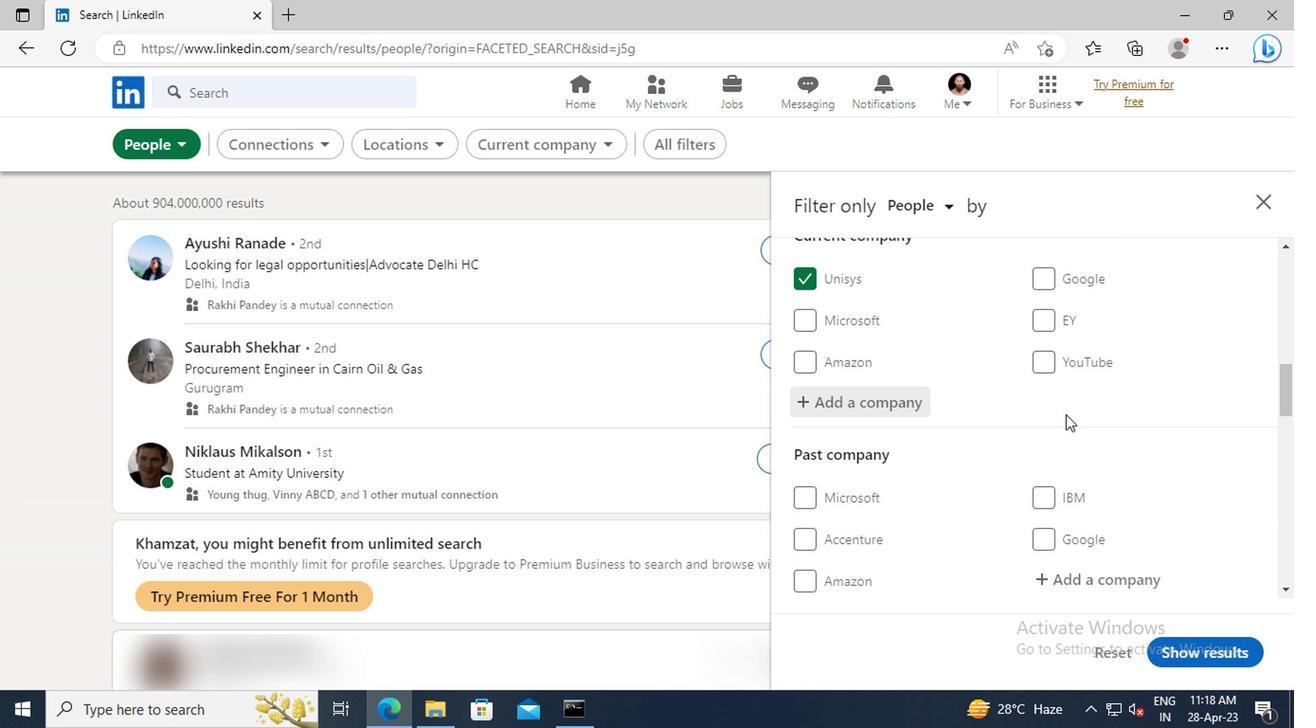 
Action: Mouse scrolled (1061, 413) with delta (0, 0)
Screenshot: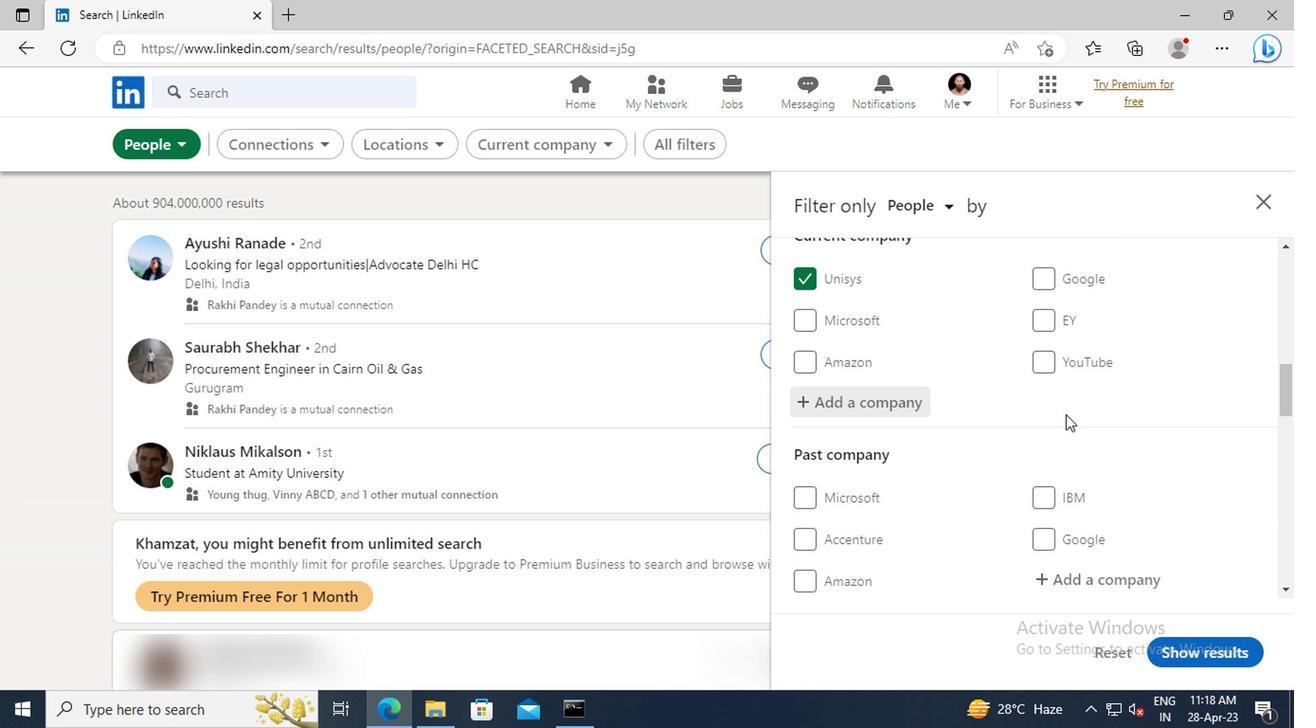 
Action: Mouse scrolled (1061, 413) with delta (0, 0)
Screenshot: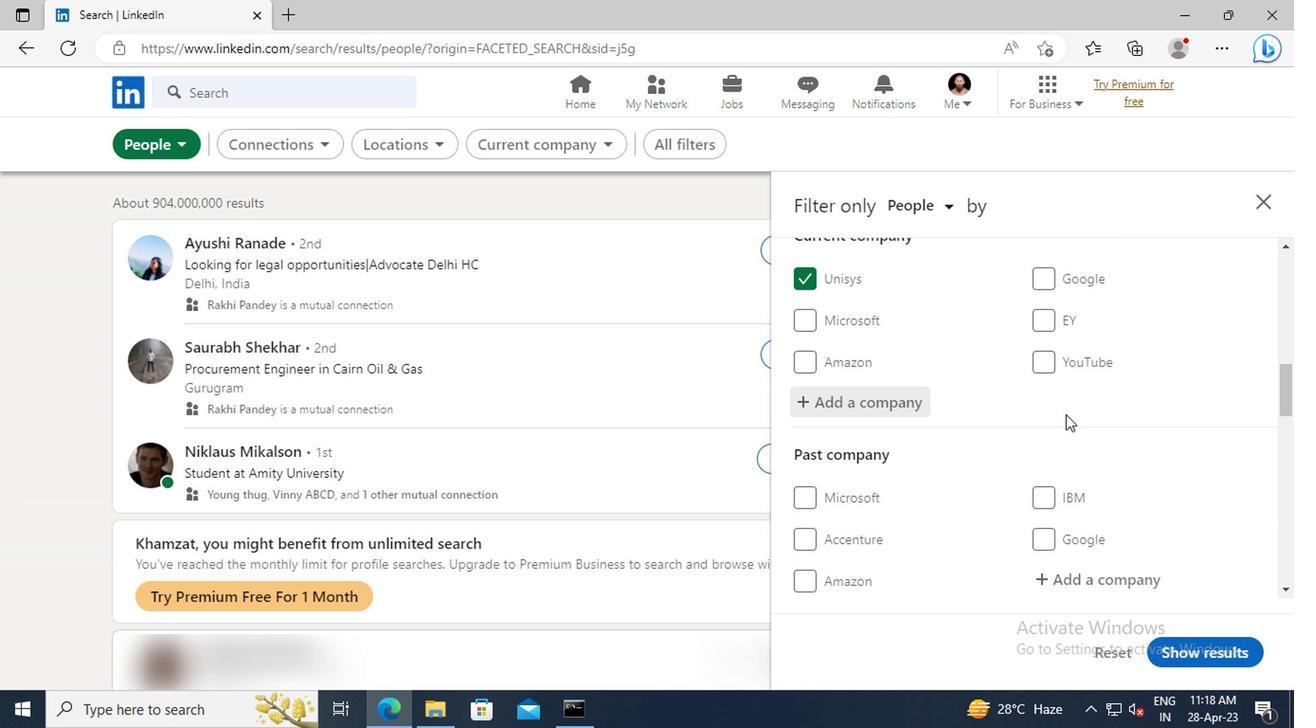 
Action: Mouse scrolled (1061, 413) with delta (0, 0)
Screenshot: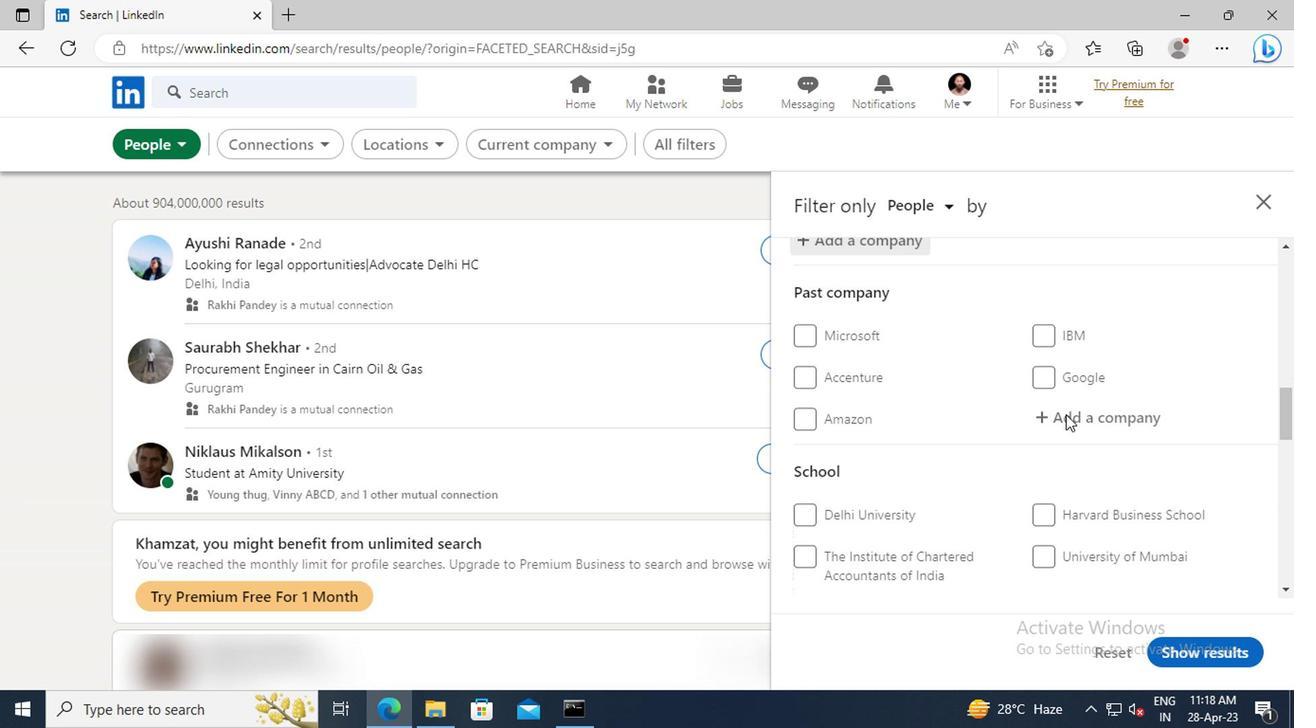 
Action: Mouse scrolled (1061, 413) with delta (0, 0)
Screenshot: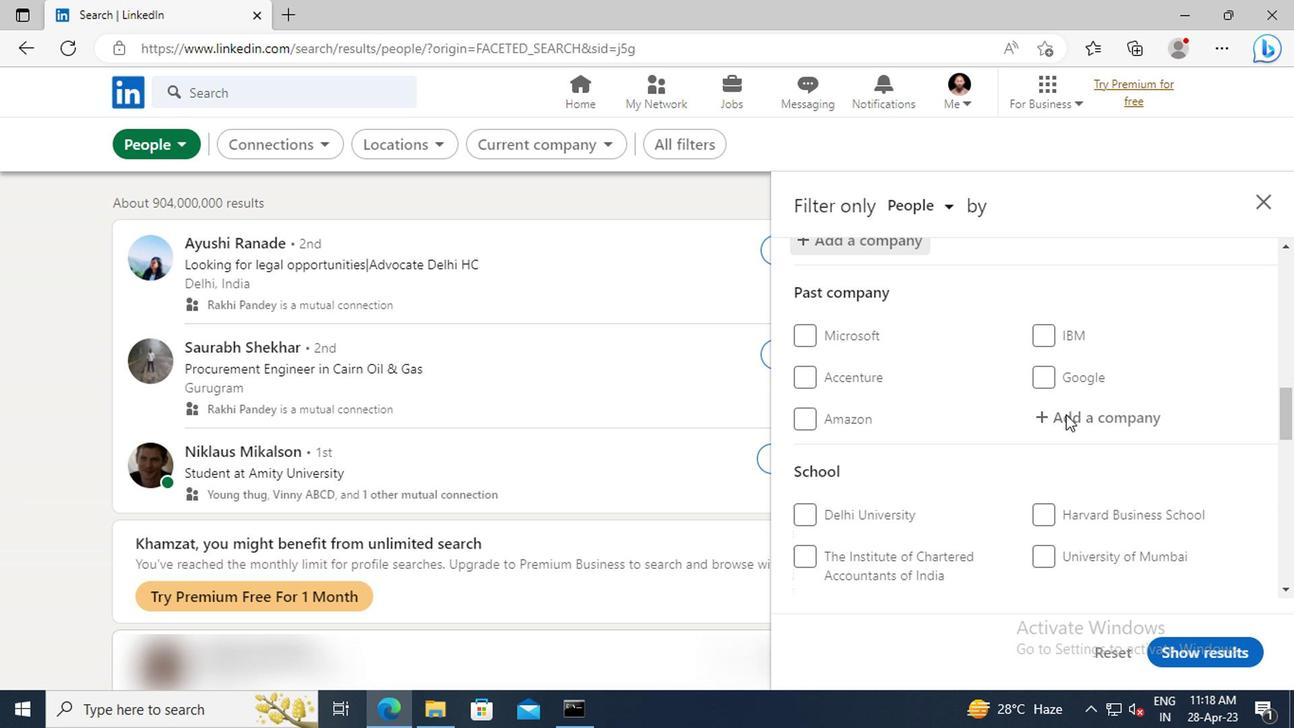 
Action: Mouse scrolled (1061, 413) with delta (0, 0)
Screenshot: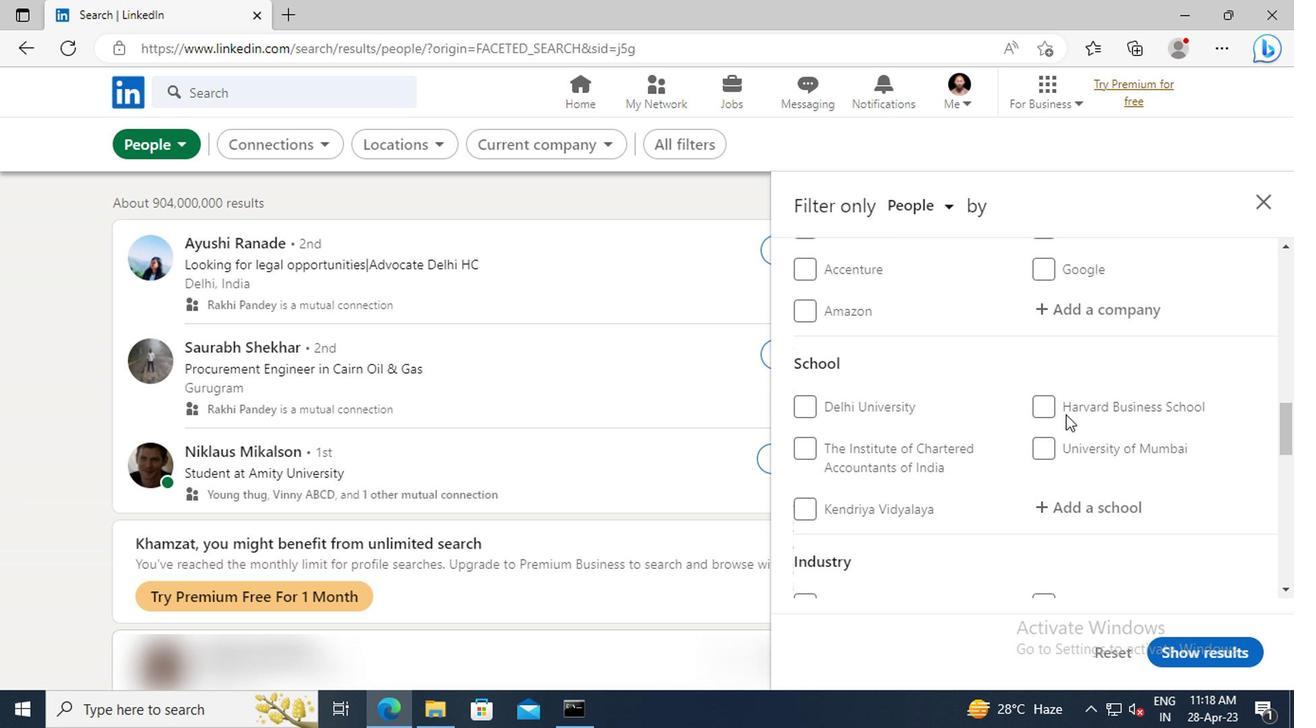 
Action: Mouse scrolled (1061, 413) with delta (0, 0)
Screenshot: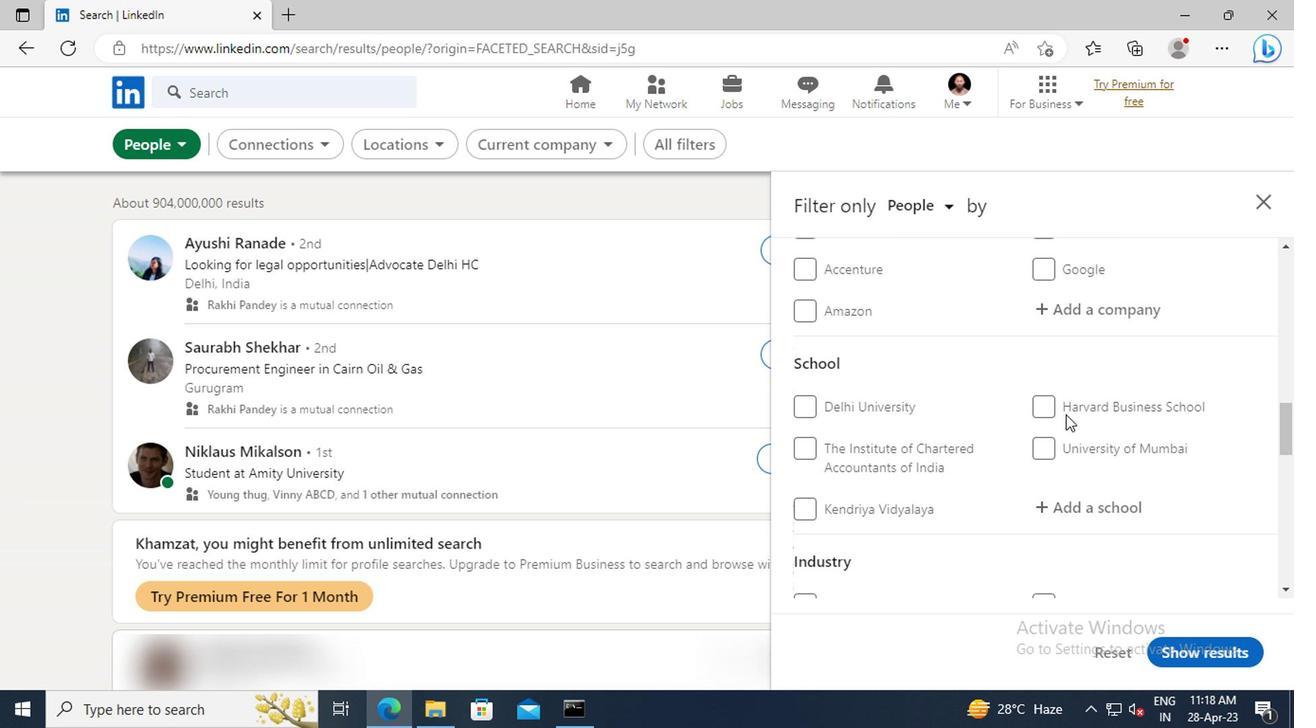 
Action: Mouse moved to (1055, 399)
Screenshot: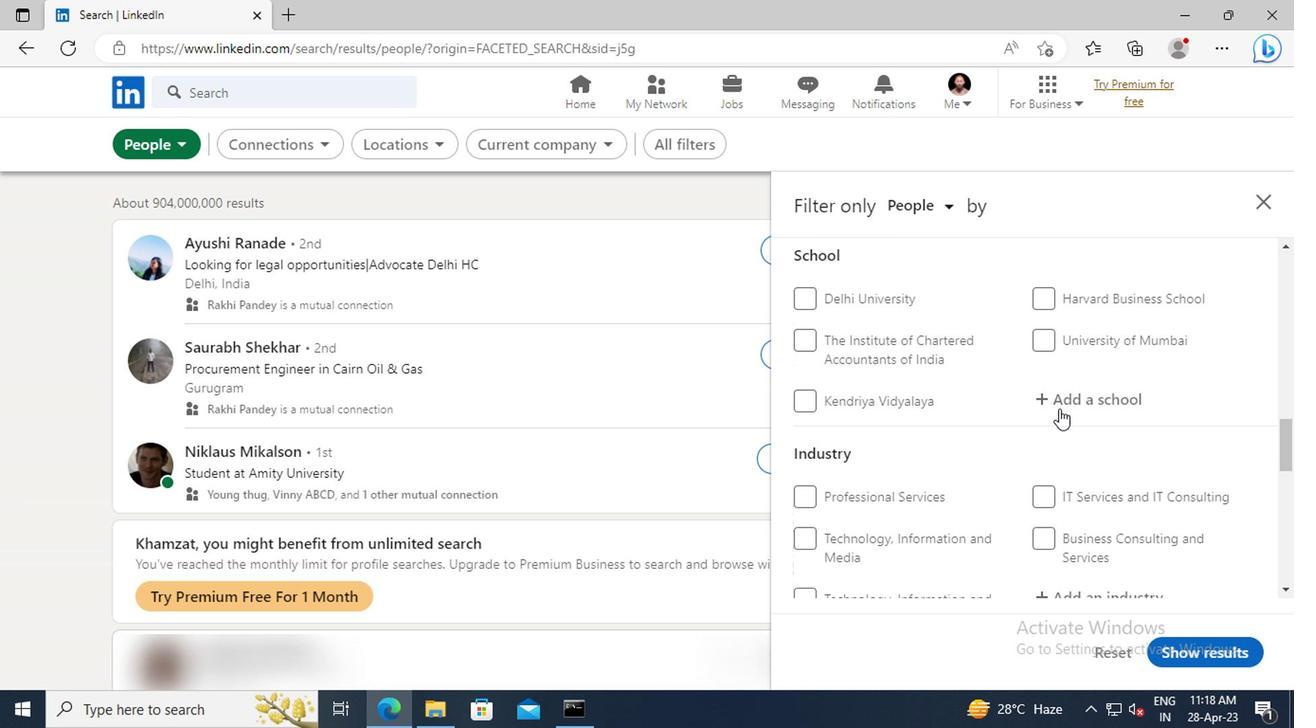 
Action: Mouse pressed left at (1055, 399)
Screenshot: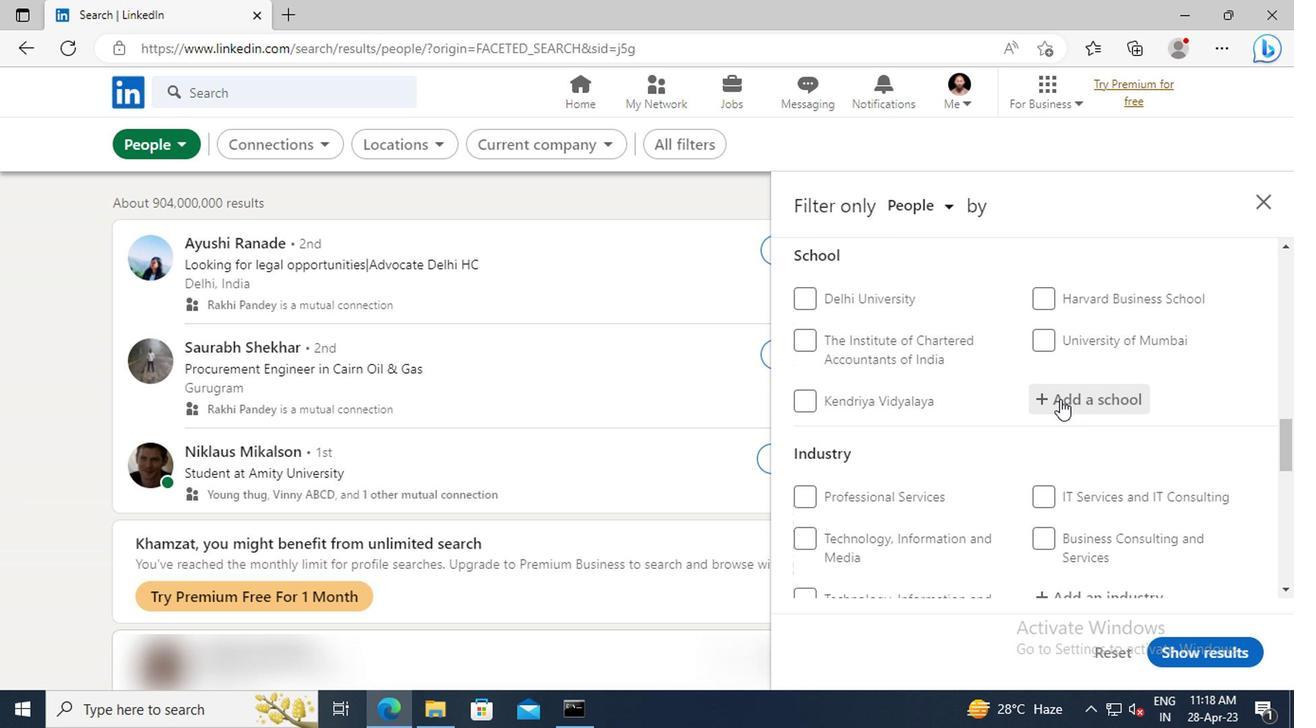 
Action: Key pressed <Key.shift>M.<Key.shift>G.<Key.shift>M'S<Key.space><Key.shift>JAWA
Screenshot: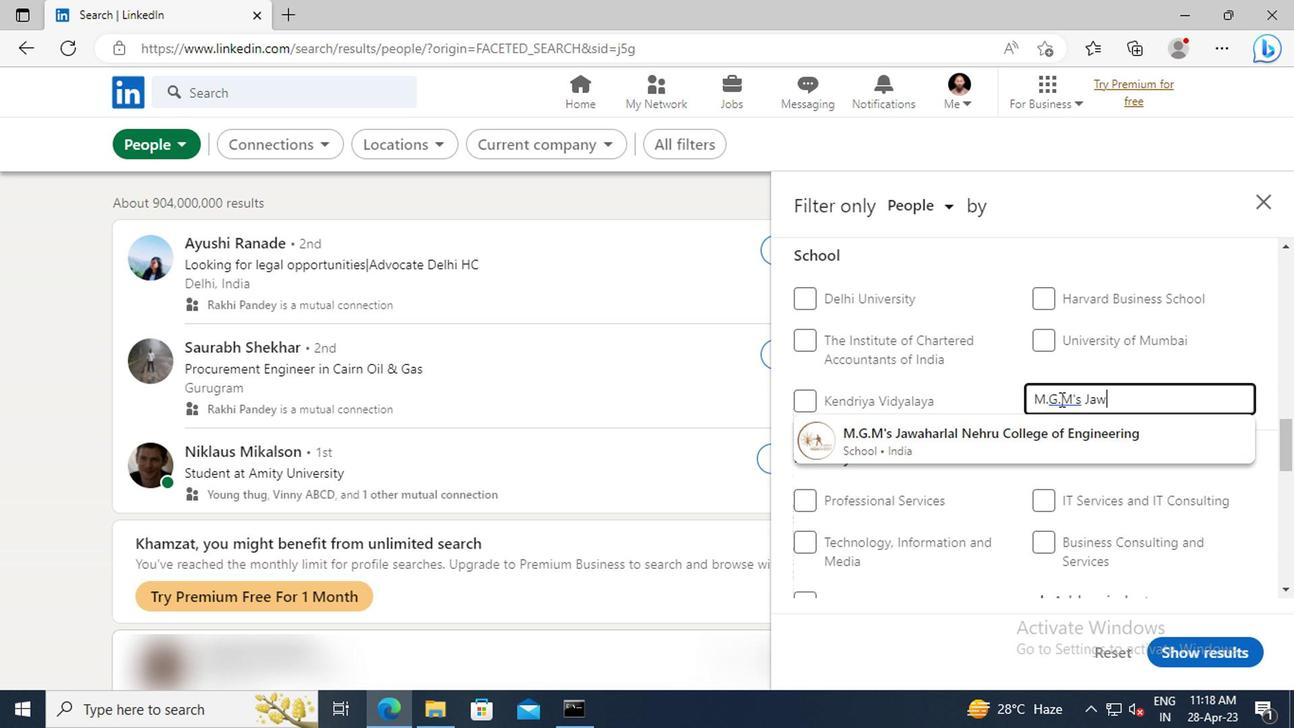 
Action: Mouse moved to (1056, 428)
Screenshot: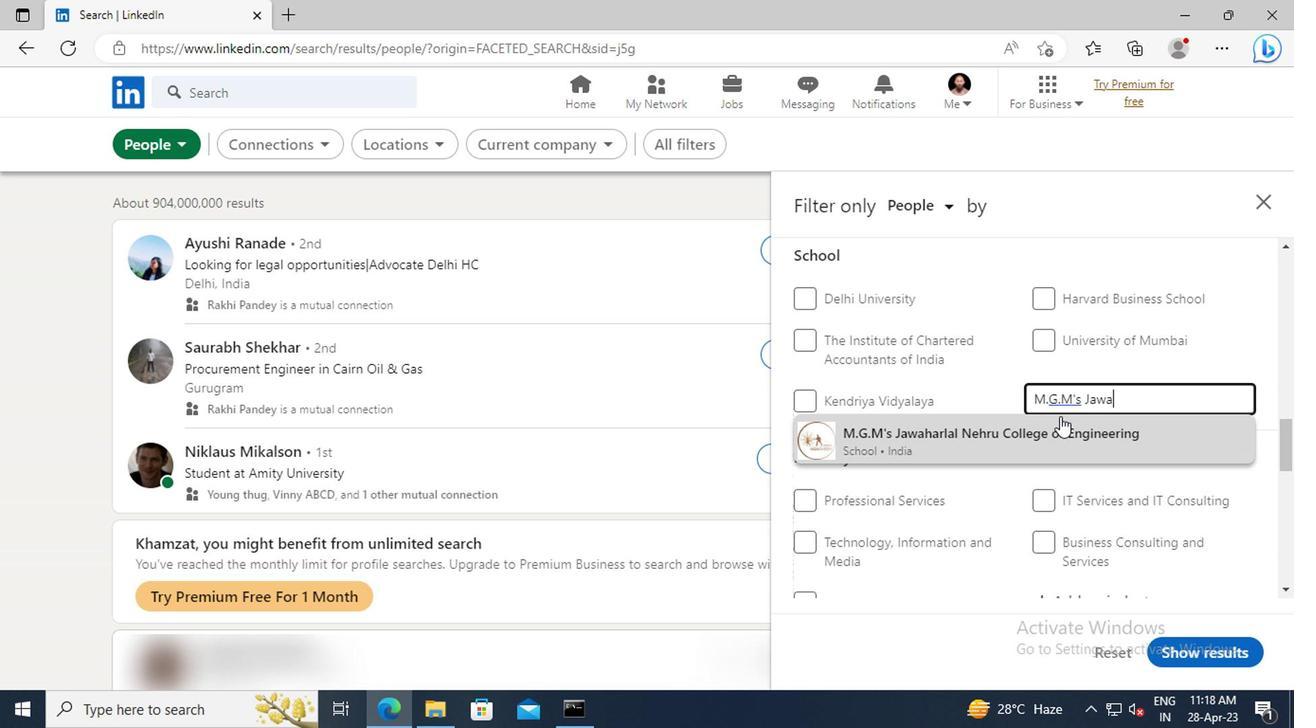 
Action: Mouse pressed left at (1056, 428)
Screenshot: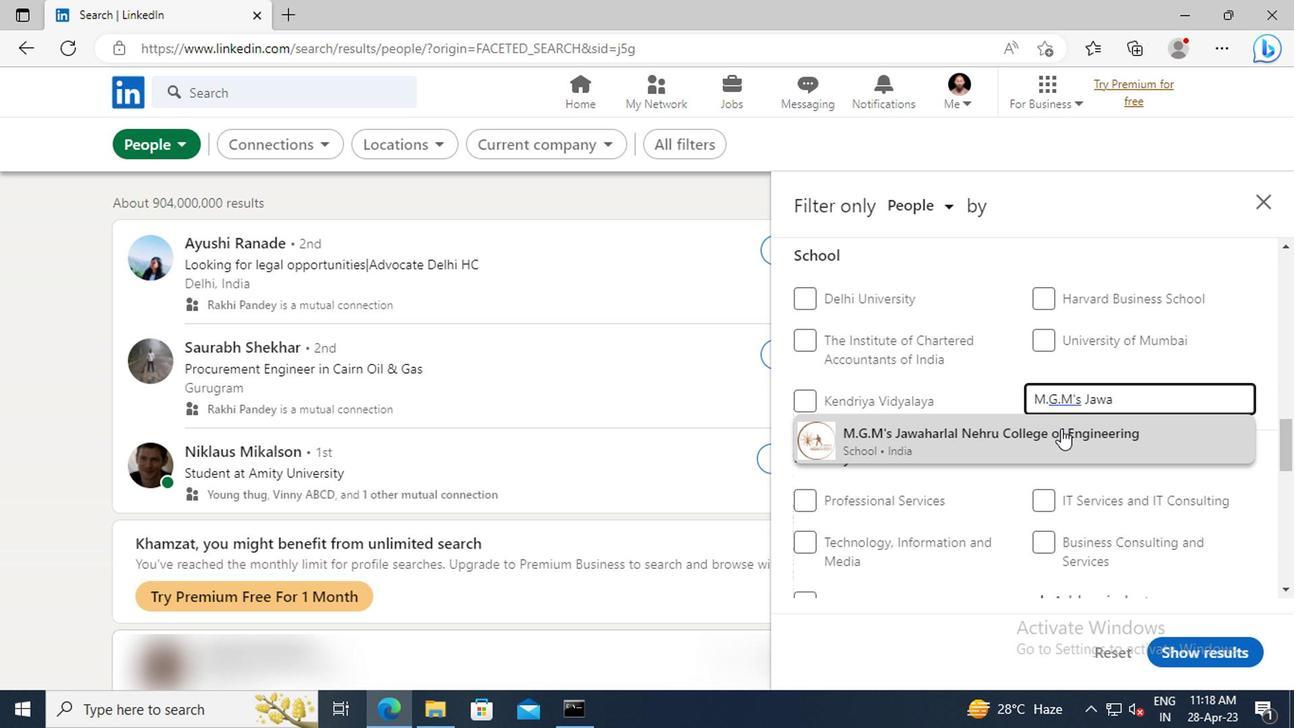 
Action: Mouse moved to (1061, 361)
Screenshot: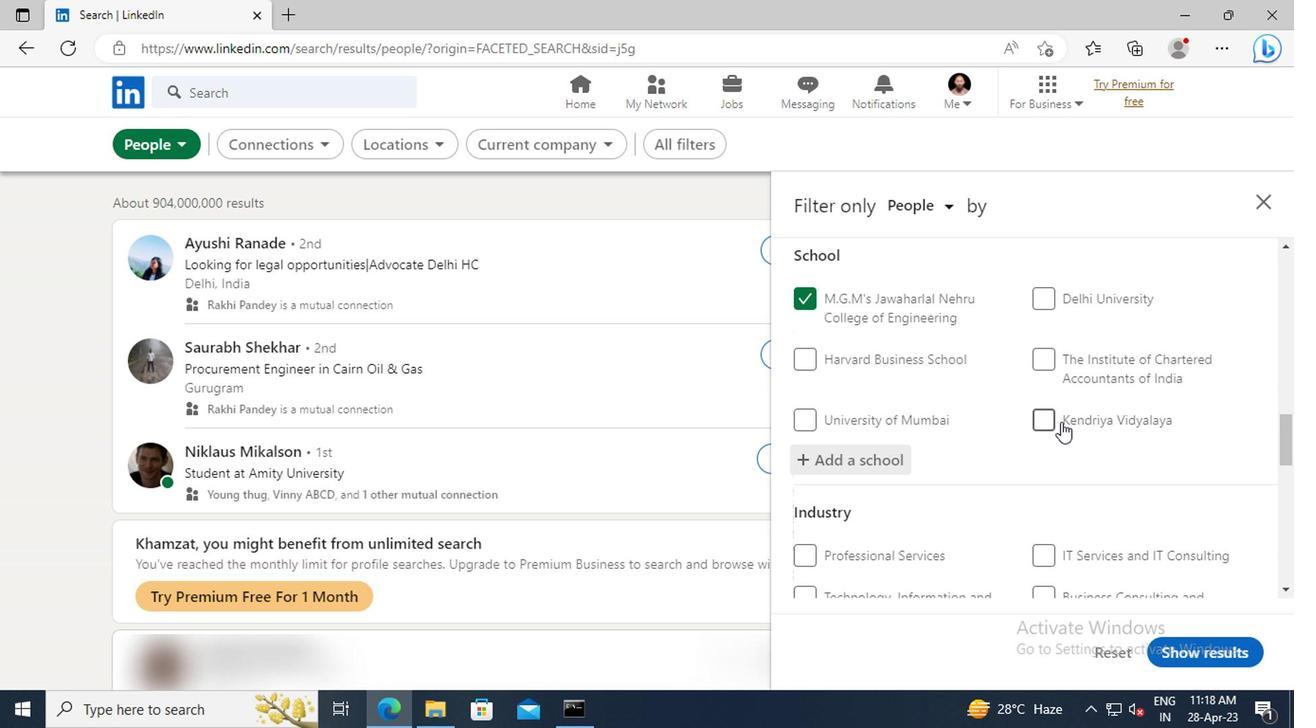 
Action: Mouse scrolled (1061, 359) with delta (0, -1)
Screenshot: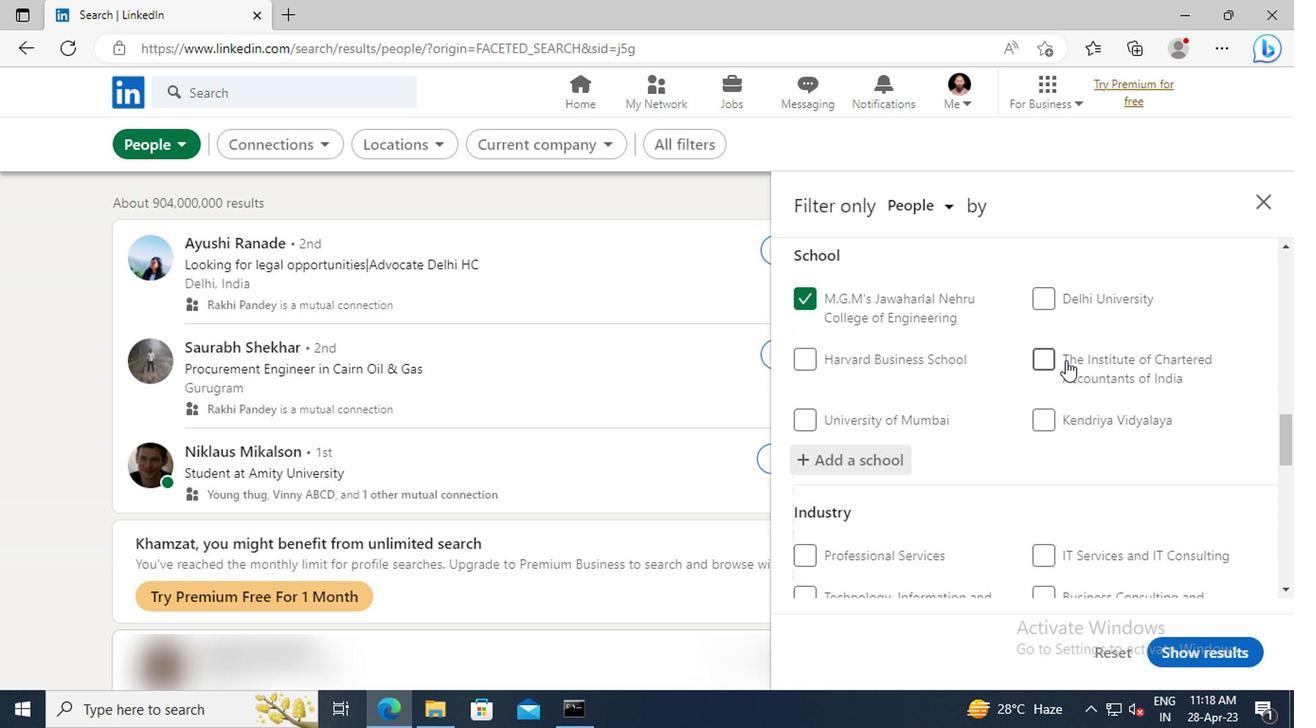 
Action: Mouse scrolled (1061, 359) with delta (0, -1)
Screenshot: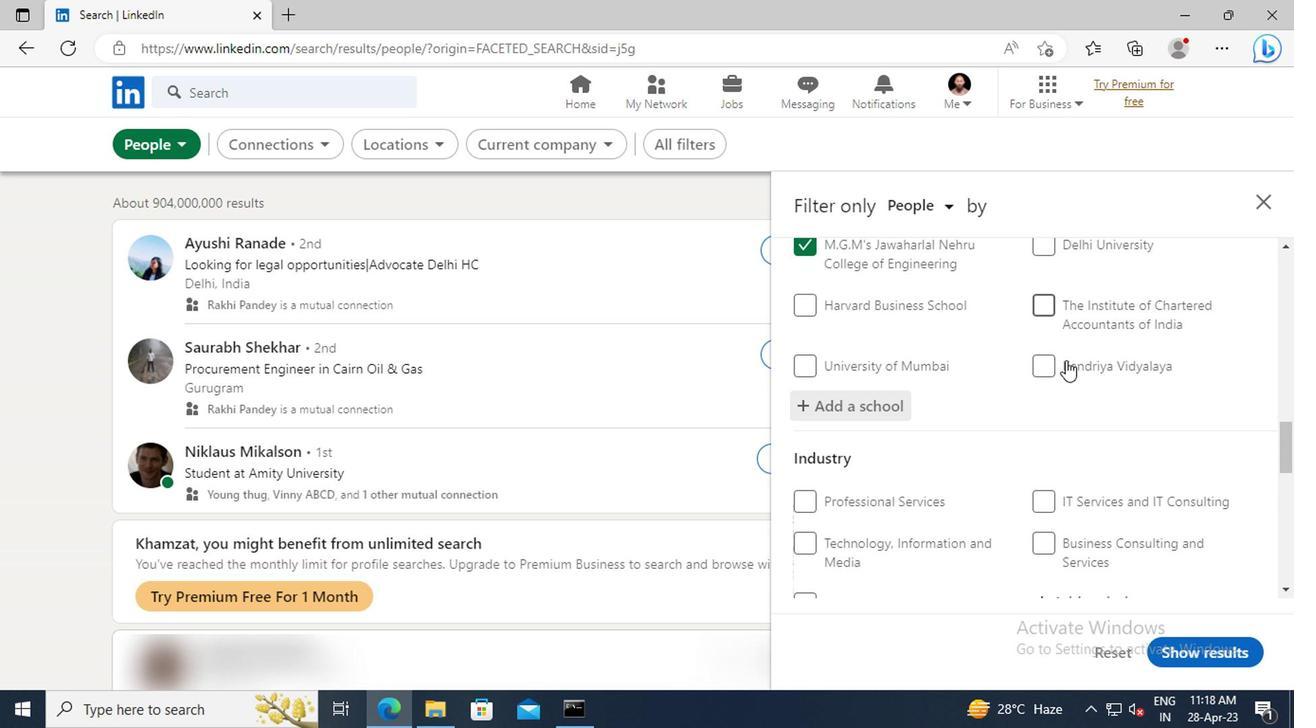 
Action: Mouse scrolled (1061, 359) with delta (0, -1)
Screenshot: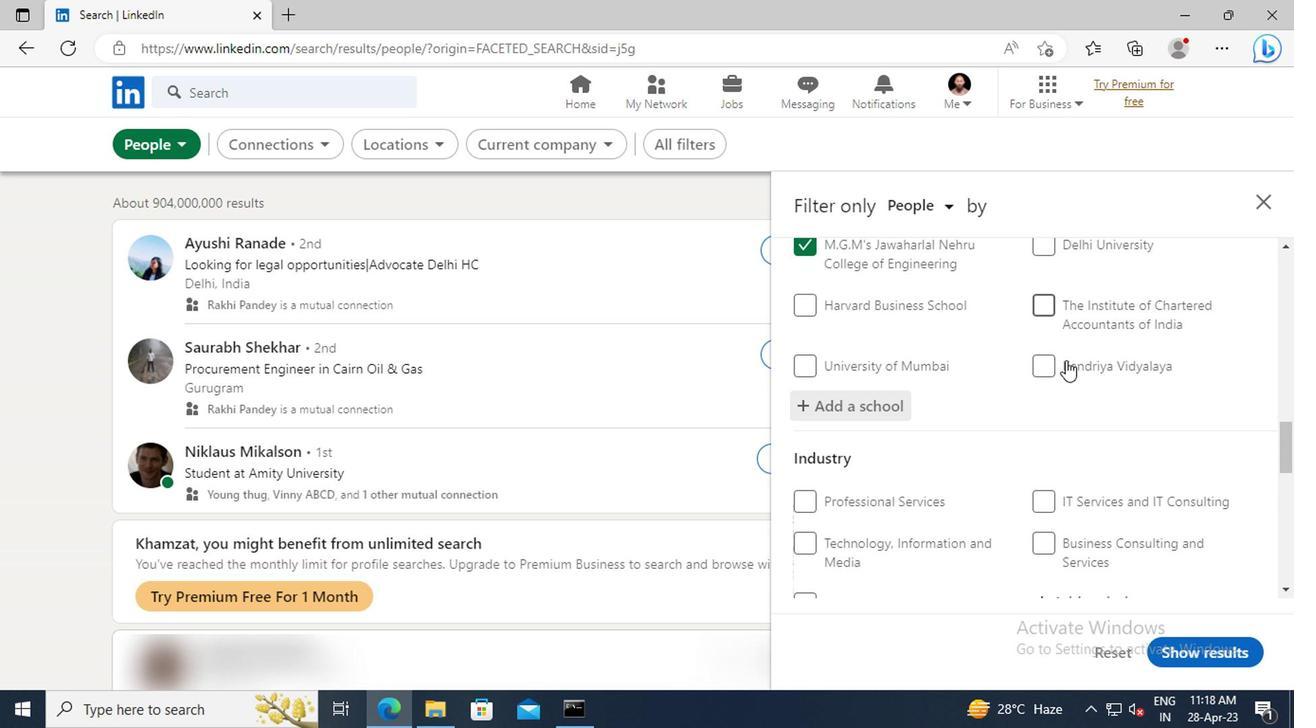 
Action: Mouse scrolled (1061, 359) with delta (0, -1)
Screenshot: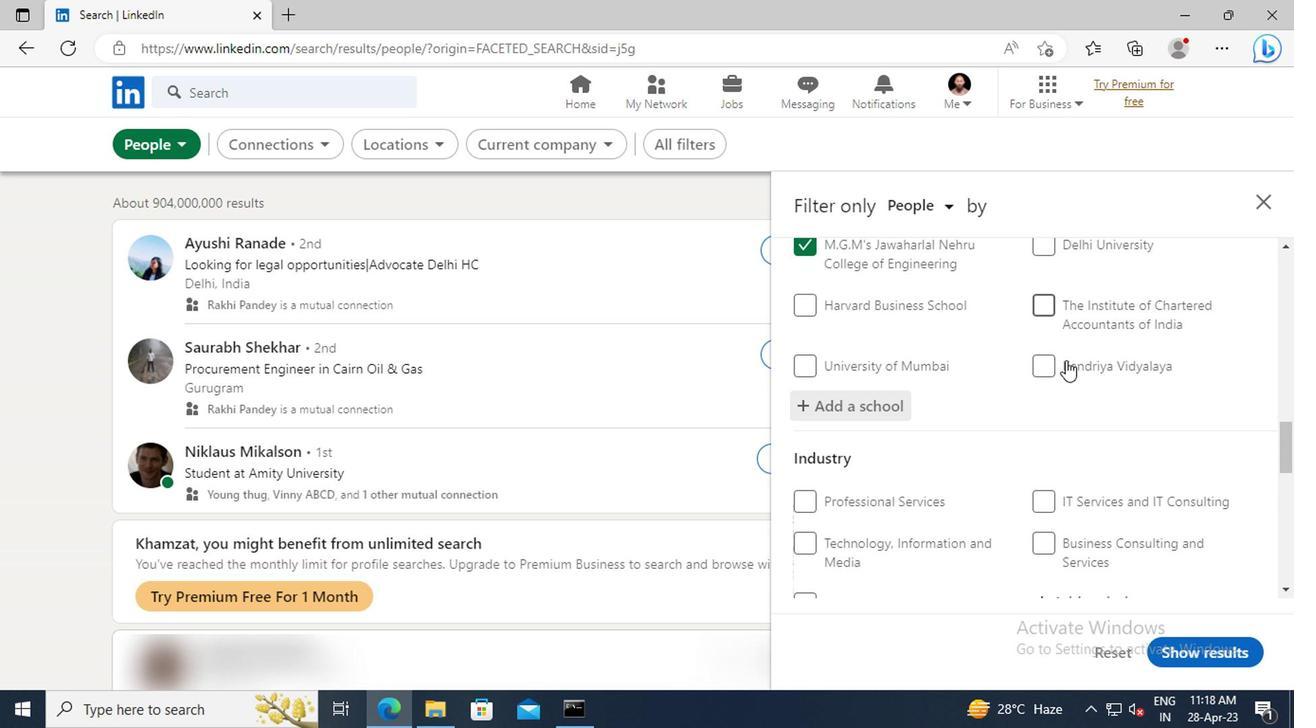 
Action: Mouse scrolled (1061, 359) with delta (0, -1)
Screenshot: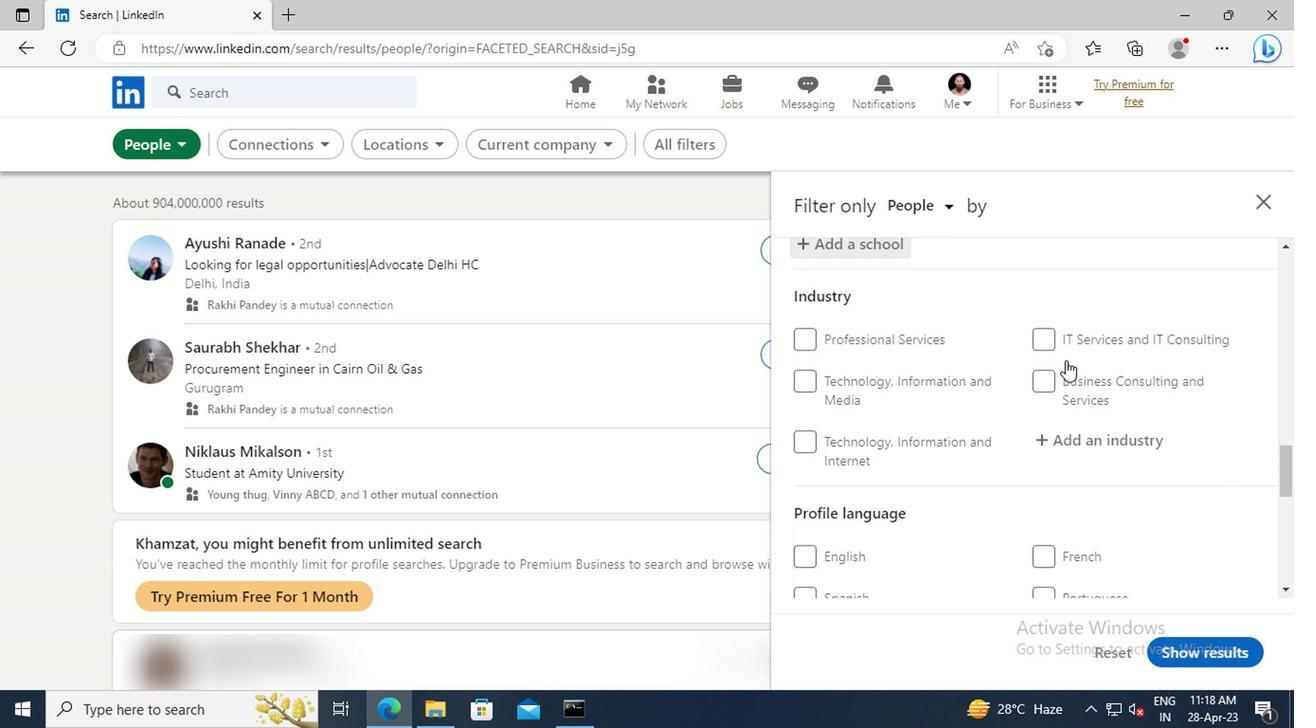 
Action: Mouse moved to (1054, 386)
Screenshot: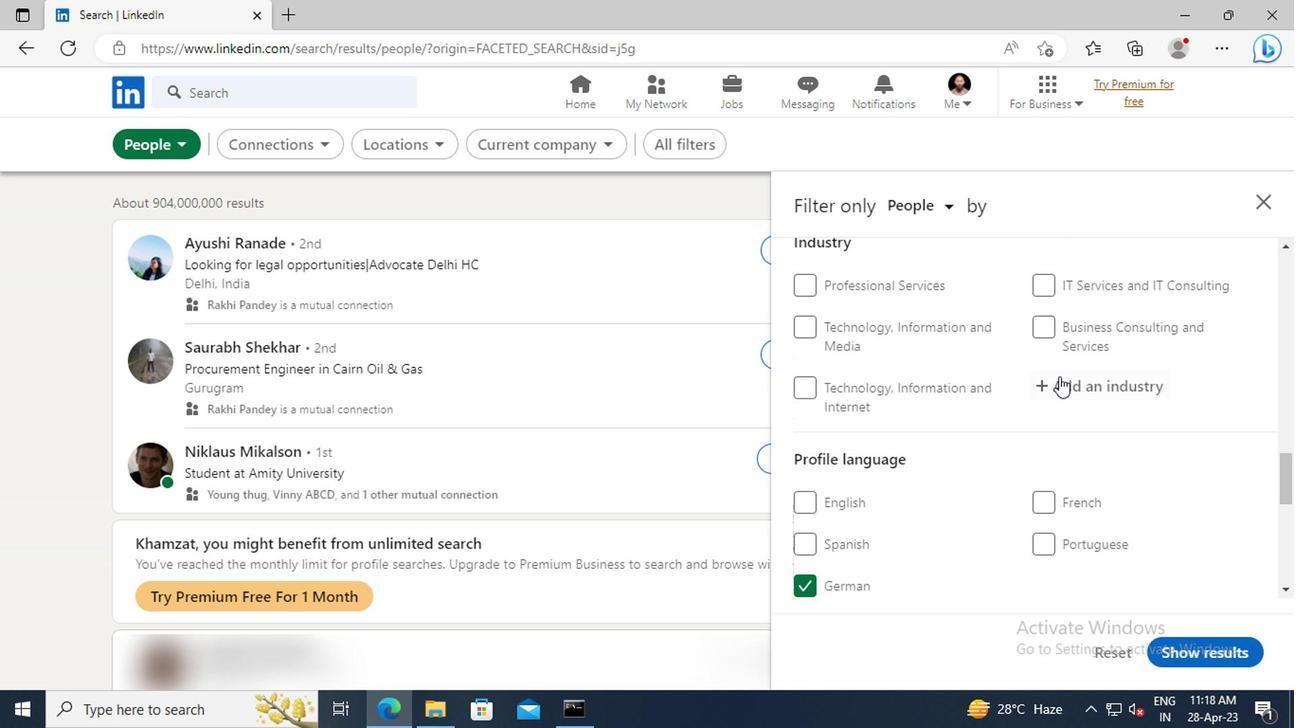 
Action: Mouse pressed left at (1054, 386)
Screenshot: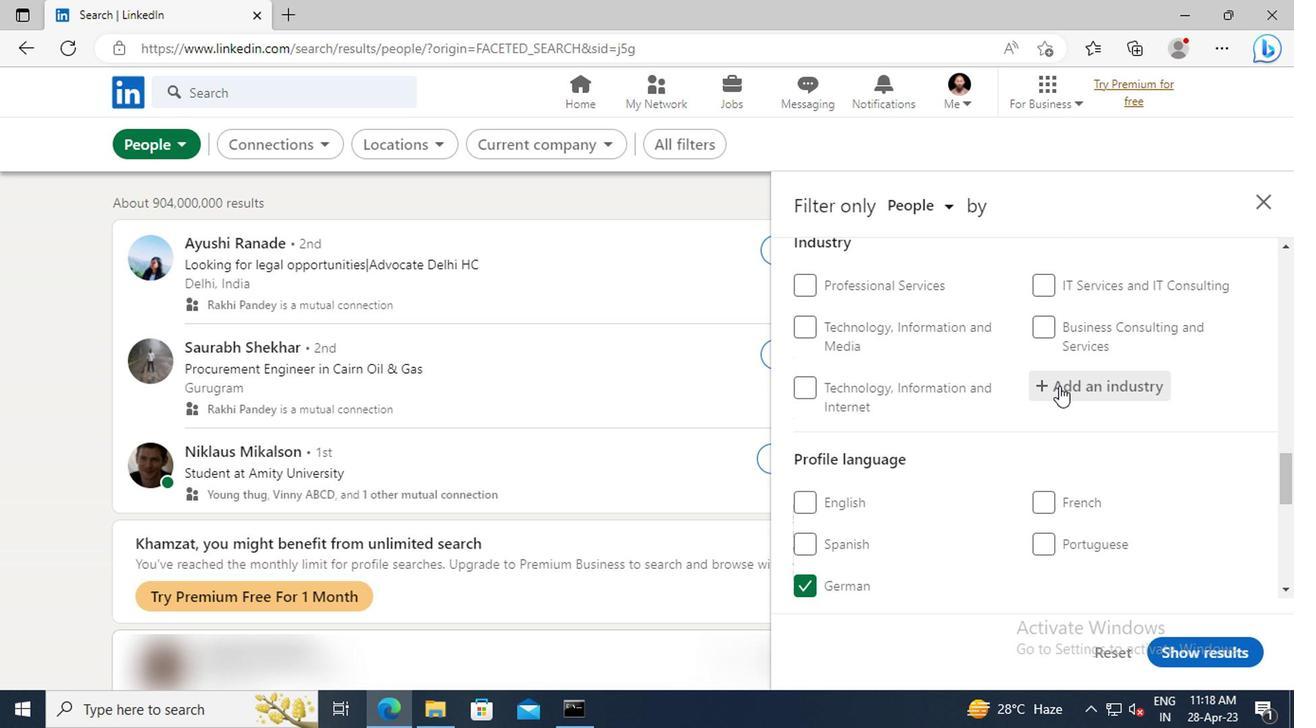 
Action: Key pressed <Key.shift>ABRASIVES<Key.space>
Screenshot: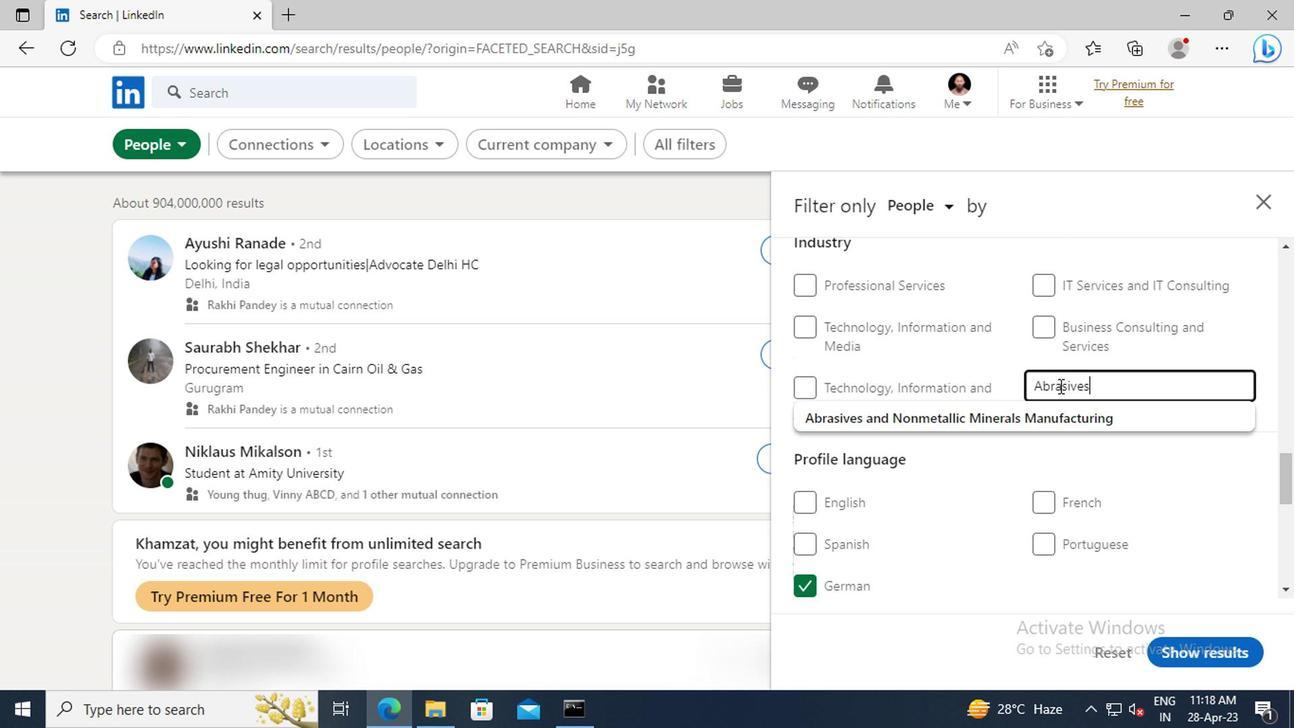 
Action: Mouse moved to (1068, 417)
Screenshot: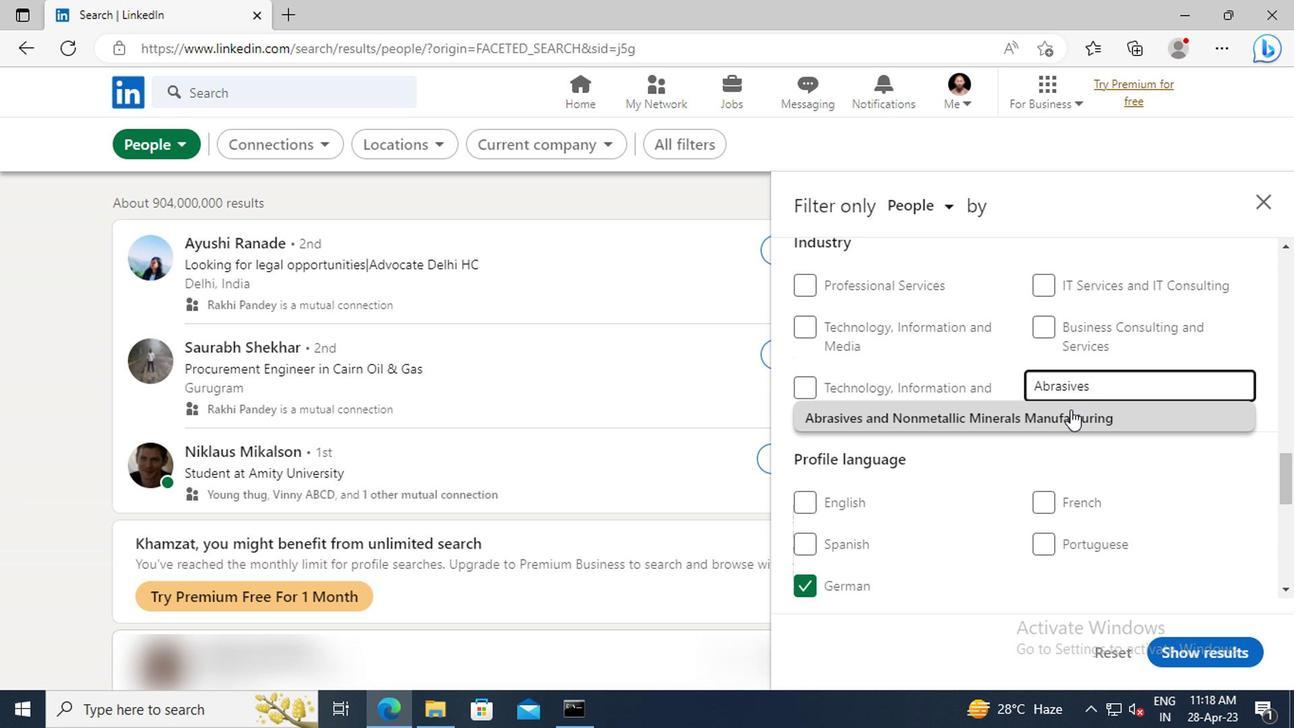 
Action: Mouse pressed left at (1068, 417)
Screenshot: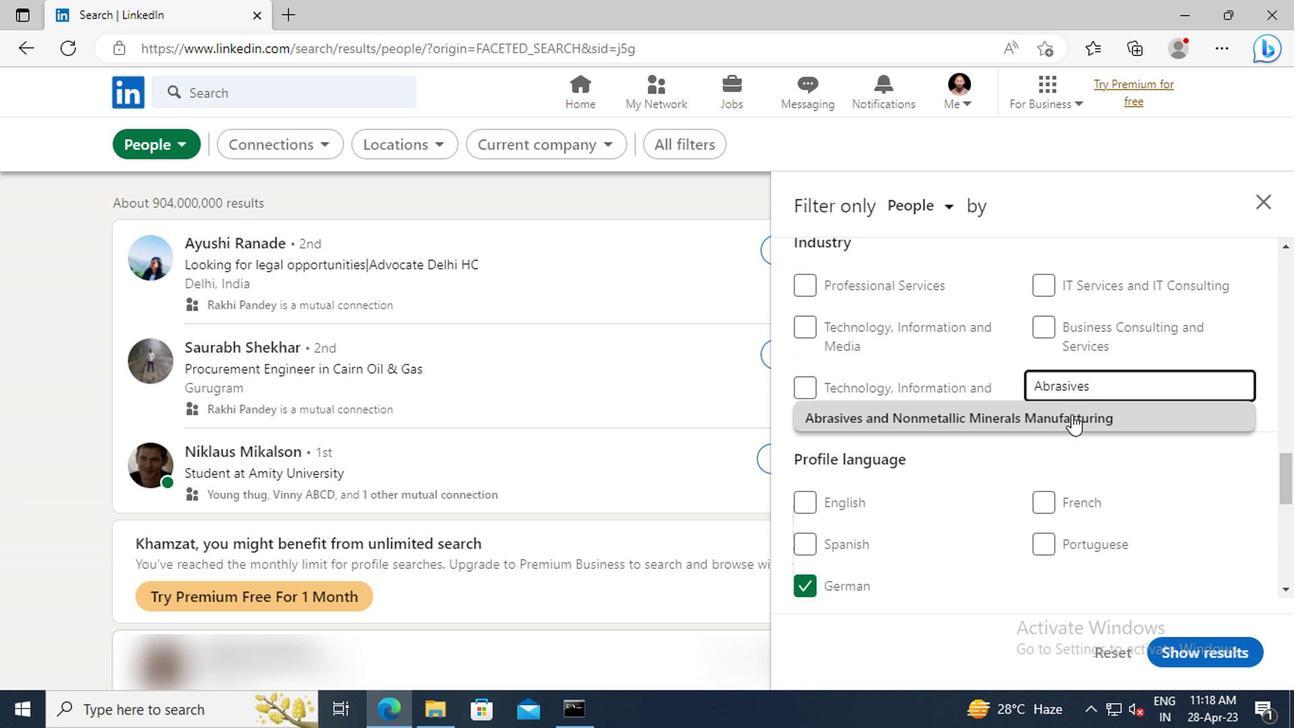 
Action: Mouse moved to (1065, 374)
Screenshot: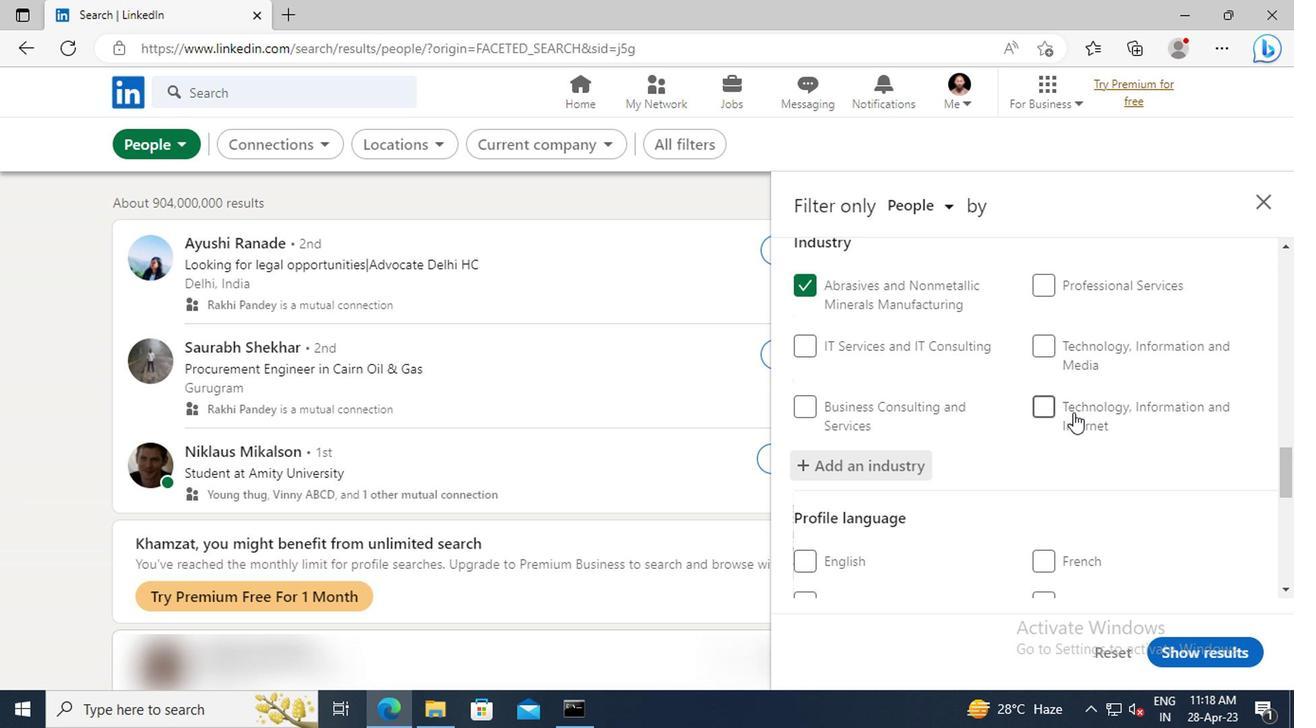 
Action: Mouse scrolled (1065, 373) with delta (0, 0)
Screenshot: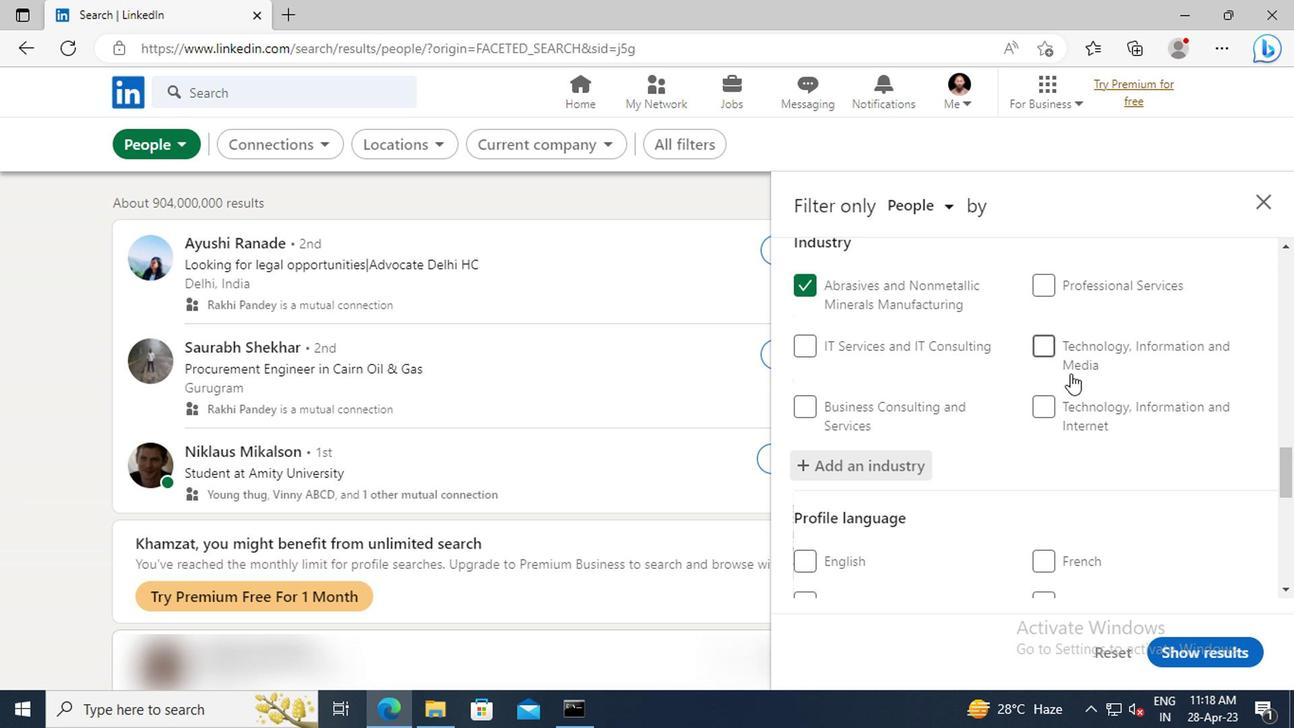 
Action: Mouse scrolled (1065, 373) with delta (0, 0)
Screenshot: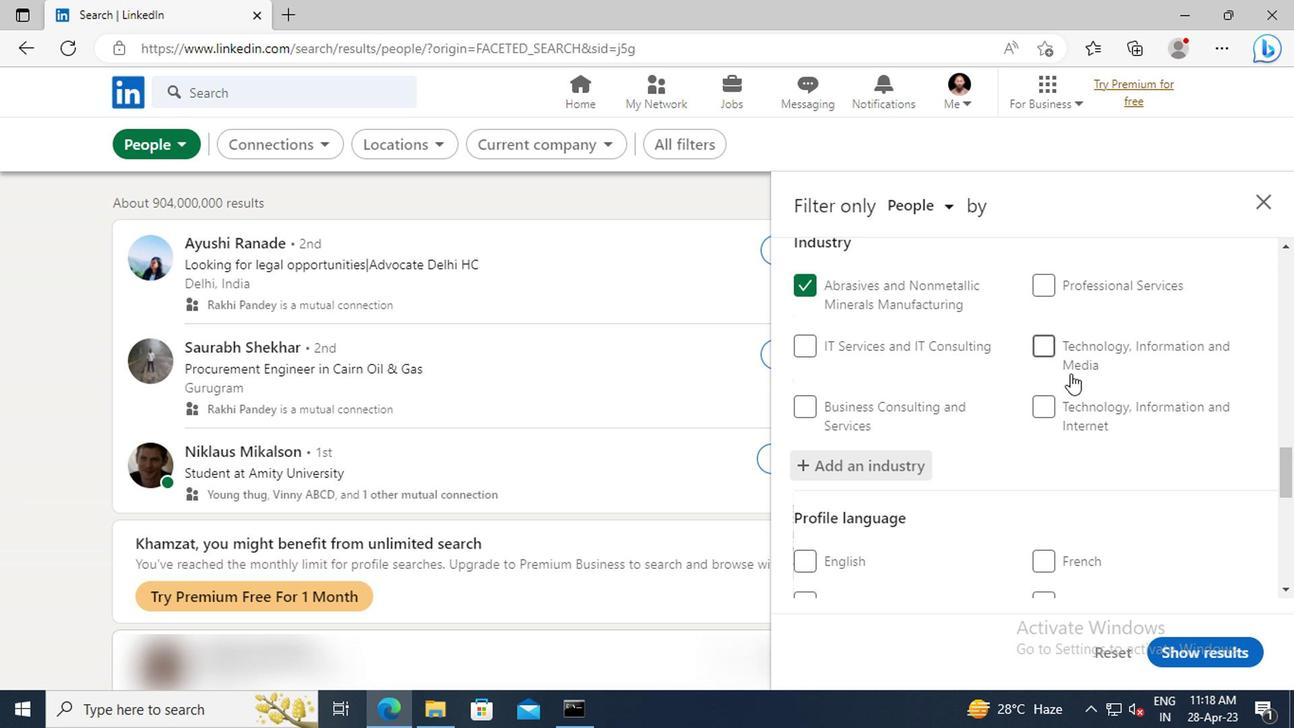 
Action: Mouse scrolled (1065, 373) with delta (0, 0)
Screenshot: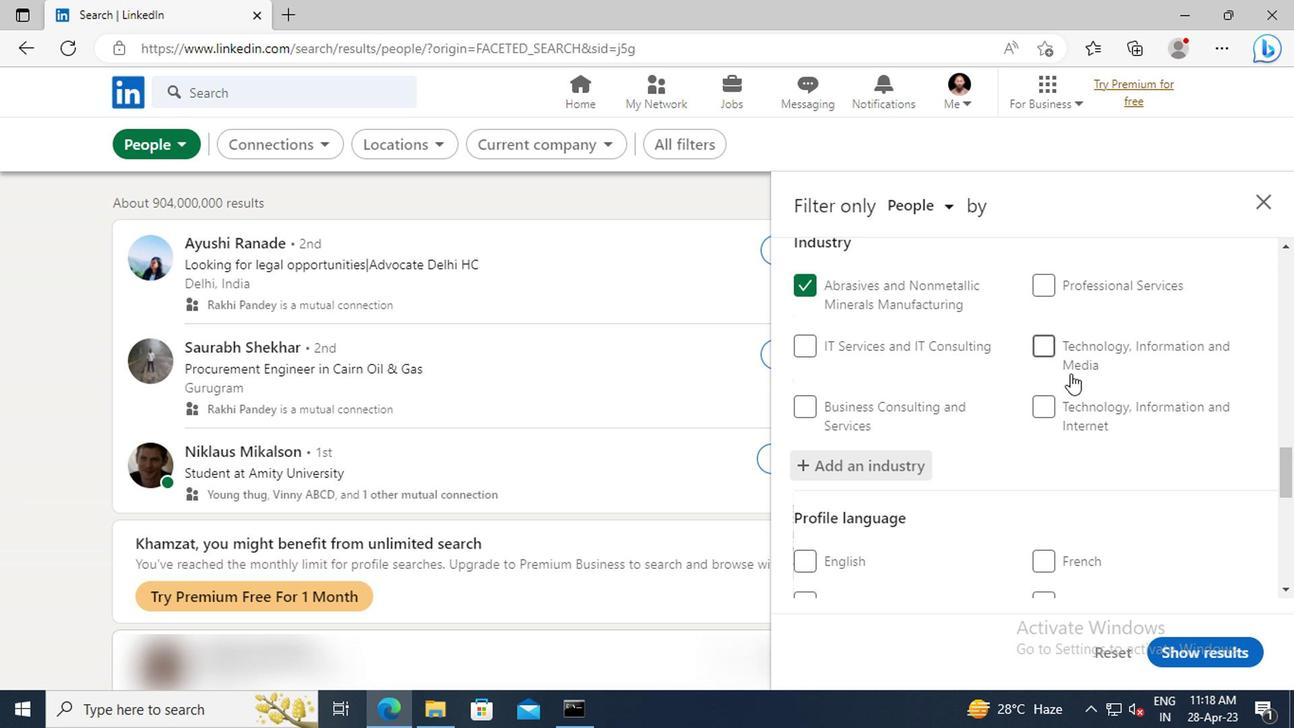 
Action: Mouse scrolled (1065, 373) with delta (0, 0)
Screenshot: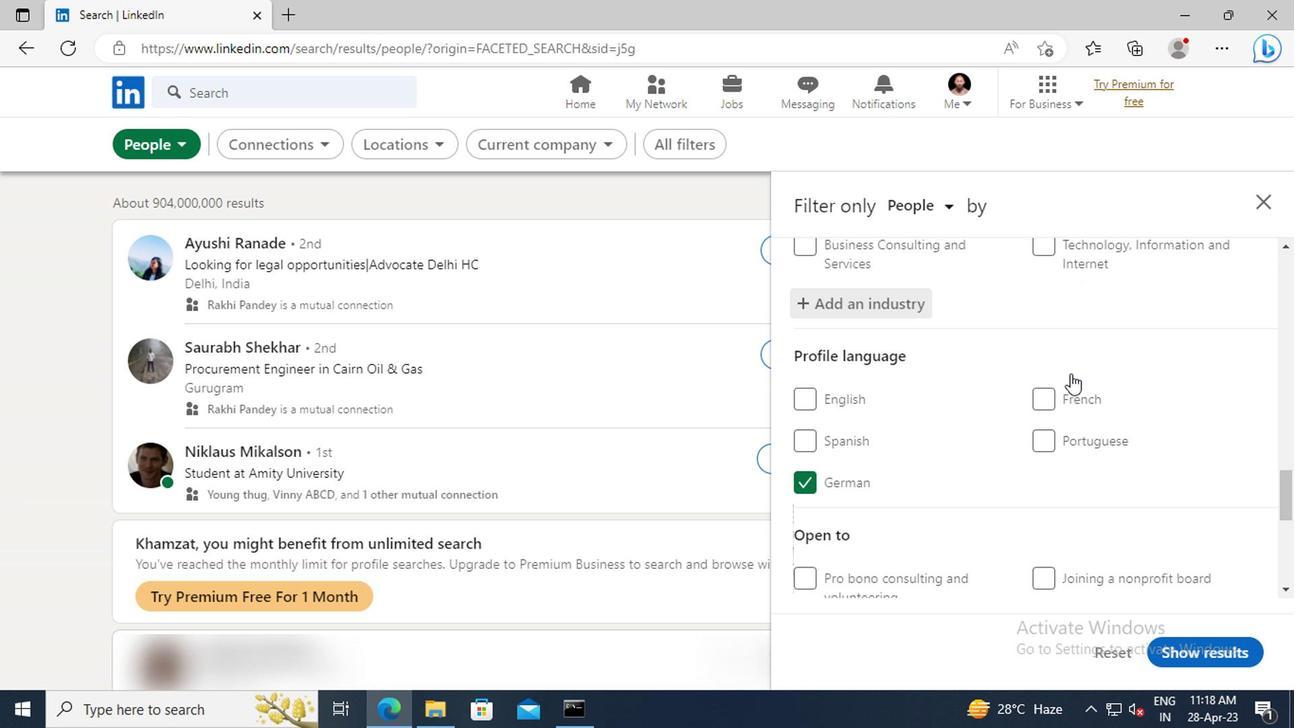 
Action: Mouse scrolled (1065, 373) with delta (0, 0)
Screenshot: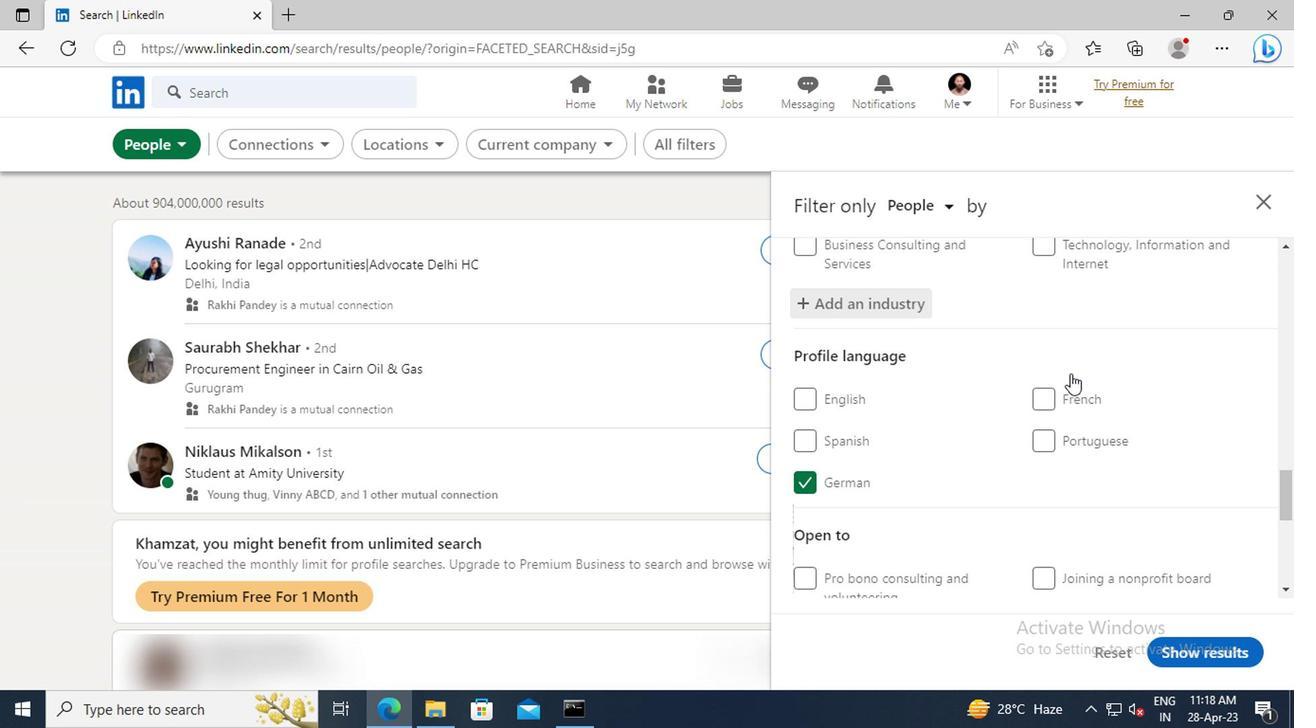 
Action: Mouse scrolled (1065, 373) with delta (0, 0)
Screenshot: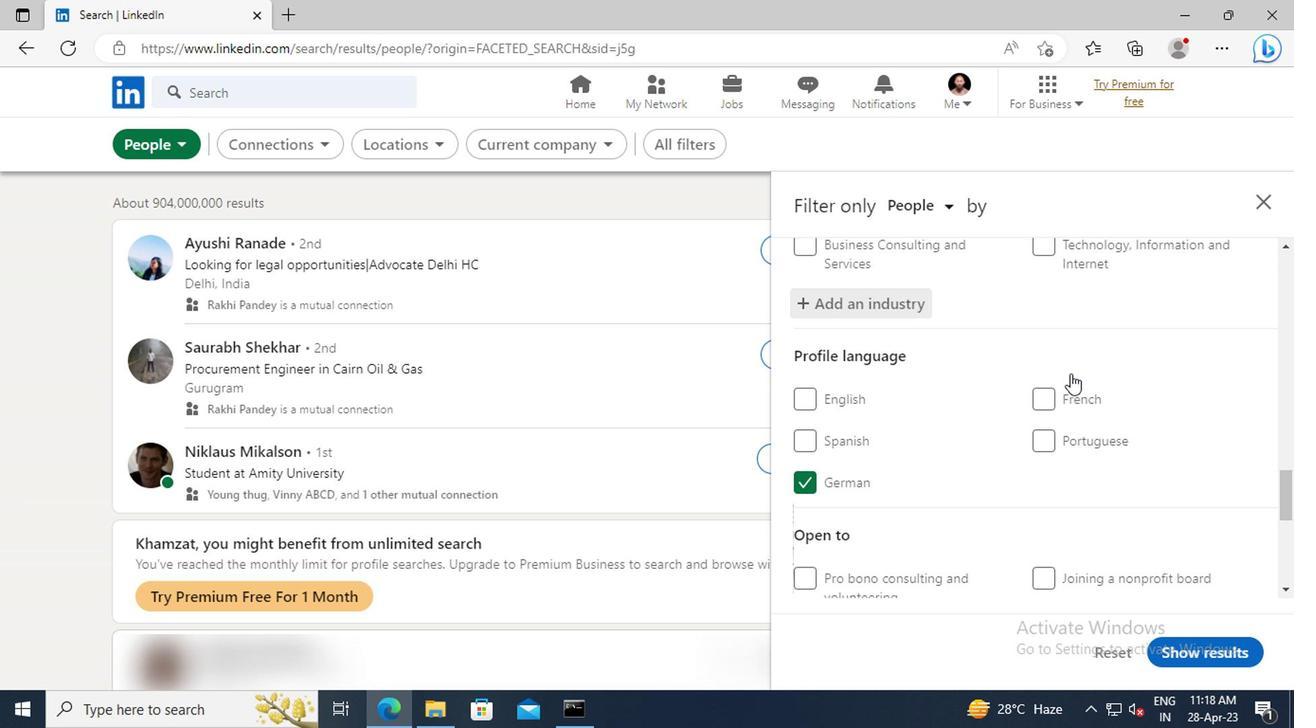 
Action: Mouse scrolled (1065, 373) with delta (0, 0)
Screenshot: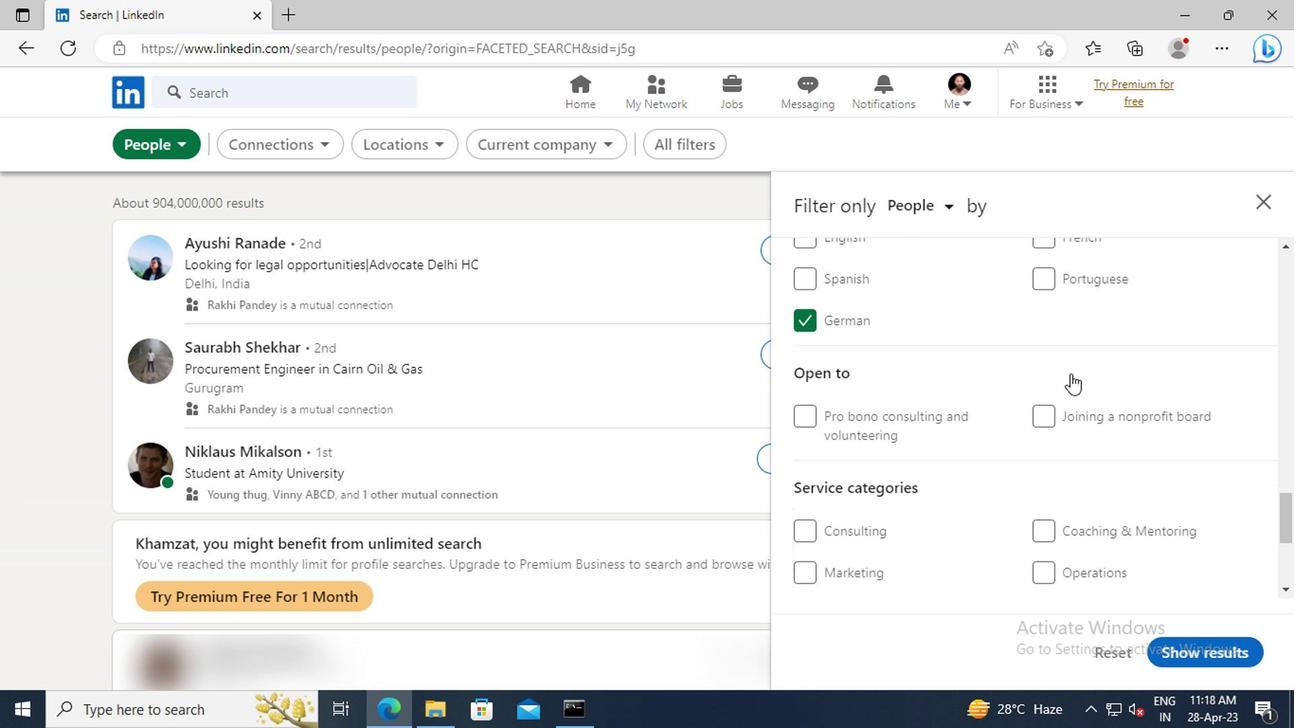 
Action: Mouse scrolled (1065, 373) with delta (0, 0)
Screenshot: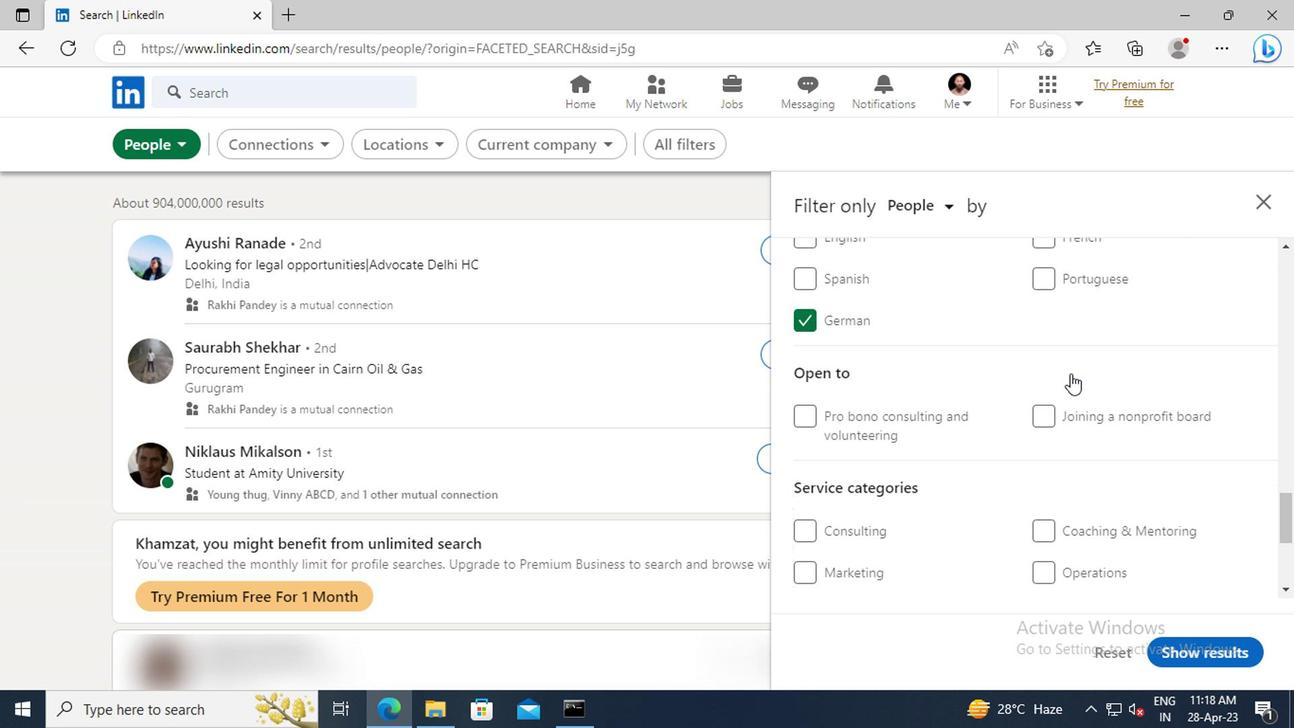 
Action: Mouse scrolled (1065, 373) with delta (0, 0)
Screenshot: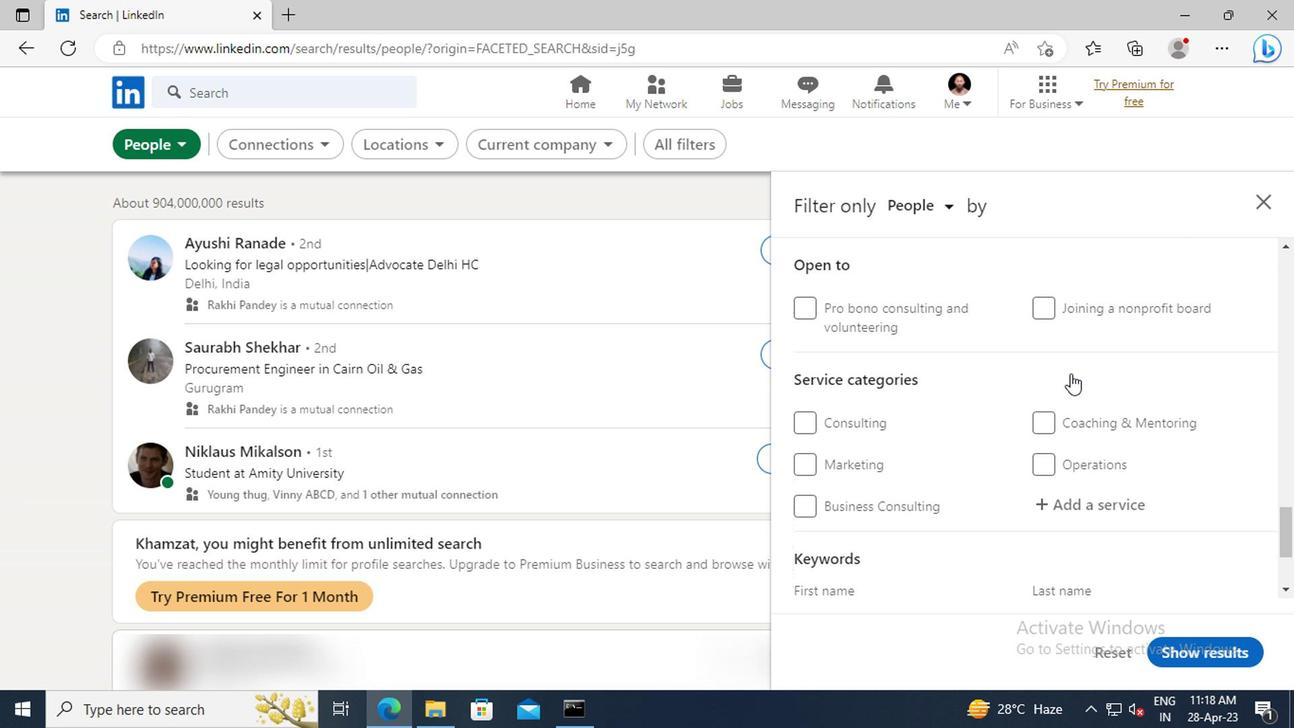 
Action: Mouse scrolled (1065, 373) with delta (0, 0)
Screenshot: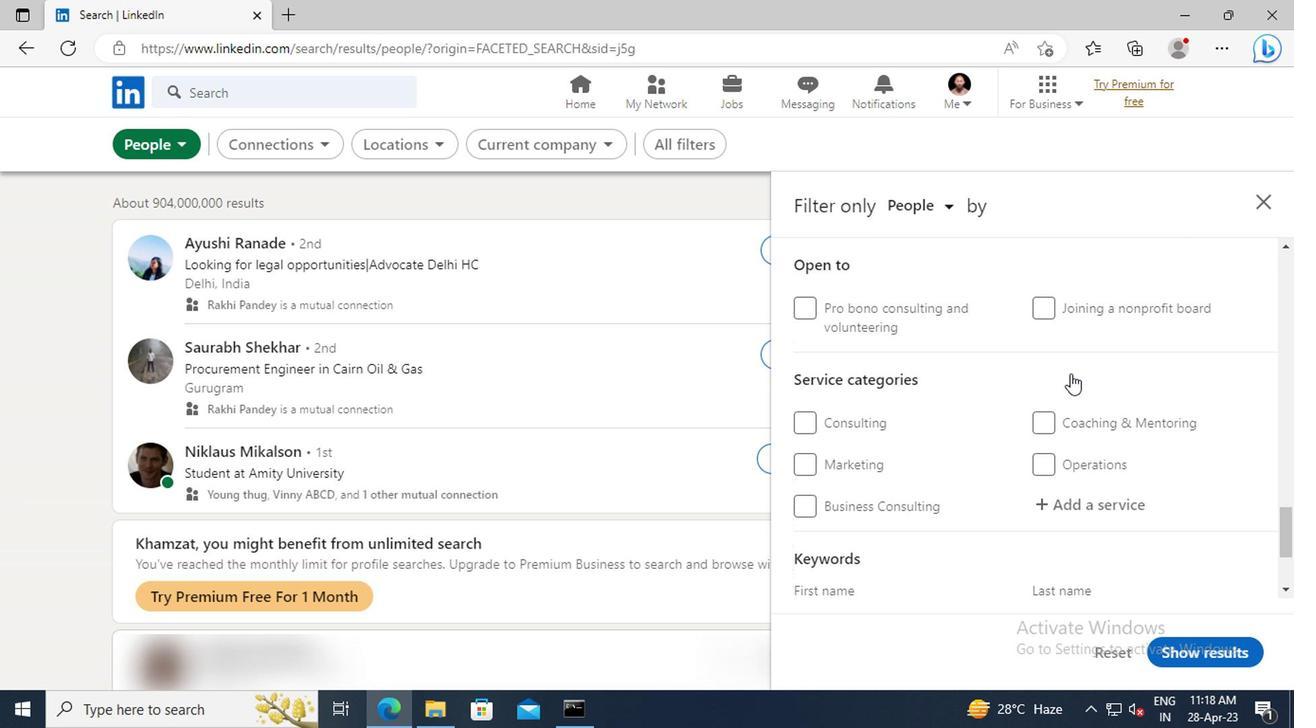 
Action: Mouse moved to (1058, 395)
Screenshot: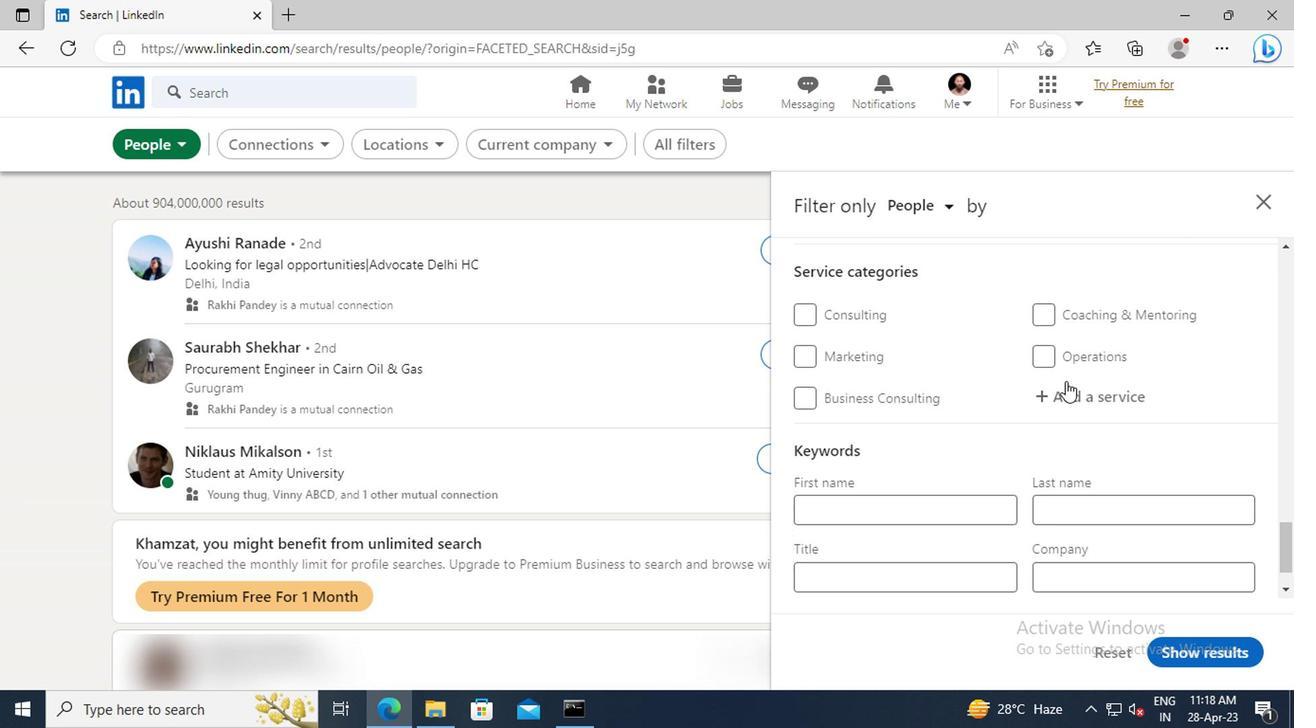 
Action: Mouse pressed left at (1058, 395)
Screenshot: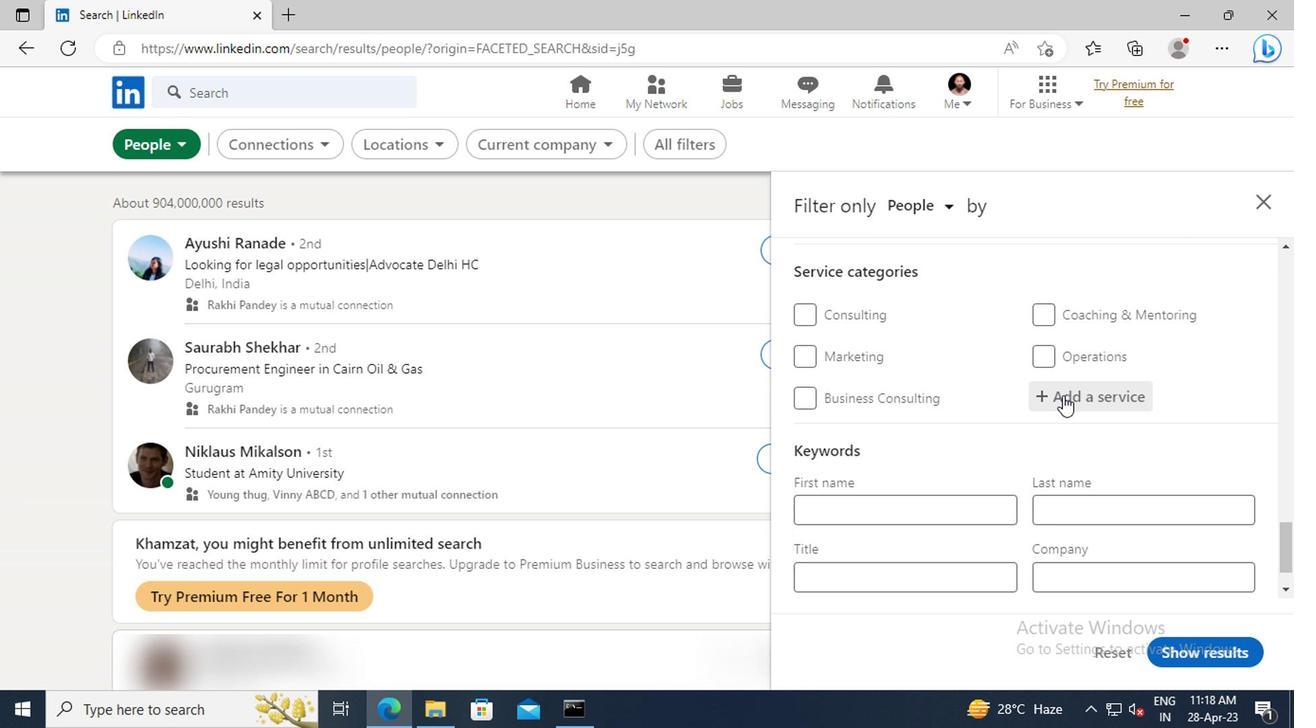 
Action: Key pressed <Key.shift>TAX<Key.space><Key.shift>PREPARATION
Screenshot: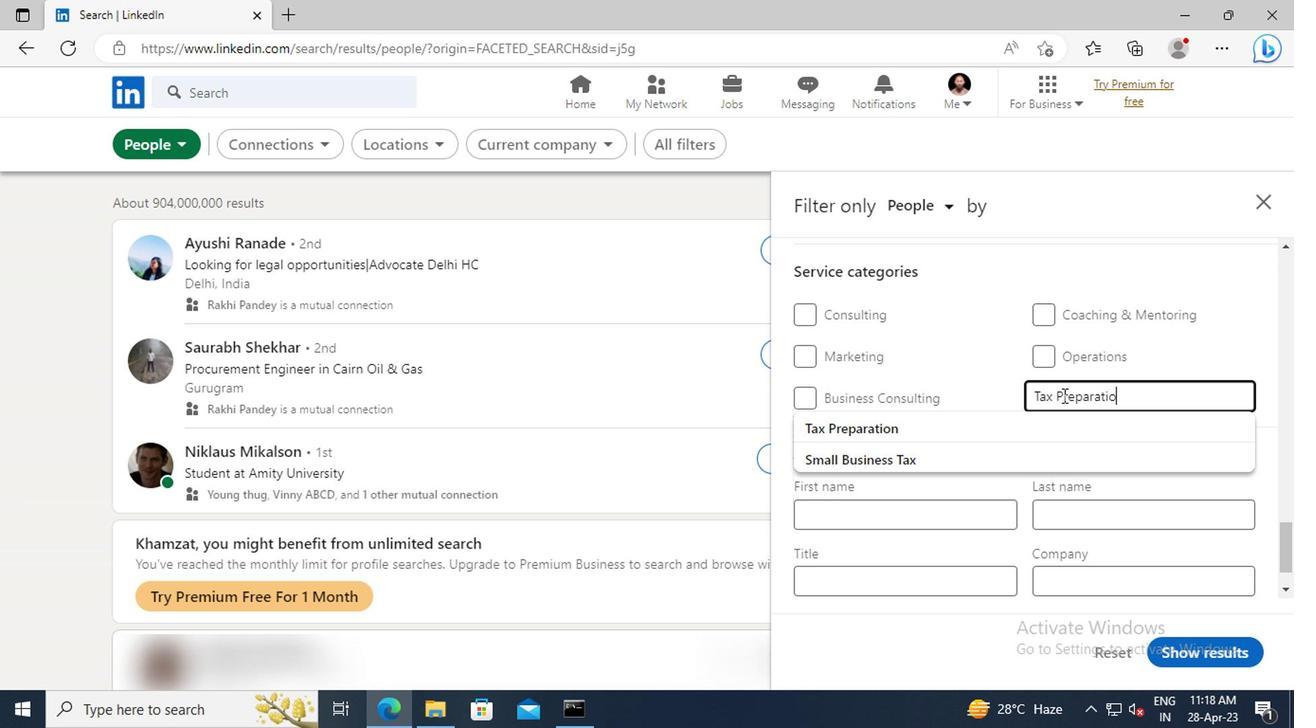 
Action: Mouse moved to (1067, 428)
Screenshot: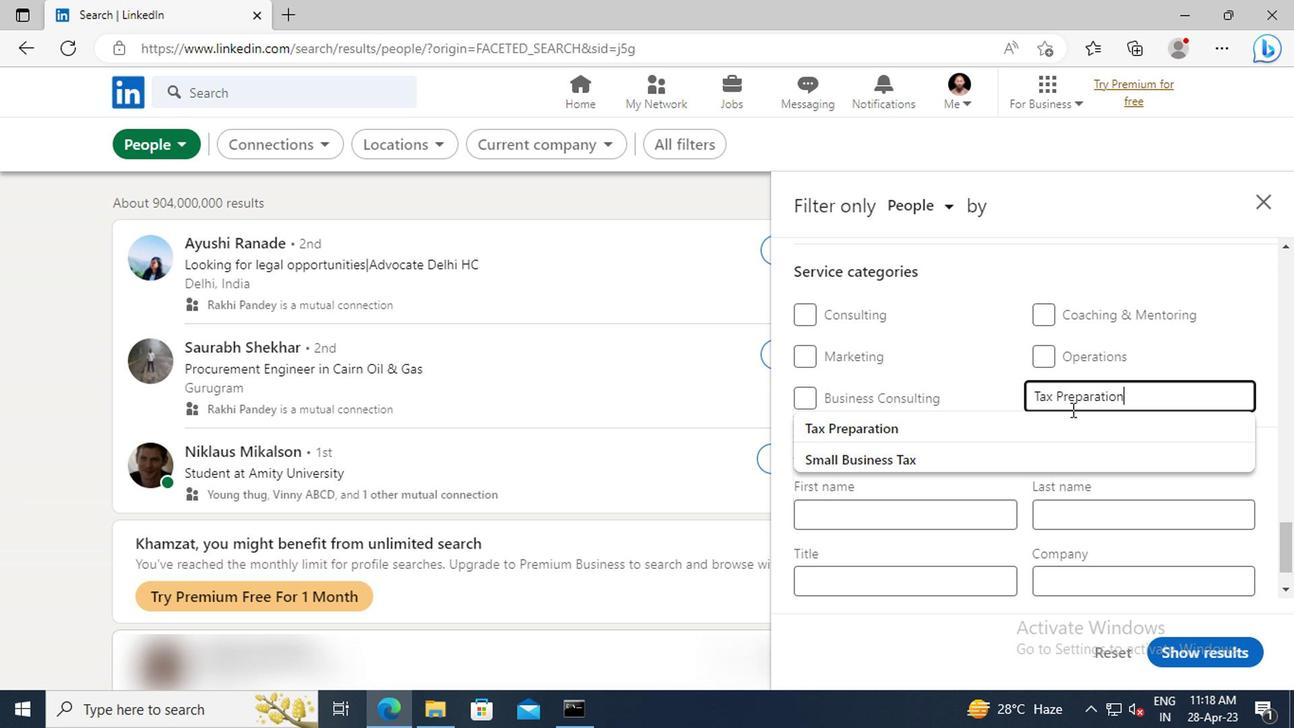 
Action: Mouse pressed left at (1067, 428)
Screenshot: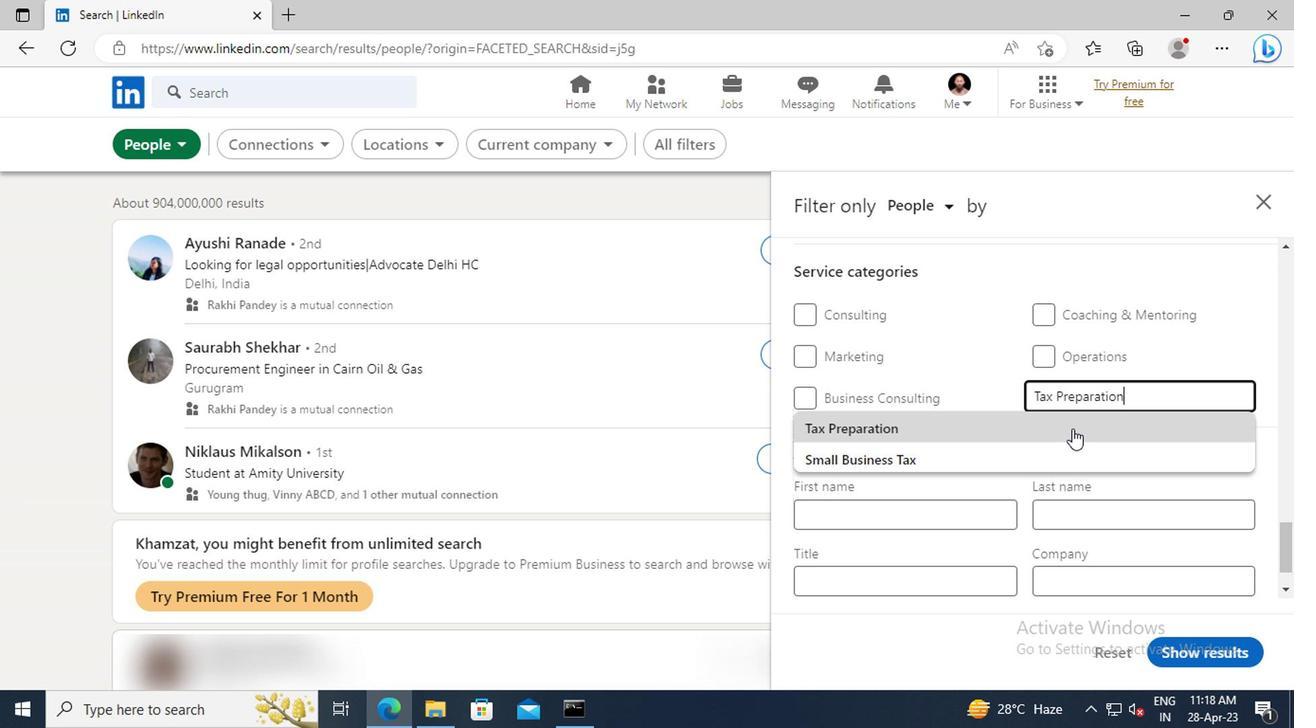 
Action: Mouse moved to (1009, 392)
Screenshot: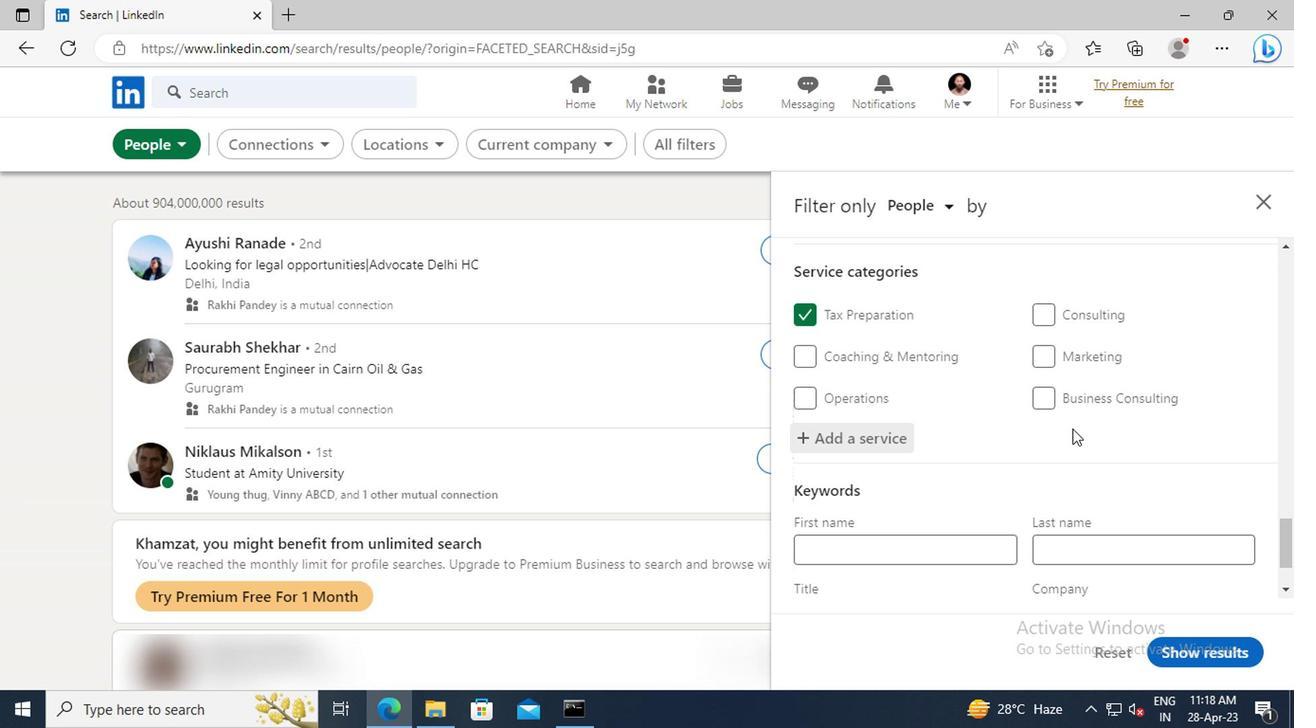 
Action: Mouse scrolled (1009, 391) with delta (0, -1)
Screenshot: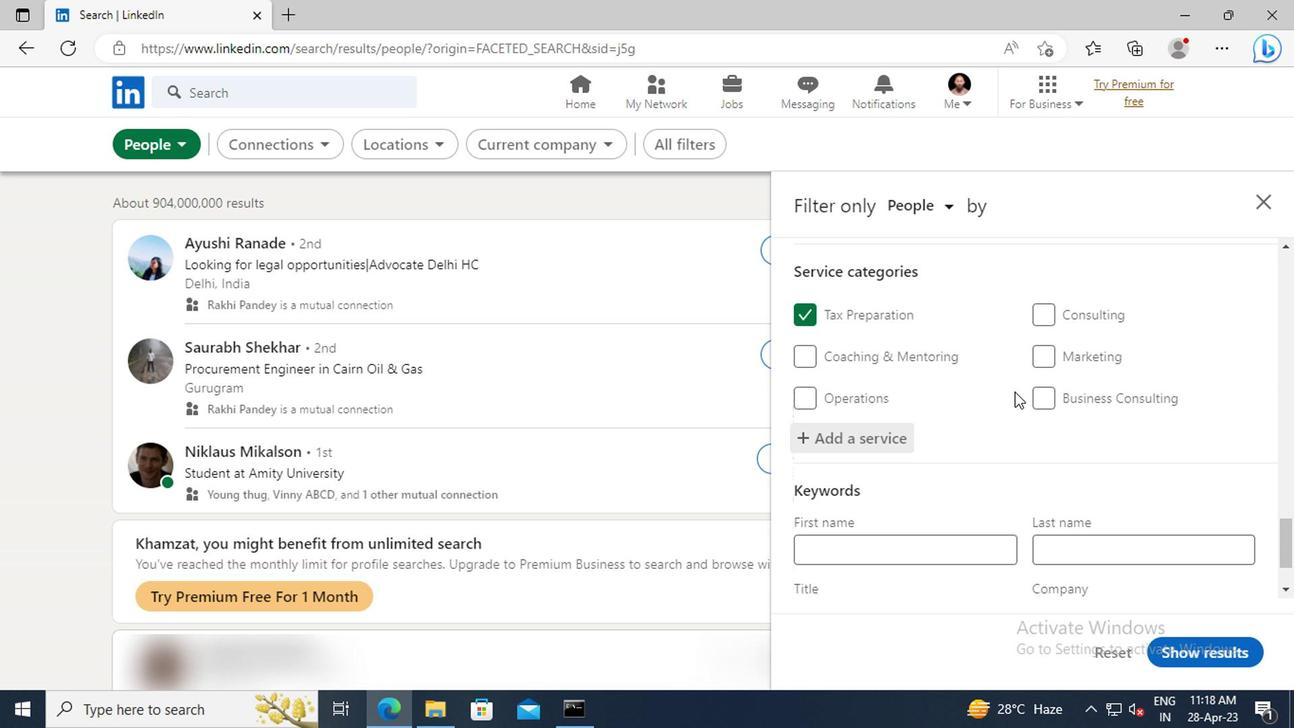 
Action: Mouse scrolled (1009, 391) with delta (0, -1)
Screenshot: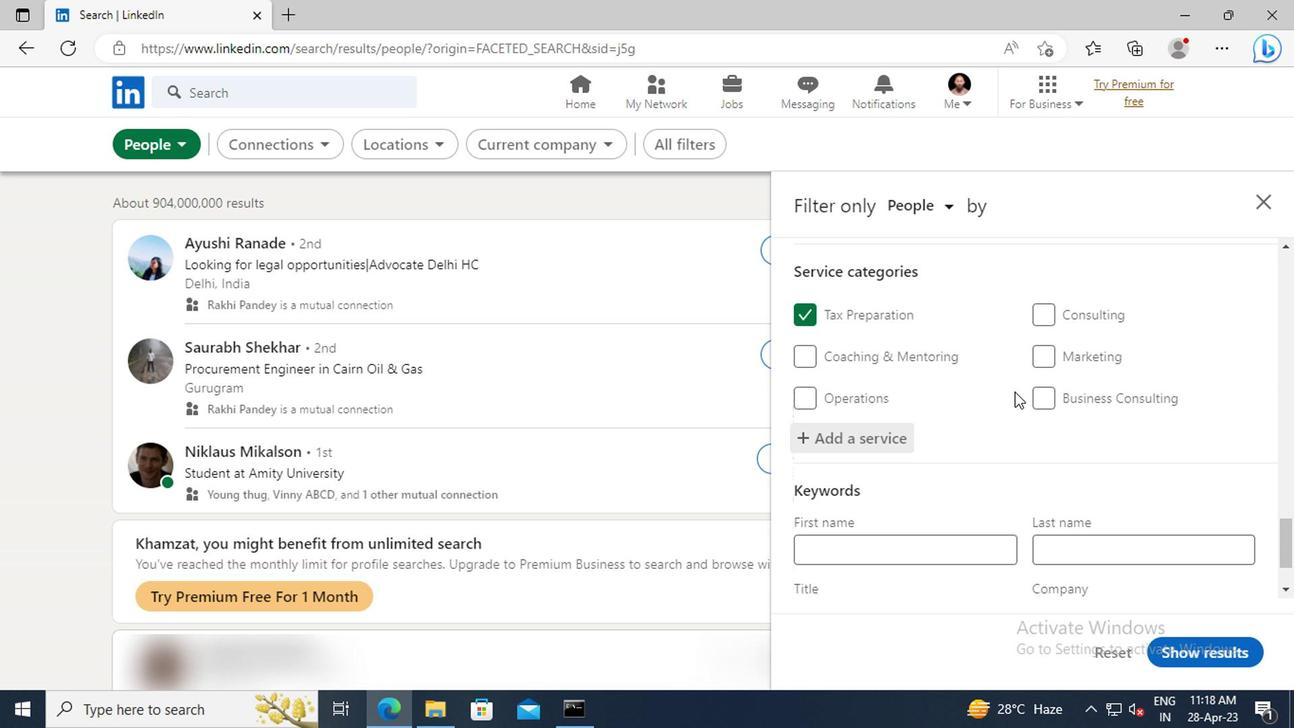 
Action: Mouse scrolled (1009, 391) with delta (0, -1)
Screenshot: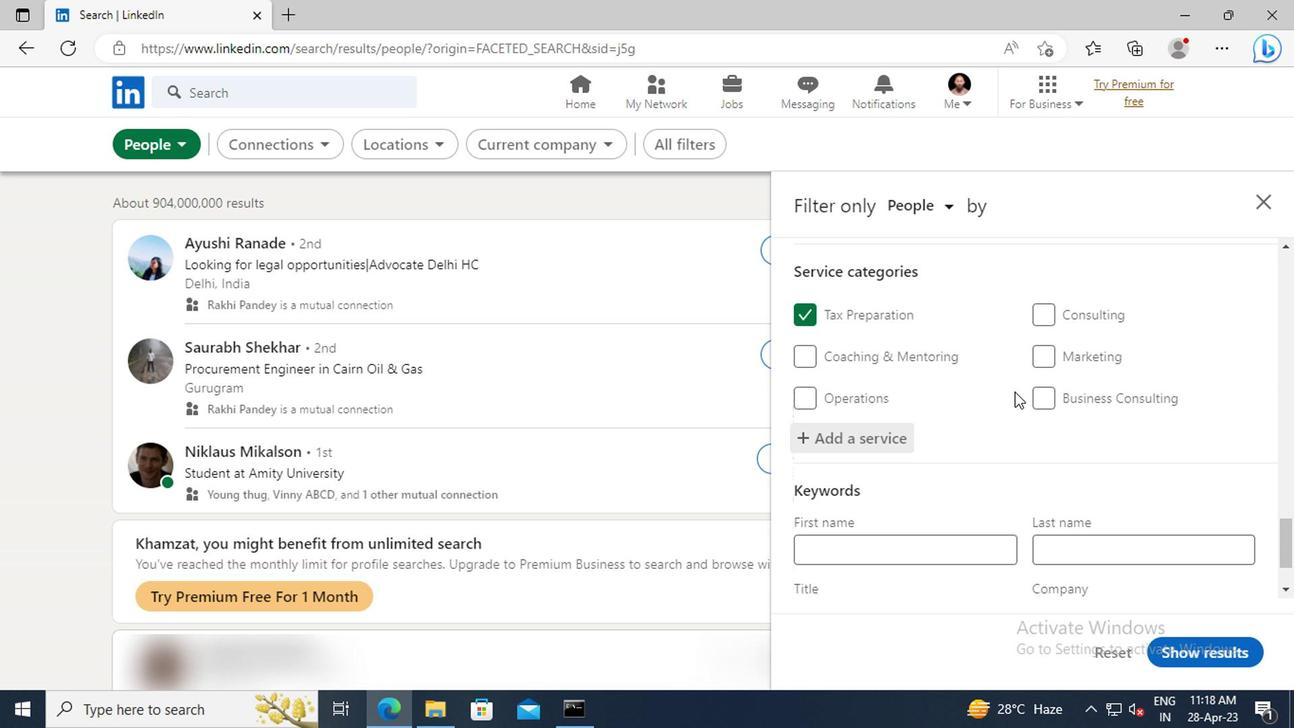 
Action: Mouse moved to (922, 507)
Screenshot: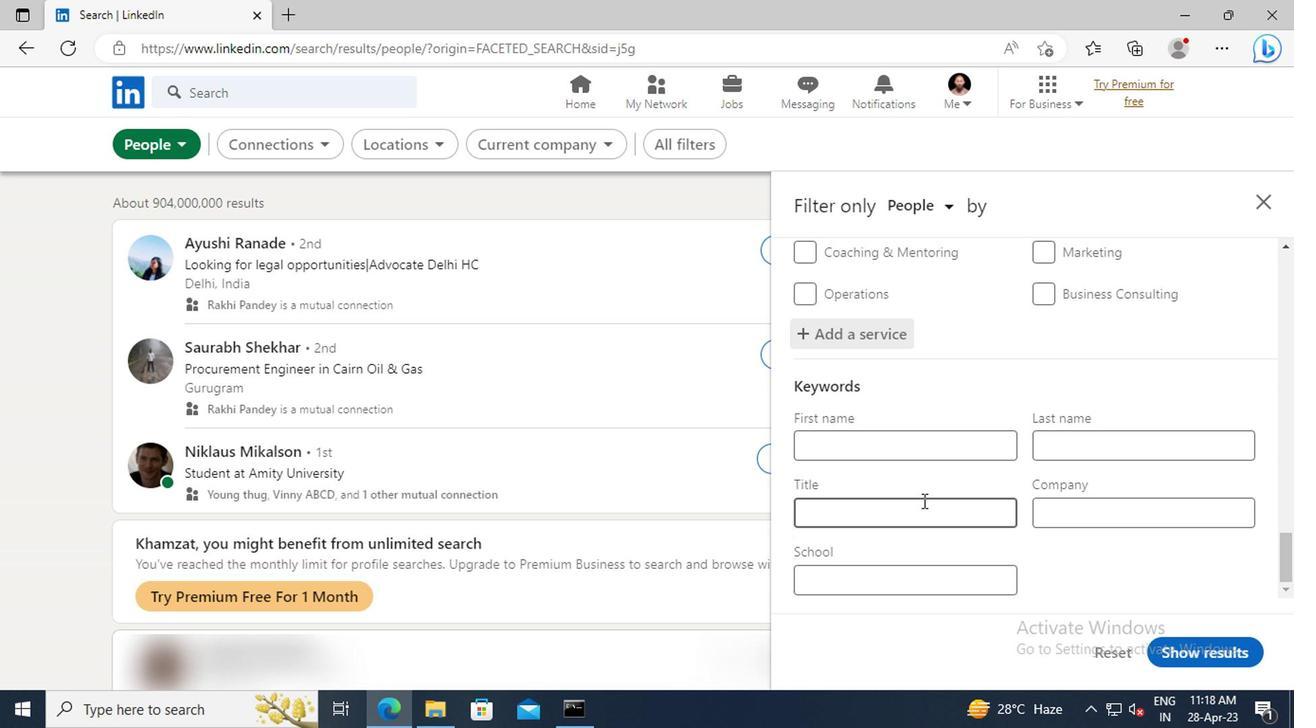 
Action: Mouse pressed left at (922, 507)
Screenshot: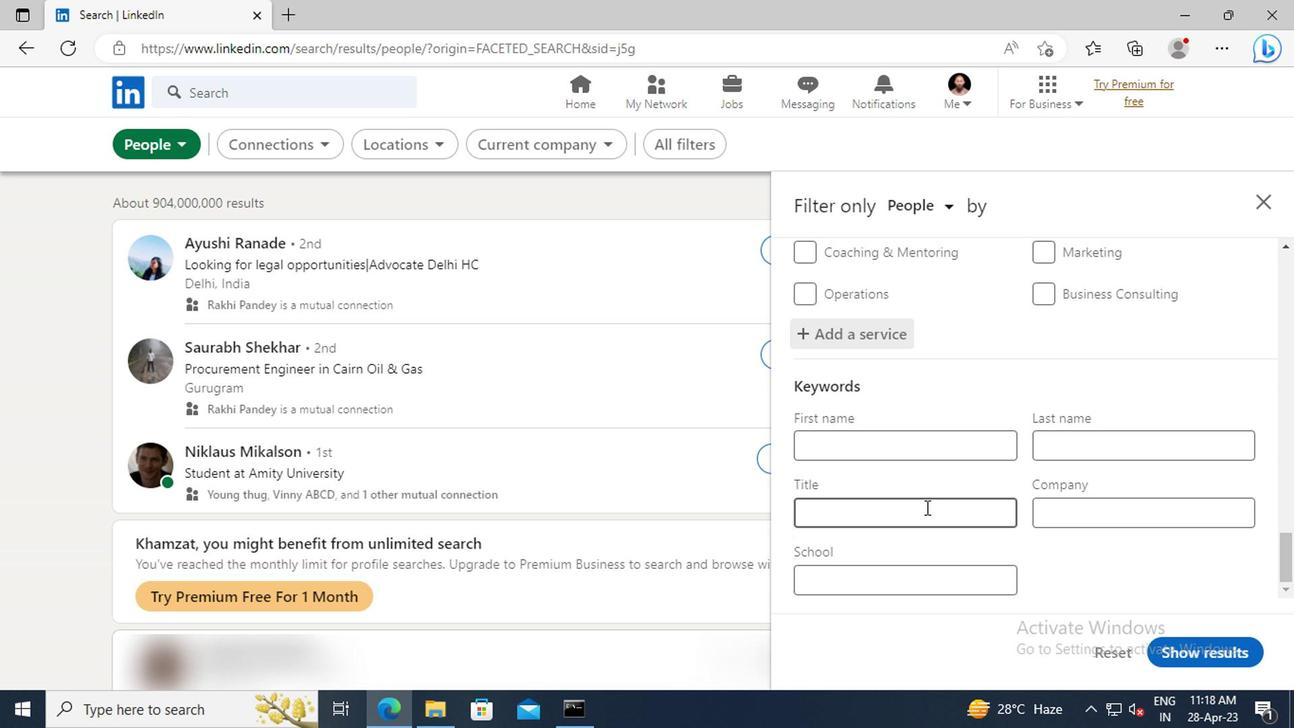 
Action: Key pressed <Key.shift>PAINTER<Key.enter>
Screenshot: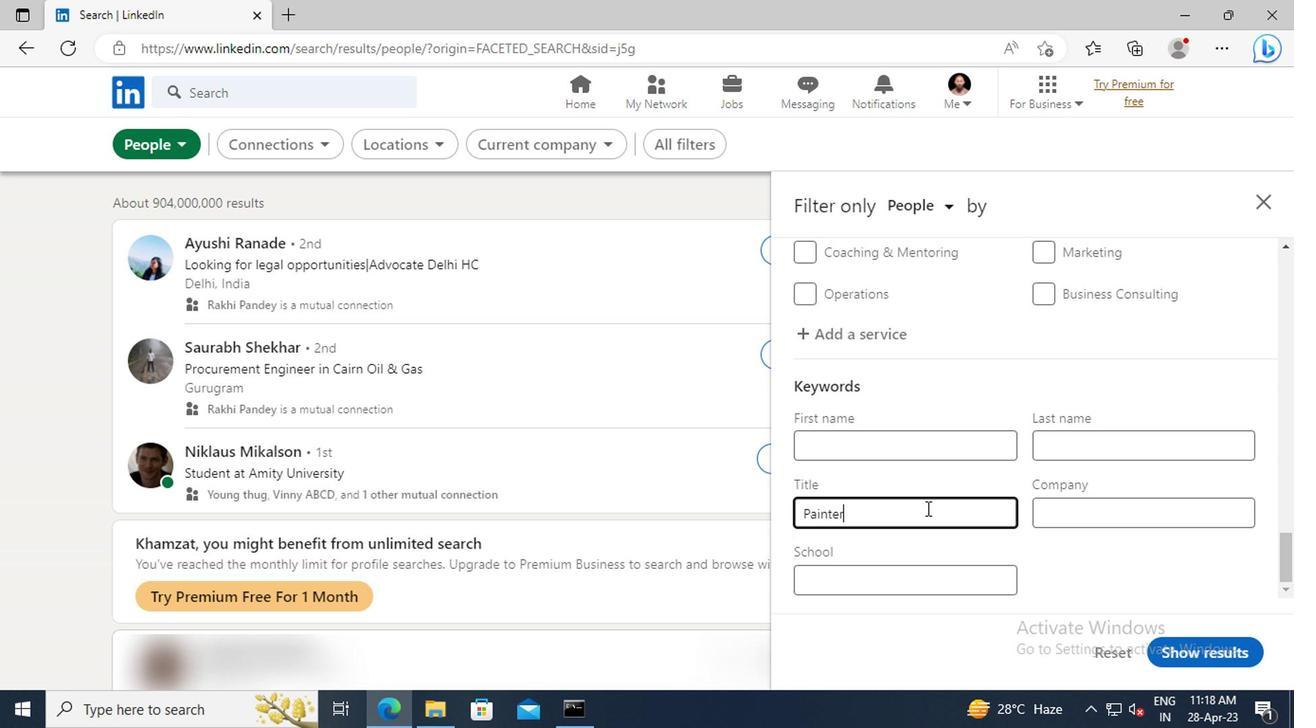 
Action: Mouse moved to (1159, 645)
Screenshot: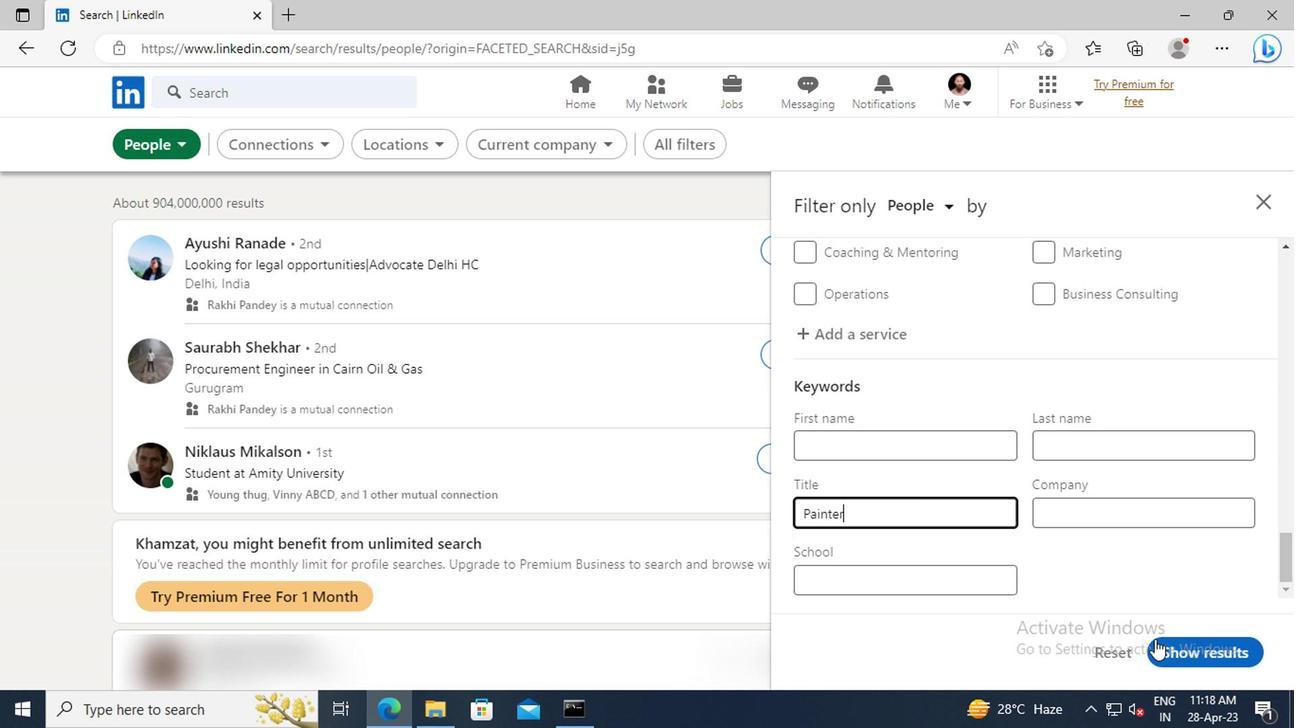 
Action: Mouse pressed left at (1159, 645)
Screenshot: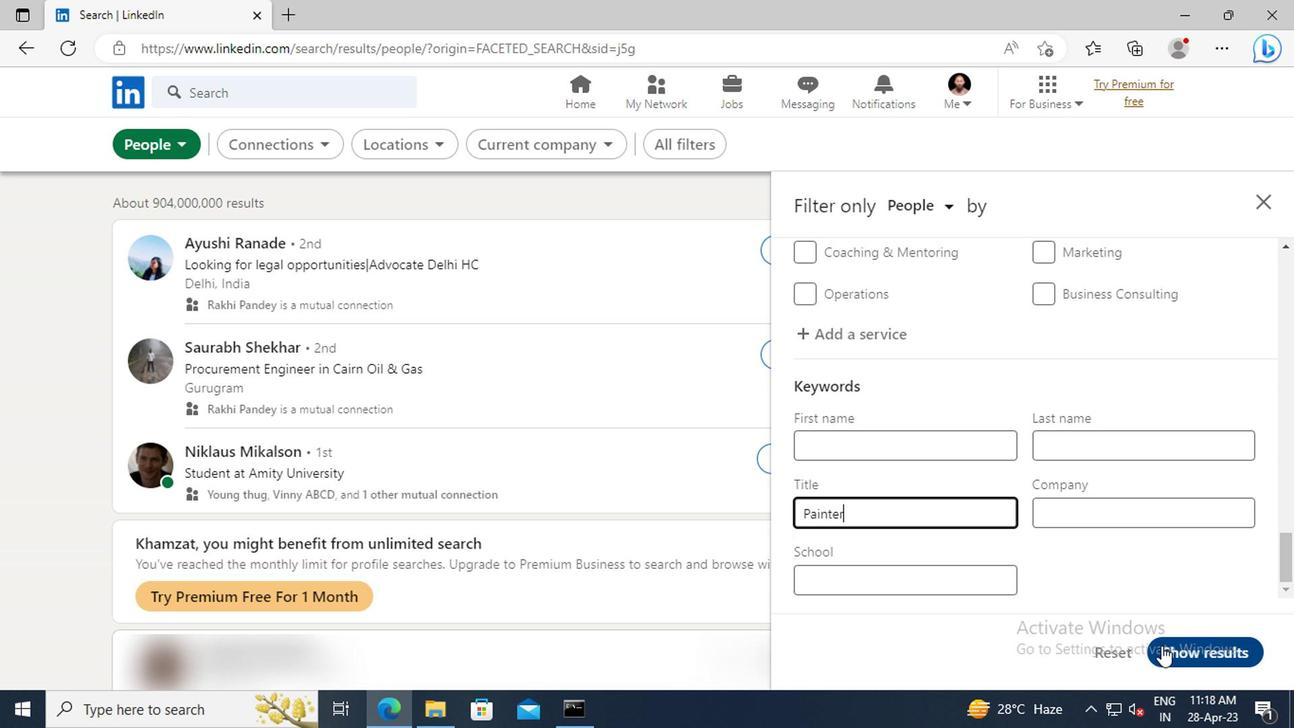 
Action: Mouse moved to (943, 542)
Screenshot: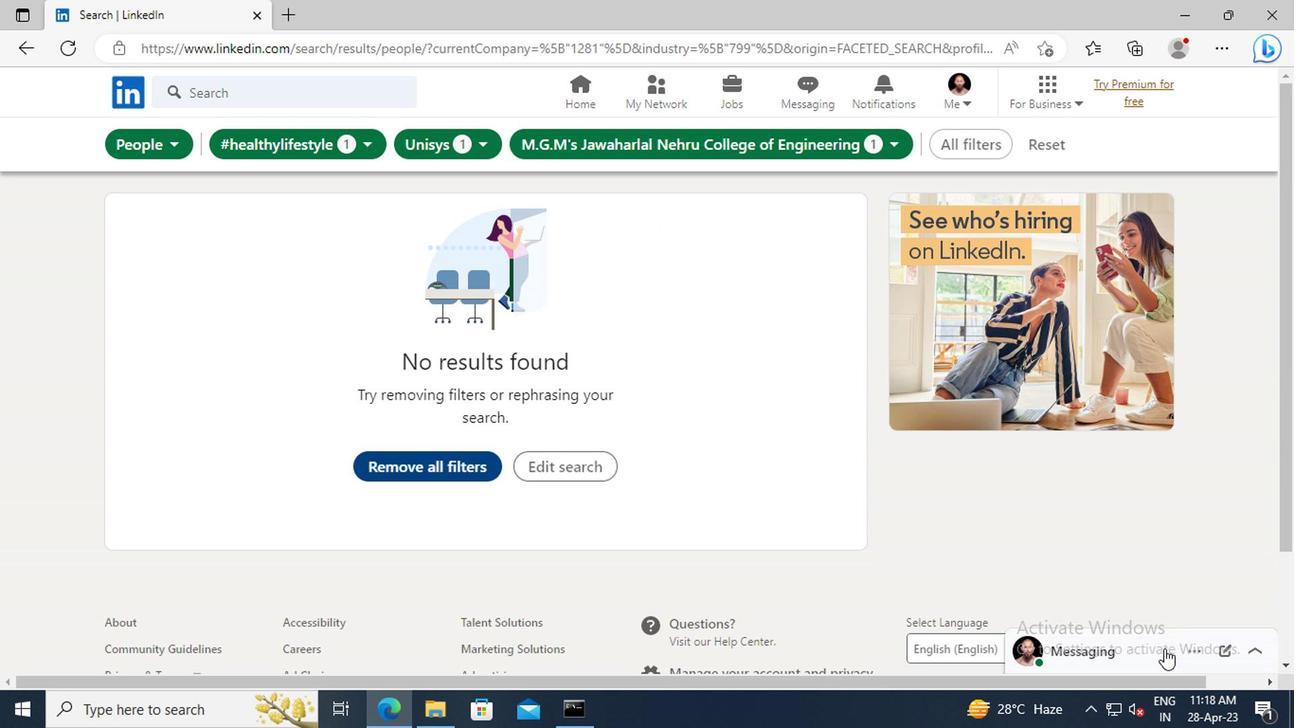 
